 Task: Get the current traffic updates for Garden of the Gods in Colorado Springs.
Action: Key pressed <Key.caps_lock>G<Key.caps_lock>arden<Key.space>of<Key.space>the<Key.space><Key.caps_lock>G<Key.caps_lock>ods<Key.space>,<Key.caps_lock>C<Key.caps_lock>olorado<Key.space><Key.caps_lock>S<Key.caps_lock>prings
Screenshot: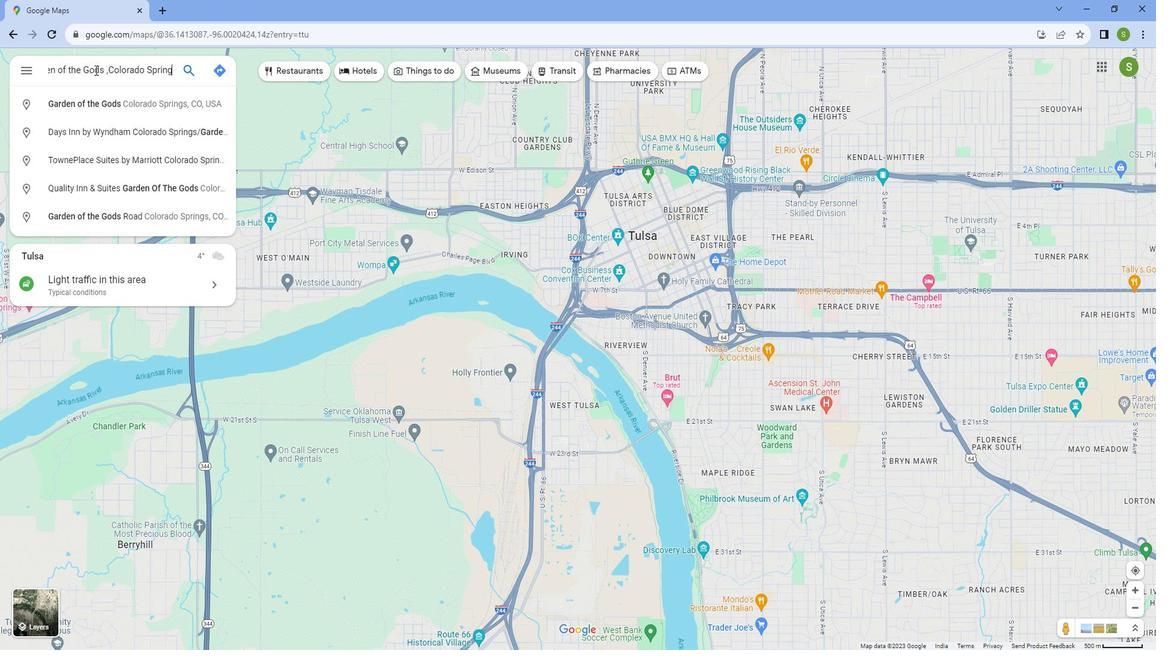 
Action: Mouse moved to (81, 116)
Screenshot: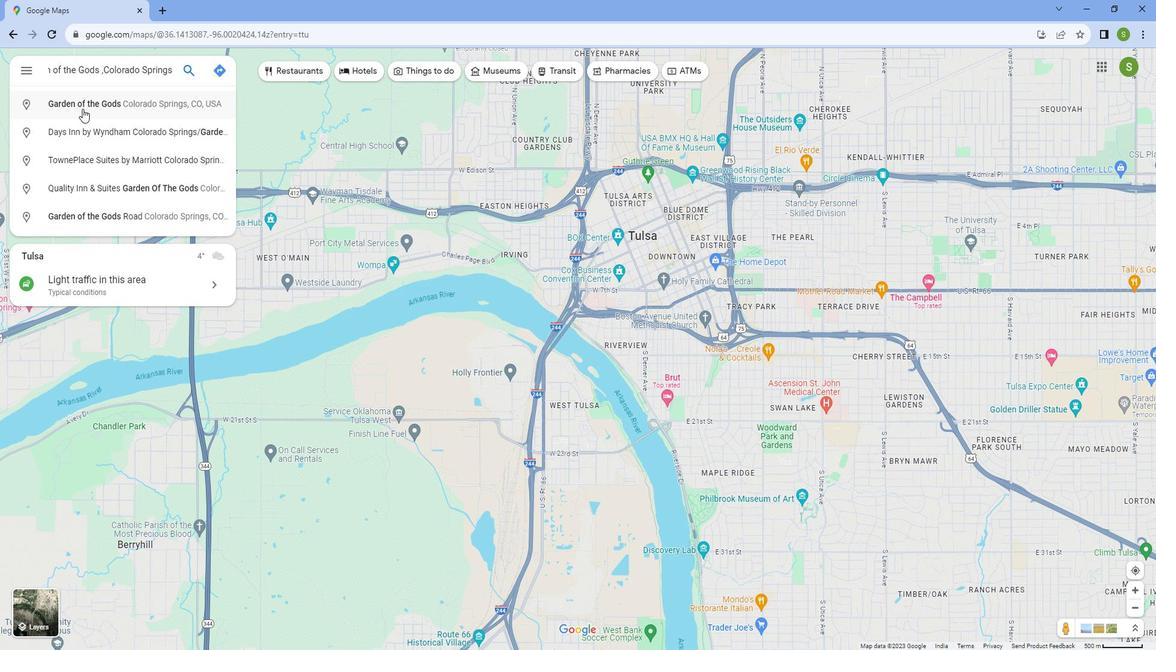 
Action: Mouse pressed left at (81, 116)
Screenshot: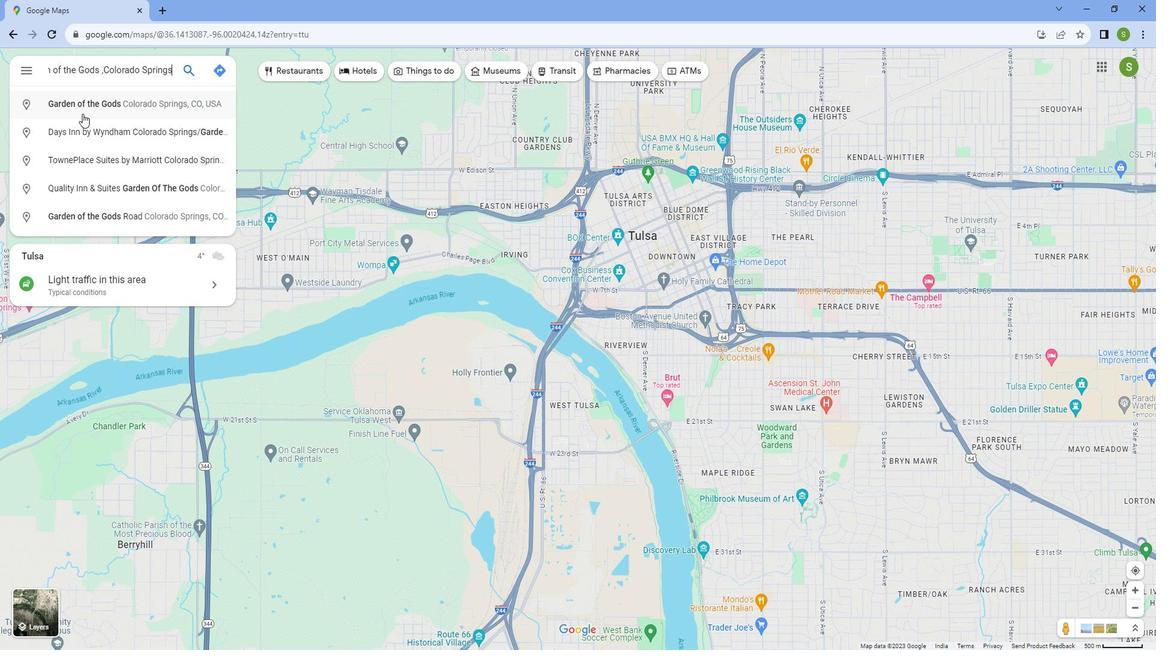 
Action: Mouse moved to (480, 338)
Screenshot: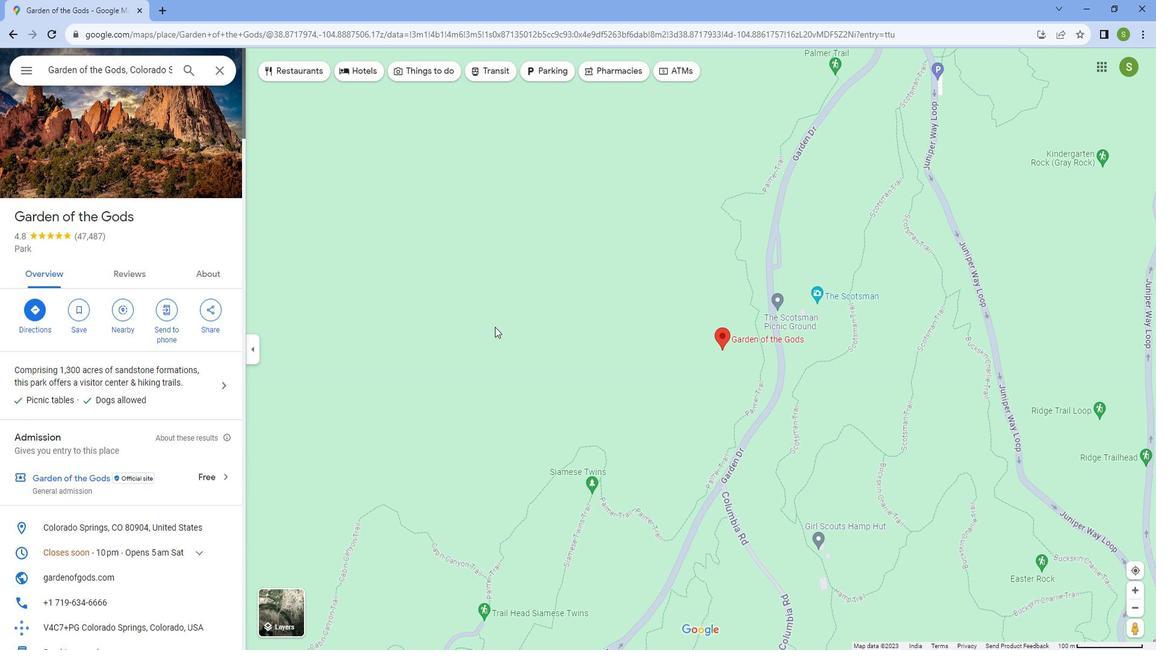 
Action: Mouse scrolled (480, 337) with delta (0, 0)
Screenshot: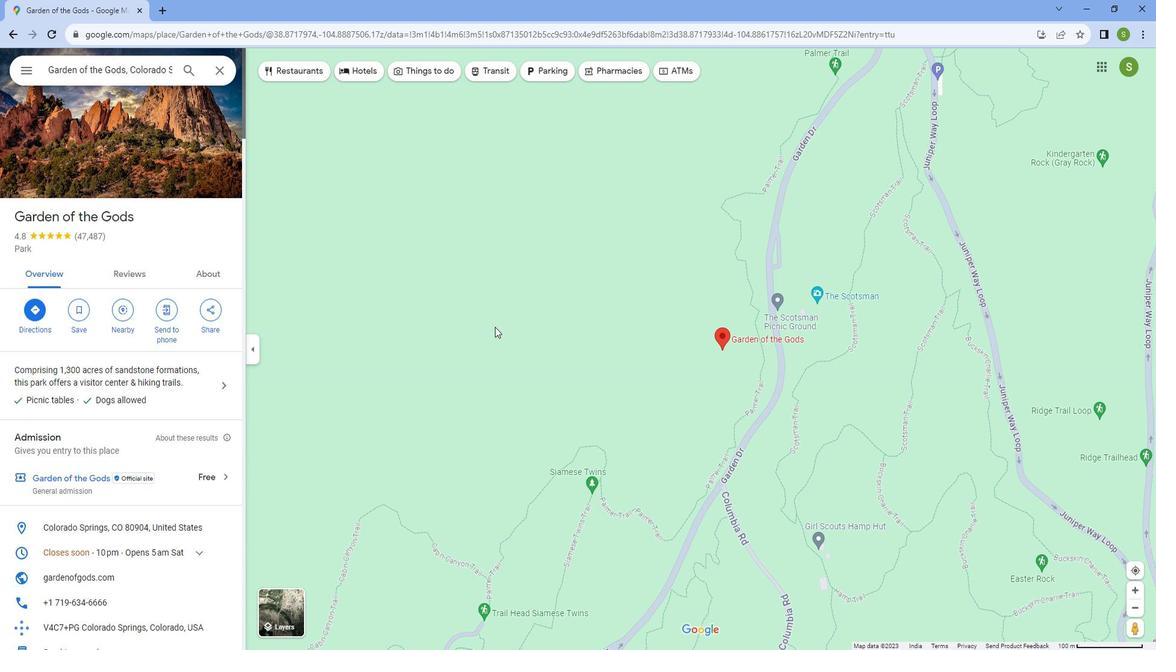 
Action: Mouse moved to (361, 620)
Screenshot: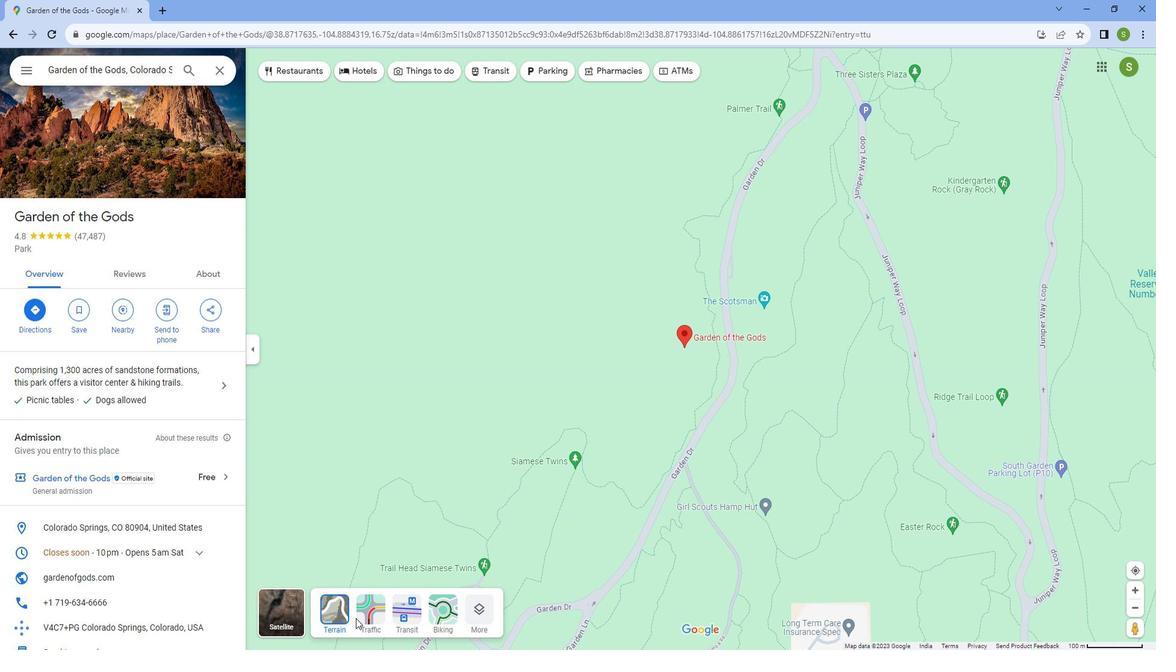
Action: Mouse pressed left at (361, 620)
Screenshot: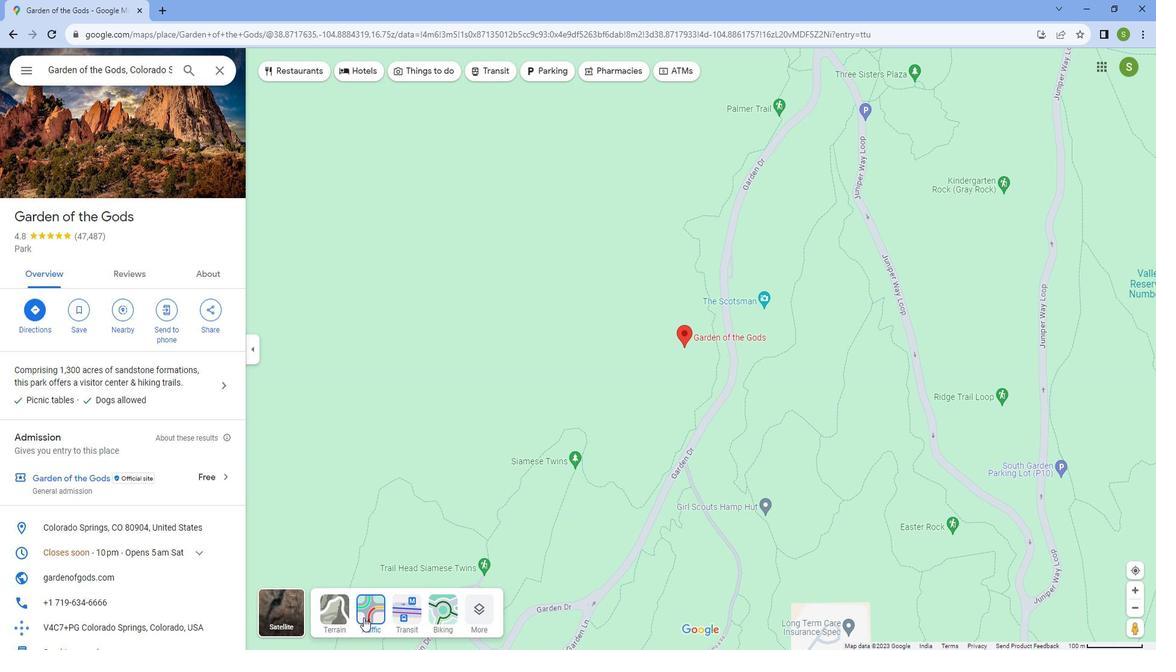 
Action: Mouse moved to (620, 517)
Screenshot: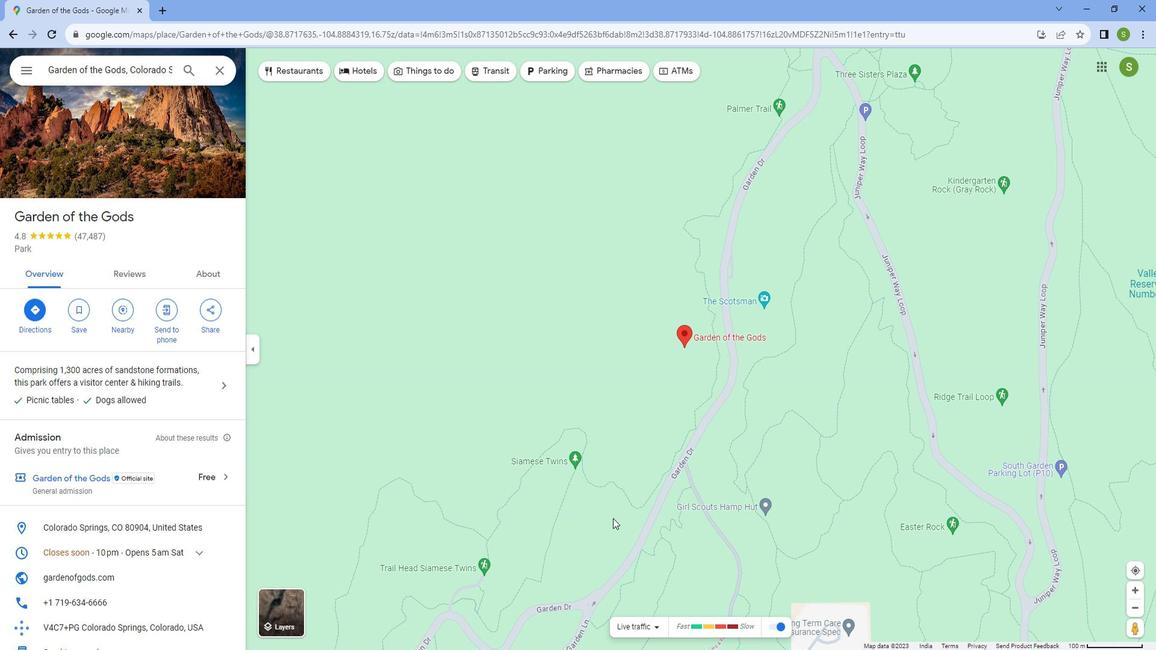 
Action: Mouse scrolled (620, 517) with delta (0, 0)
Screenshot: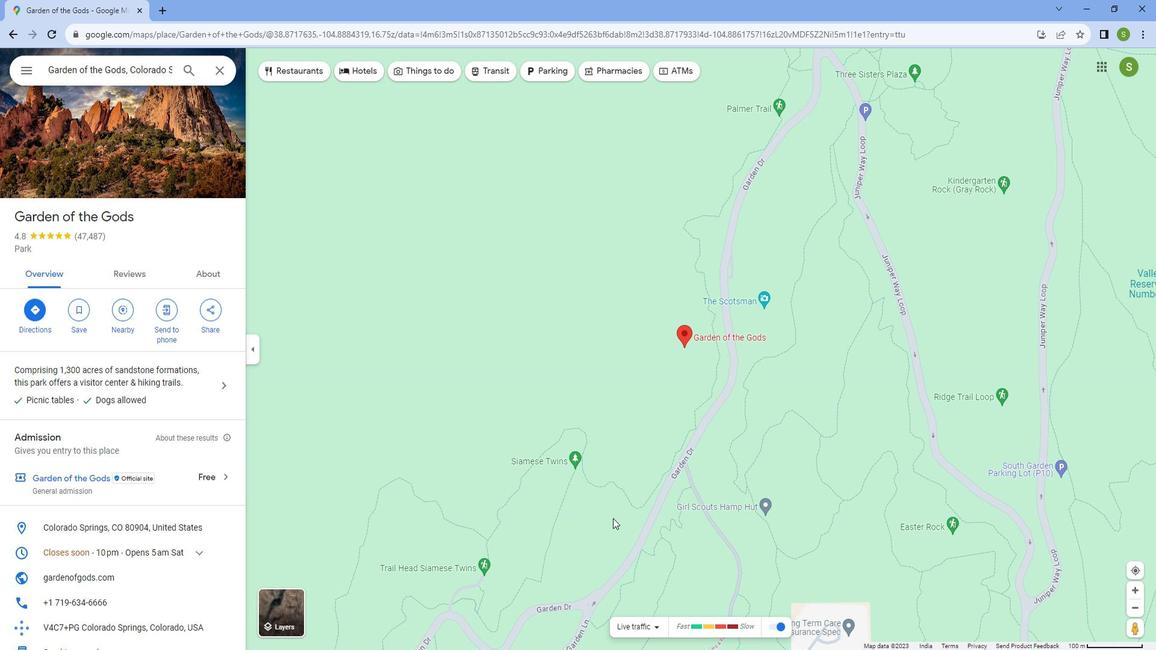 
Action: Mouse moved to (723, 489)
Screenshot: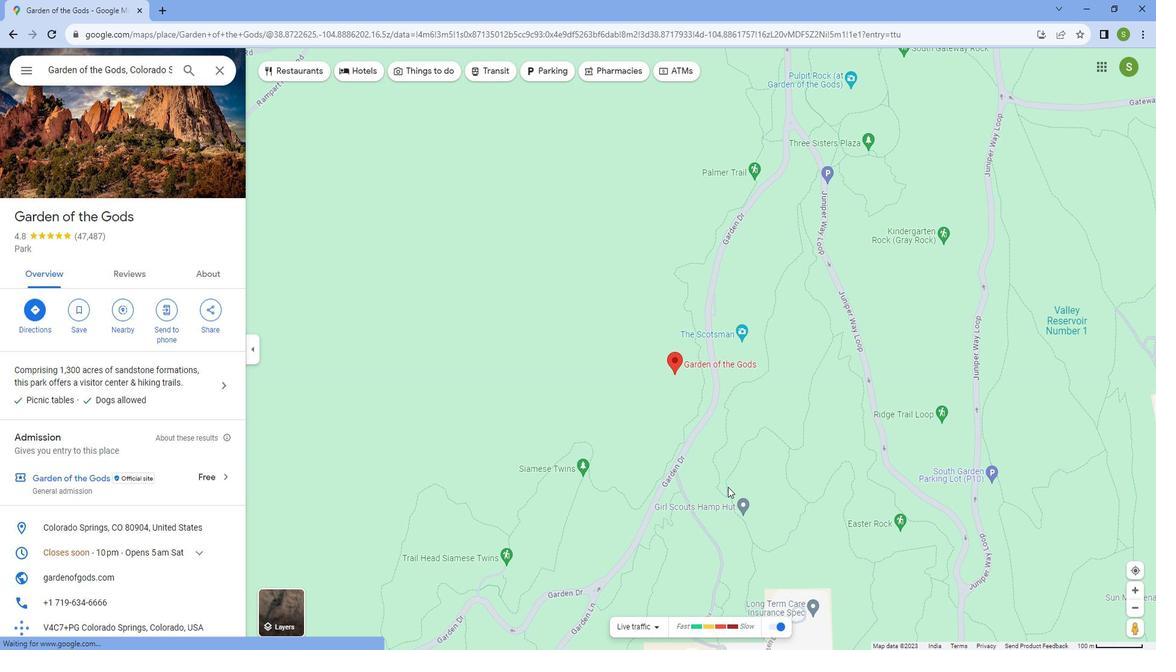 
Action: Mouse scrolled (723, 489) with delta (0, 0)
Screenshot: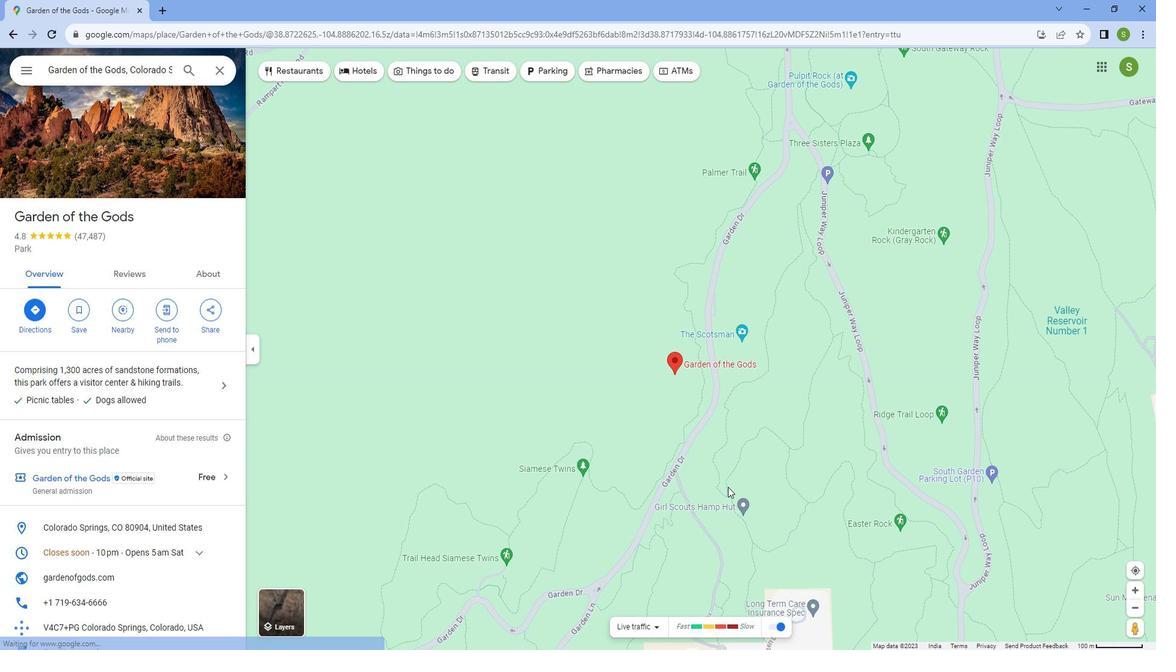 
Action: Mouse scrolled (723, 489) with delta (0, 0)
Screenshot: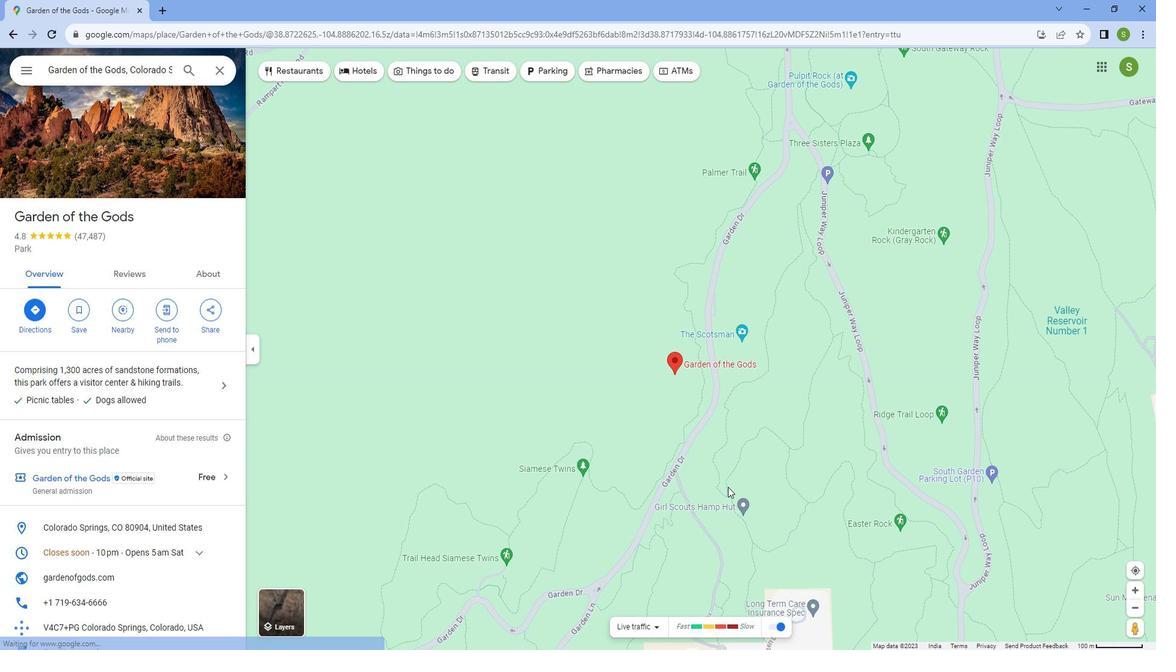 
Action: Mouse scrolled (723, 489) with delta (0, 0)
Screenshot: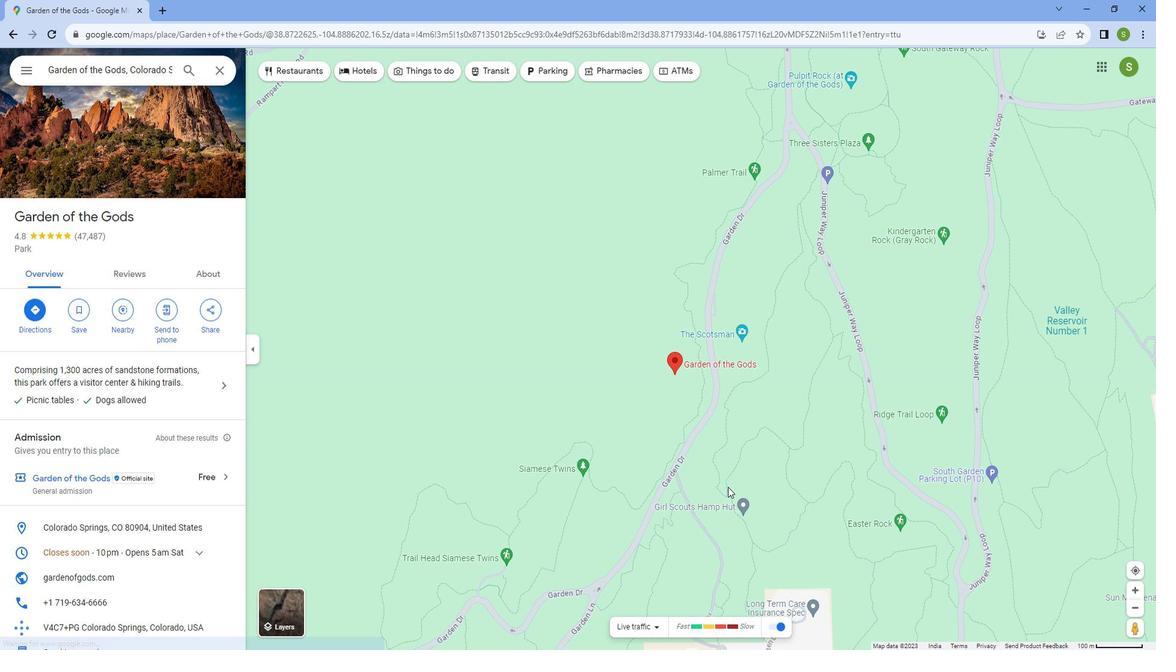 
Action: Mouse scrolled (723, 489) with delta (0, 0)
Screenshot: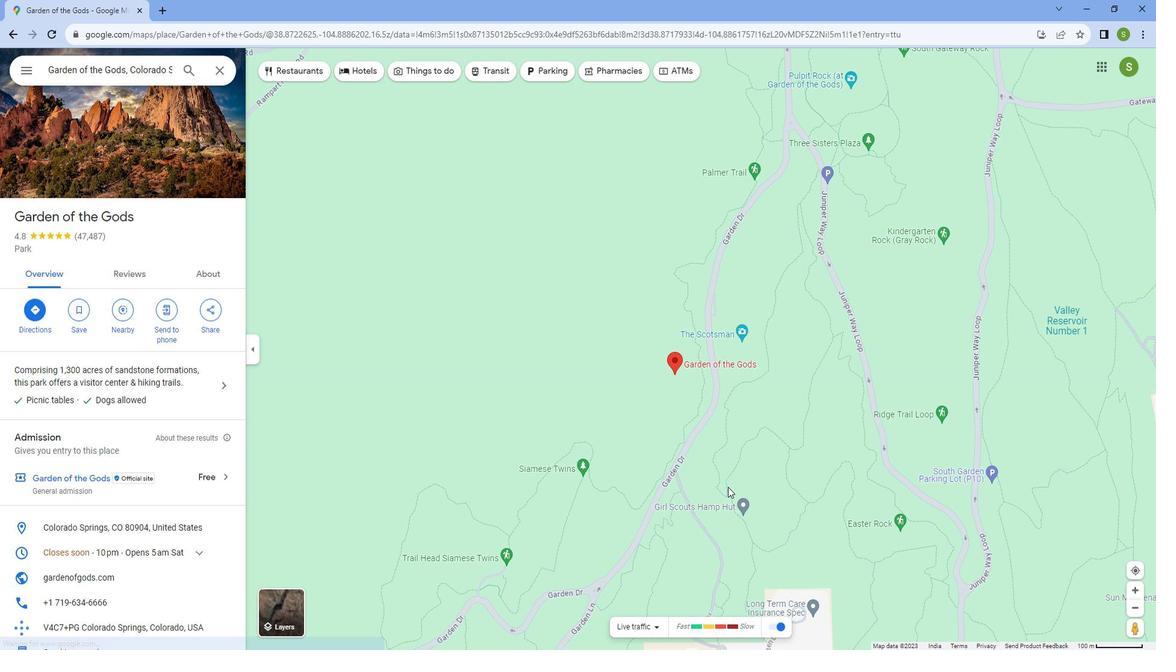 
Action: Mouse scrolled (723, 489) with delta (0, 0)
Screenshot: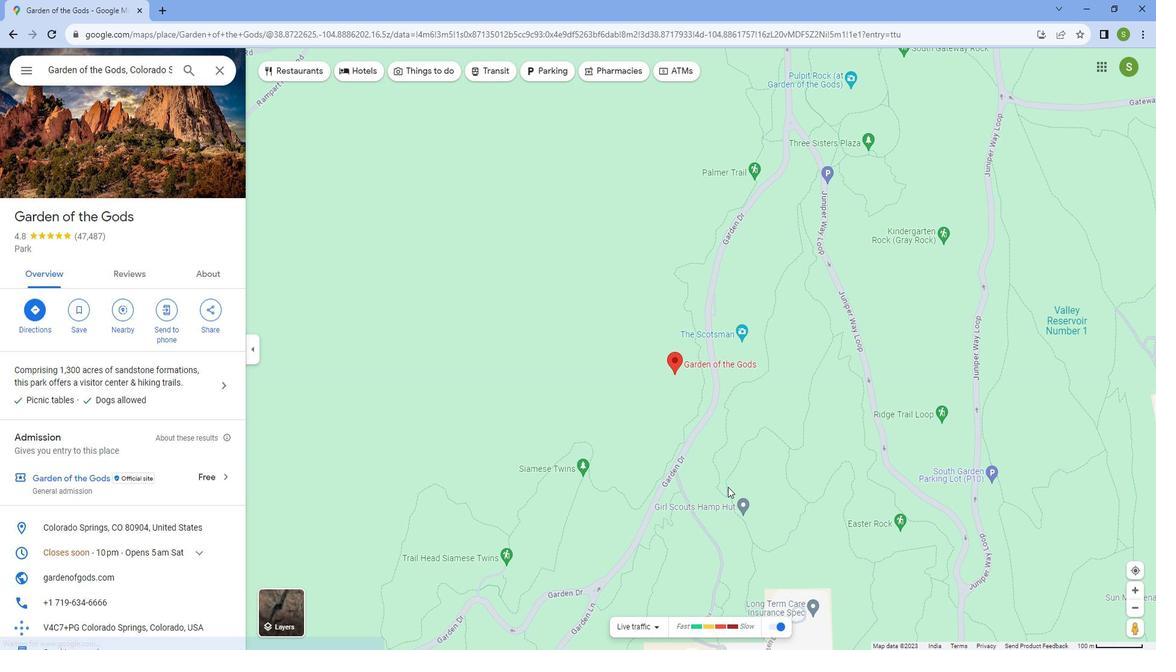 
Action: Mouse scrolled (723, 489) with delta (0, 0)
Screenshot: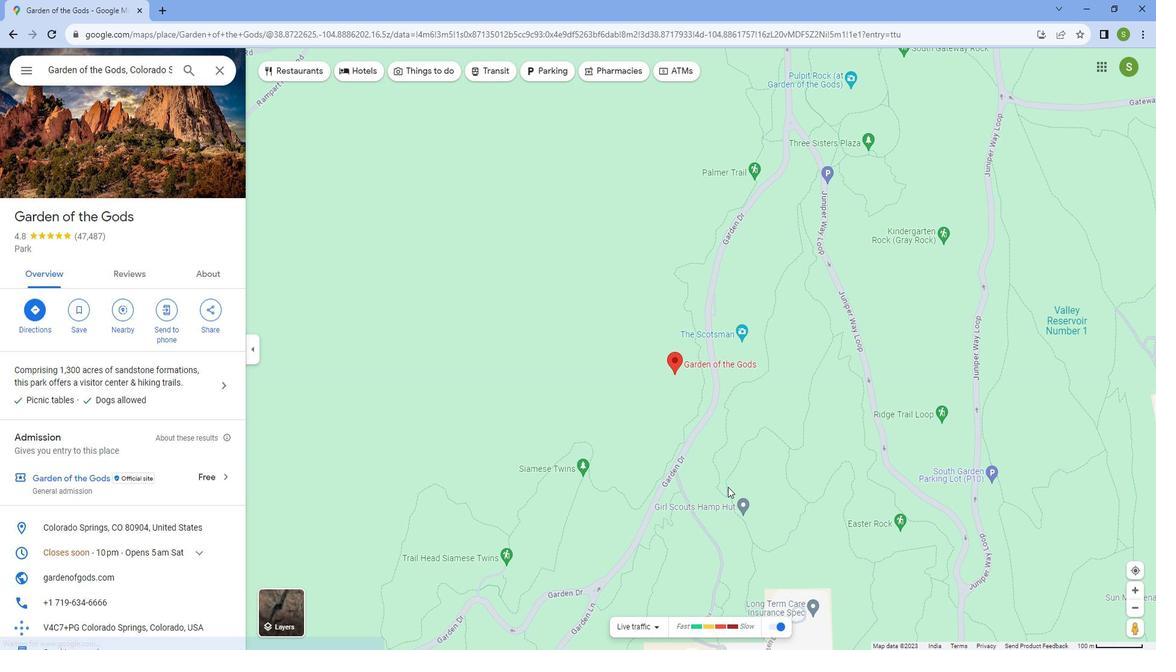 
Action: Mouse scrolled (723, 489) with delta (0, 0)
Screenshot: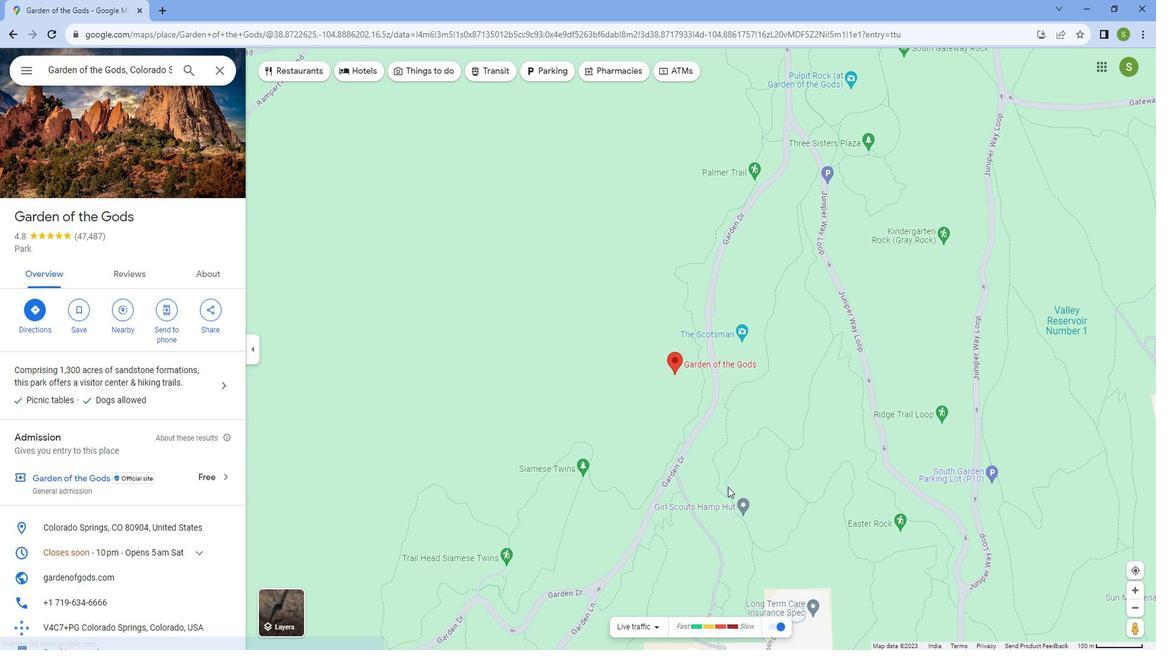 
Action: Mouse moved to (591, 422)
Screenshot: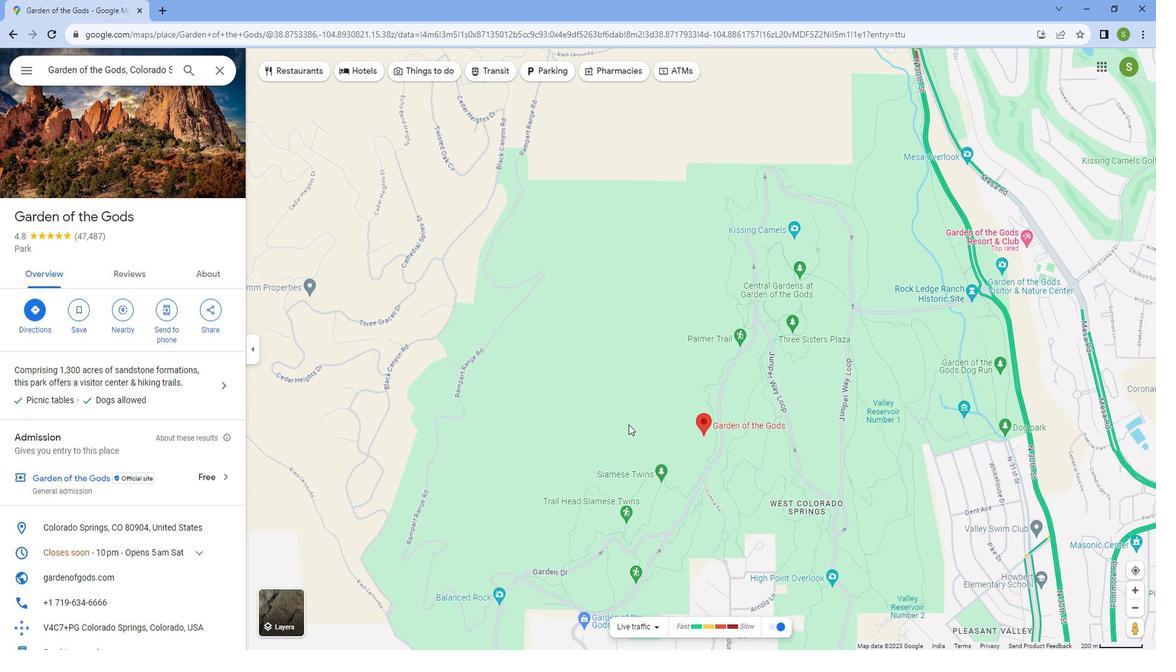 
Action: Mouse scrolled (591, 421) with delta (0, 0)
Screenshot: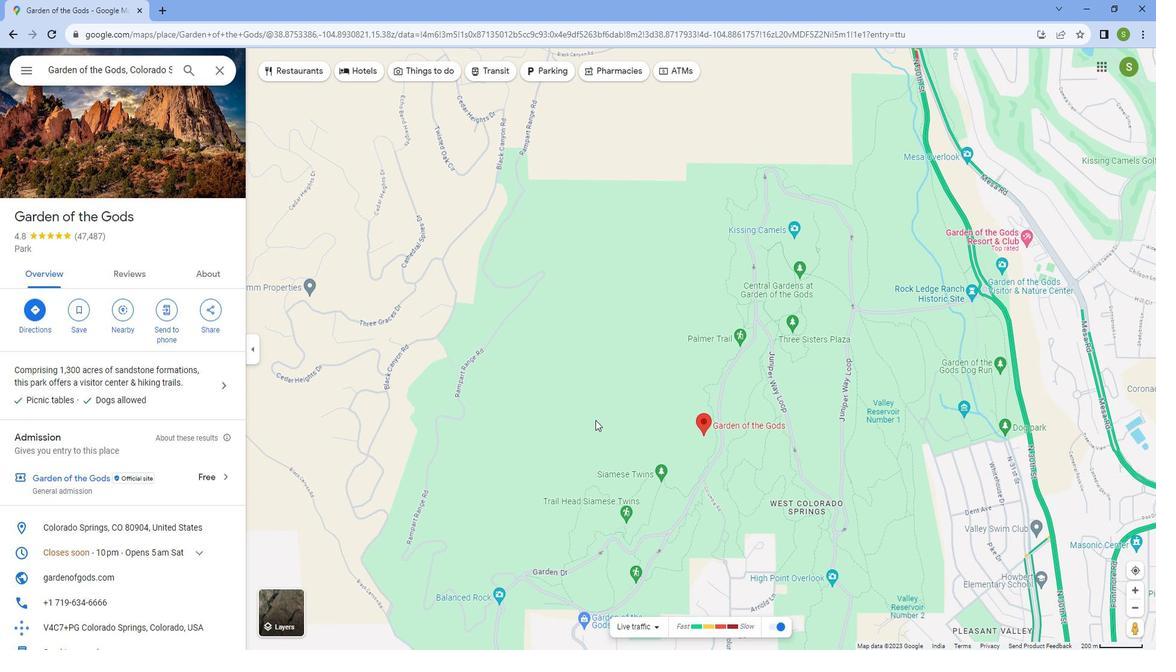 
Action: Mouse scrolled (591, 421) with delta (0, 0)
Screenshot: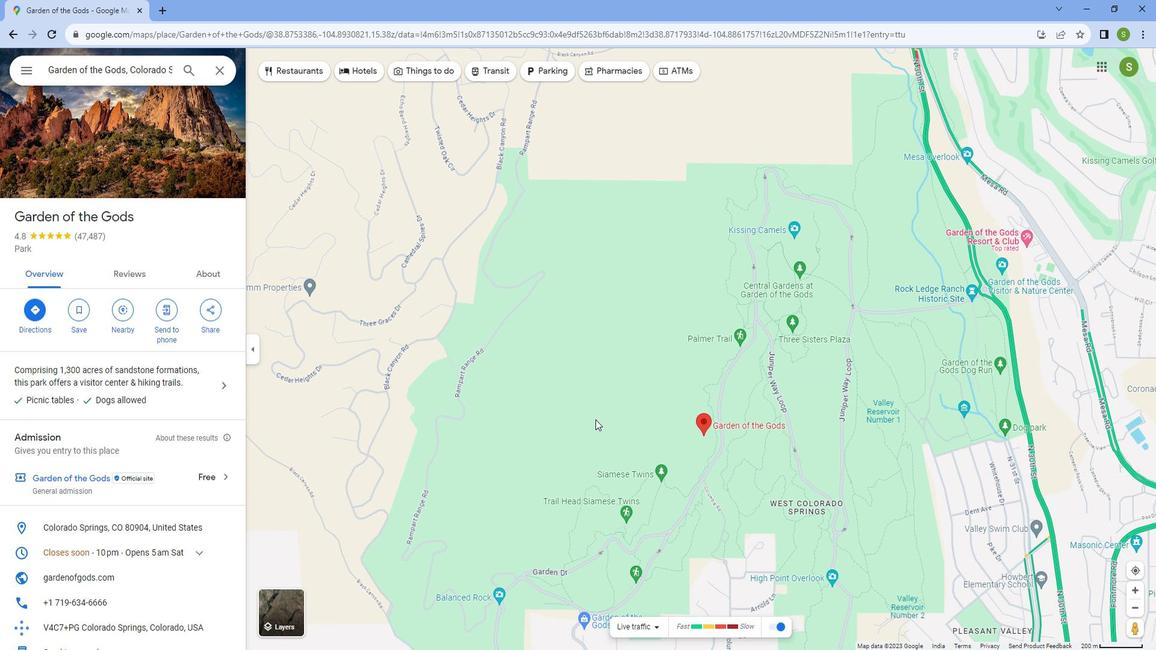
Action: Mouse scrolled (591, 421) with delta (0, 0)
Screenshot: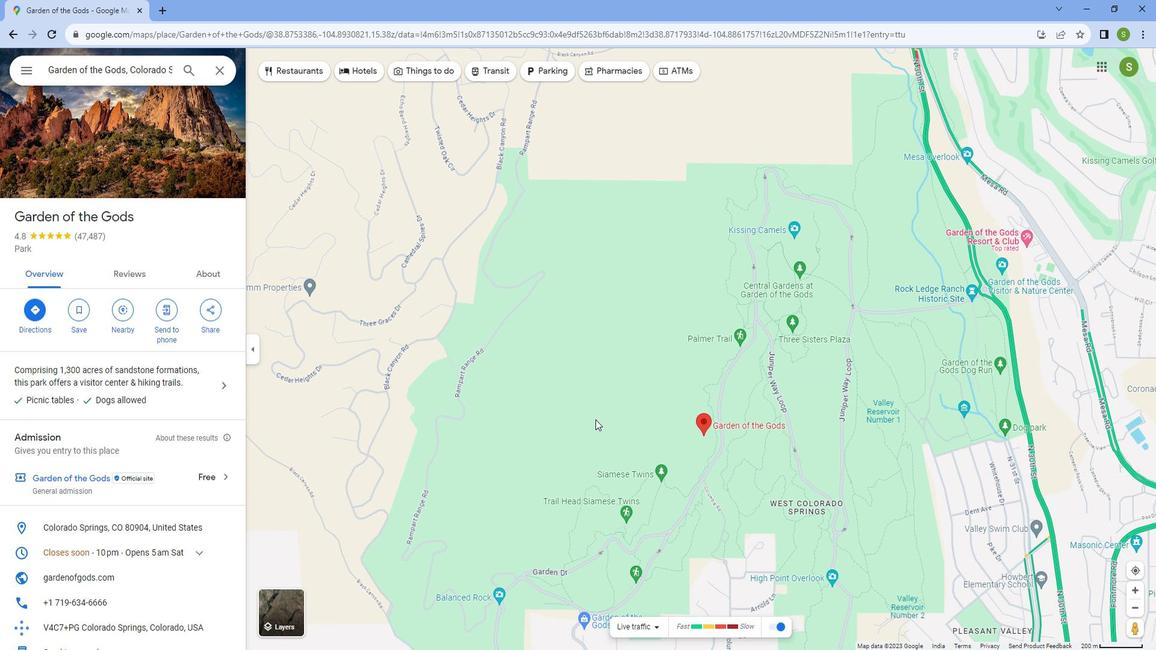 
Action: Mouse scrolled (591, 421) with delta (0, 0)
Screenshot: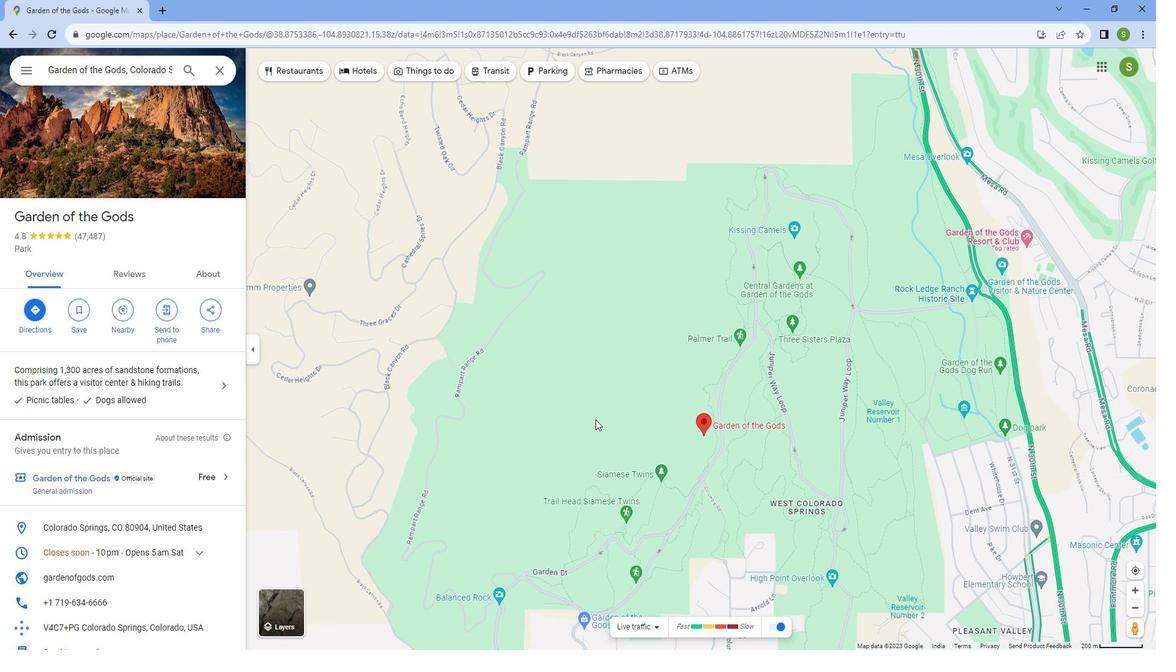 
Action: Mouse scrolled (591, 421) with delta (0, 0)
Screenshot: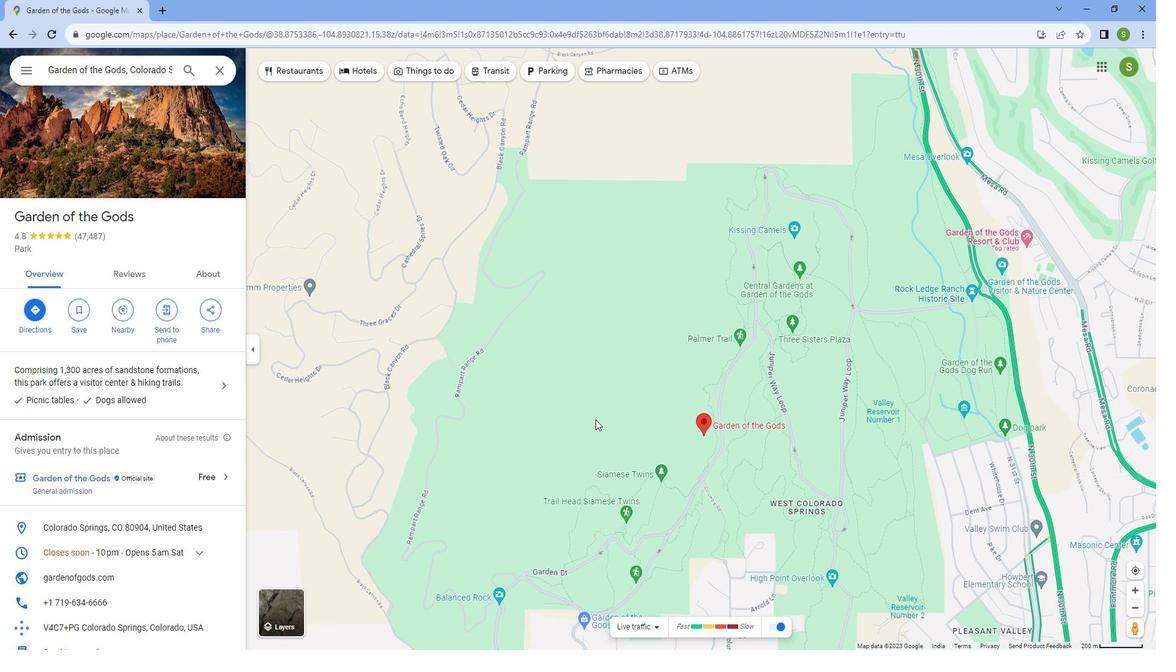
Action: Mouse scrolled (591, 421) with delta (0, 0)
Screenshot: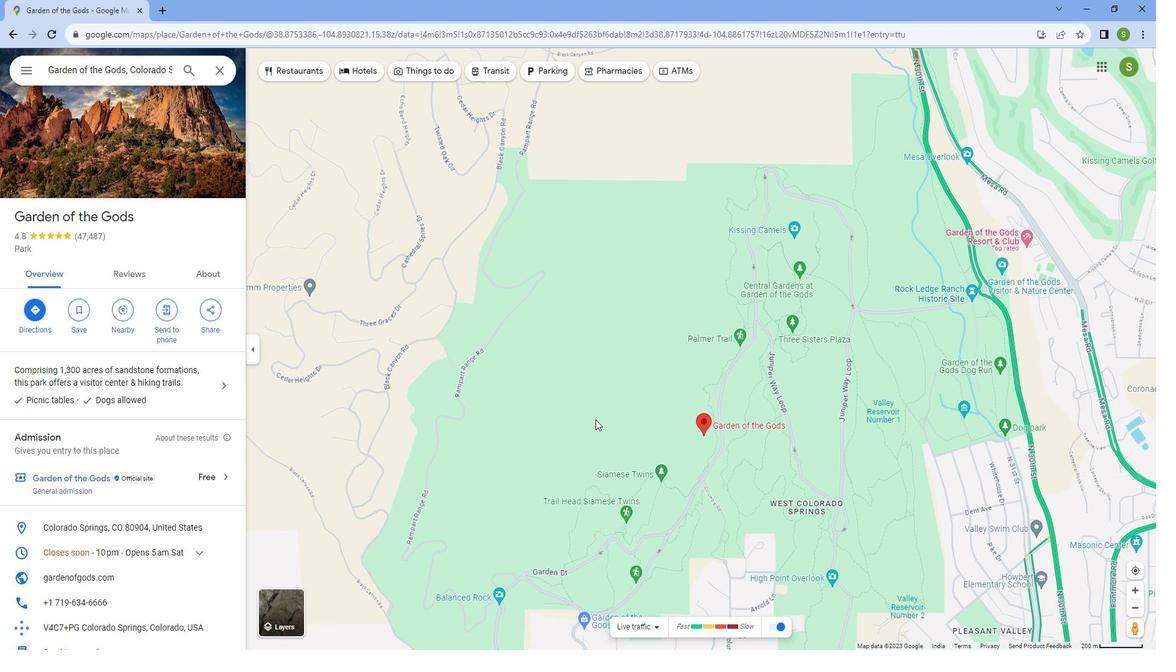
Action: Mouse moved to (545, 363)
Screenshot: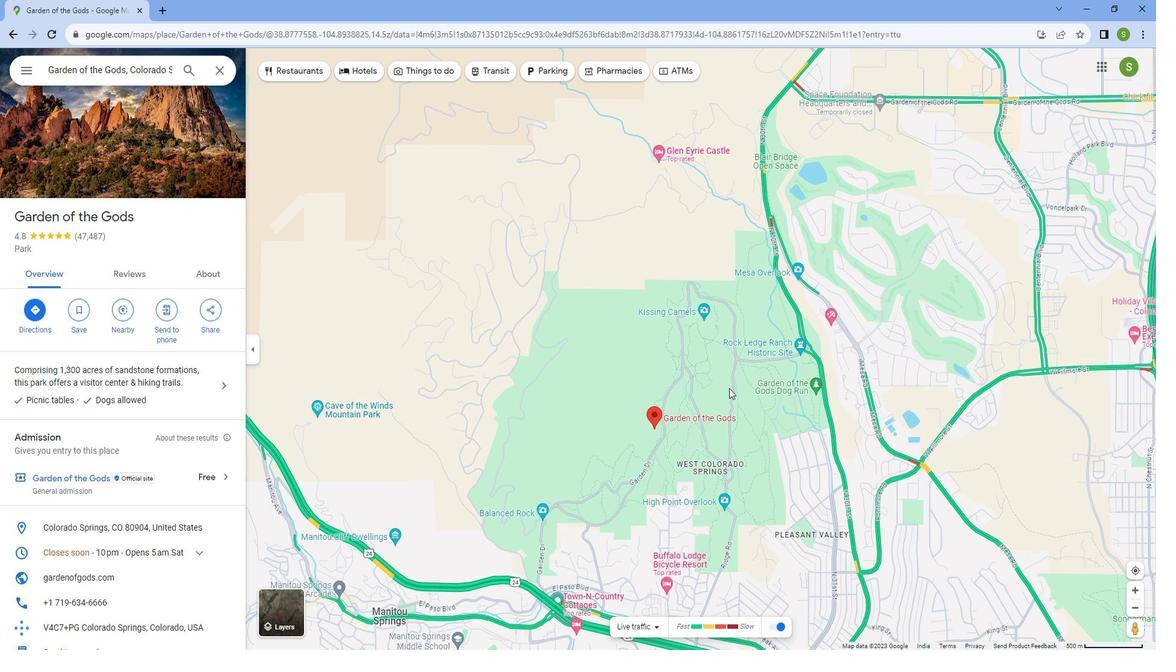 
Action: Mouse scrolled (545, 363) with delta (0, 0)
Screenshot: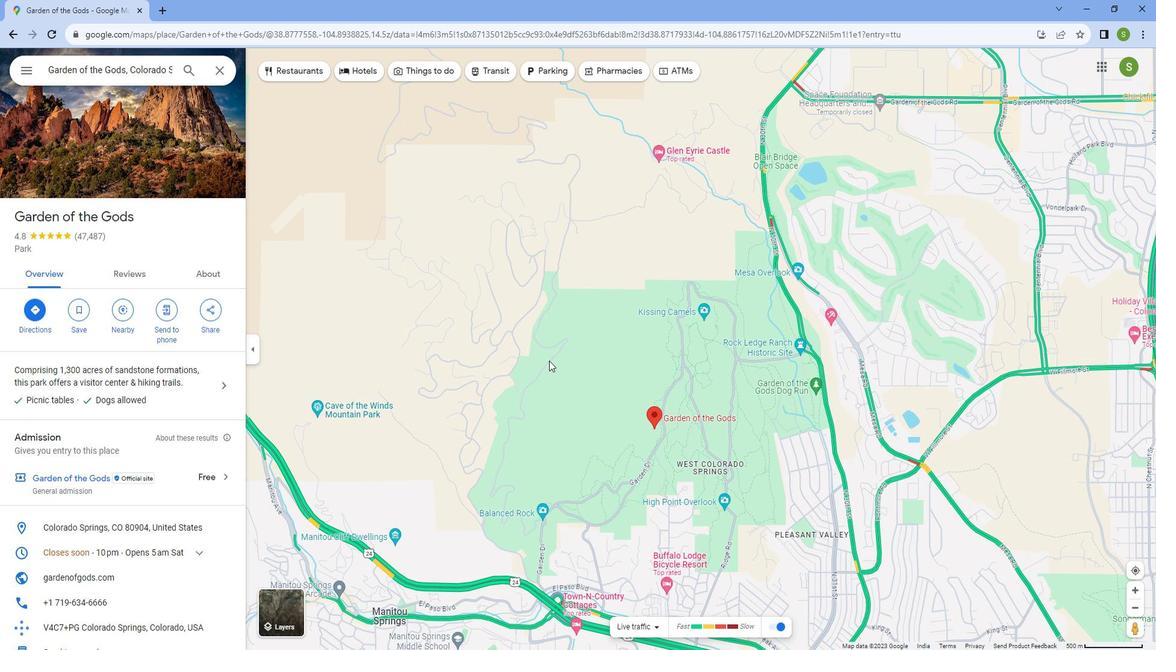 
Action: Mouse scrolled (545, 363) with delta (0, 0)
Screenshot: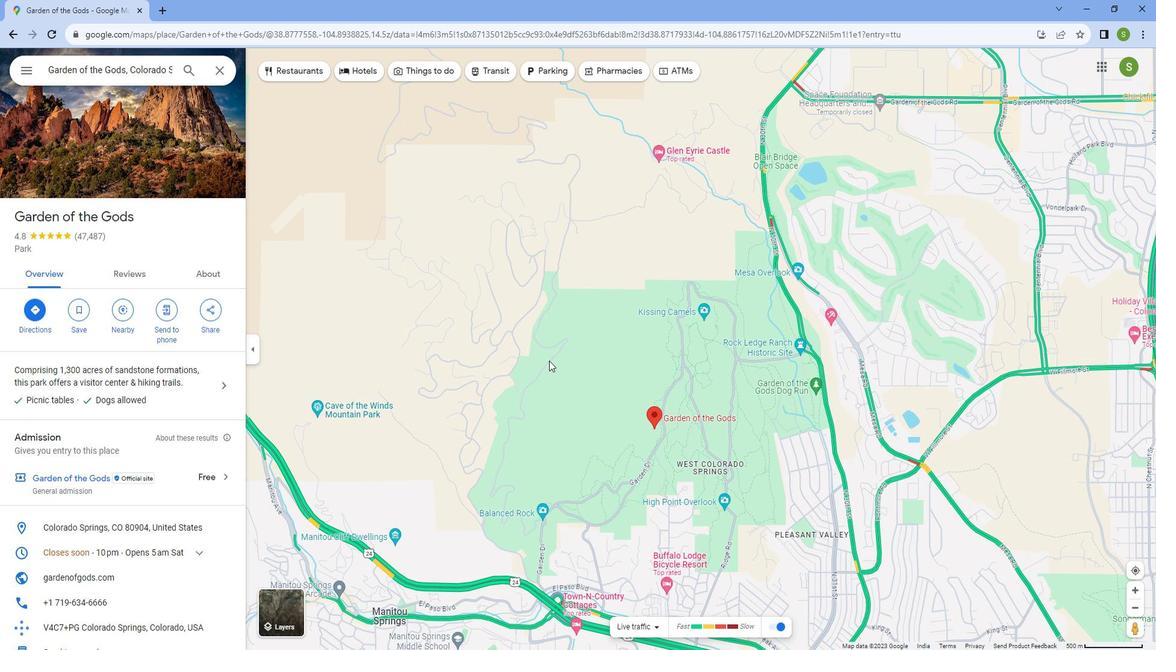 
Action: Mouse scrolled (545, 363) with delta (0, 0)
Screenshot: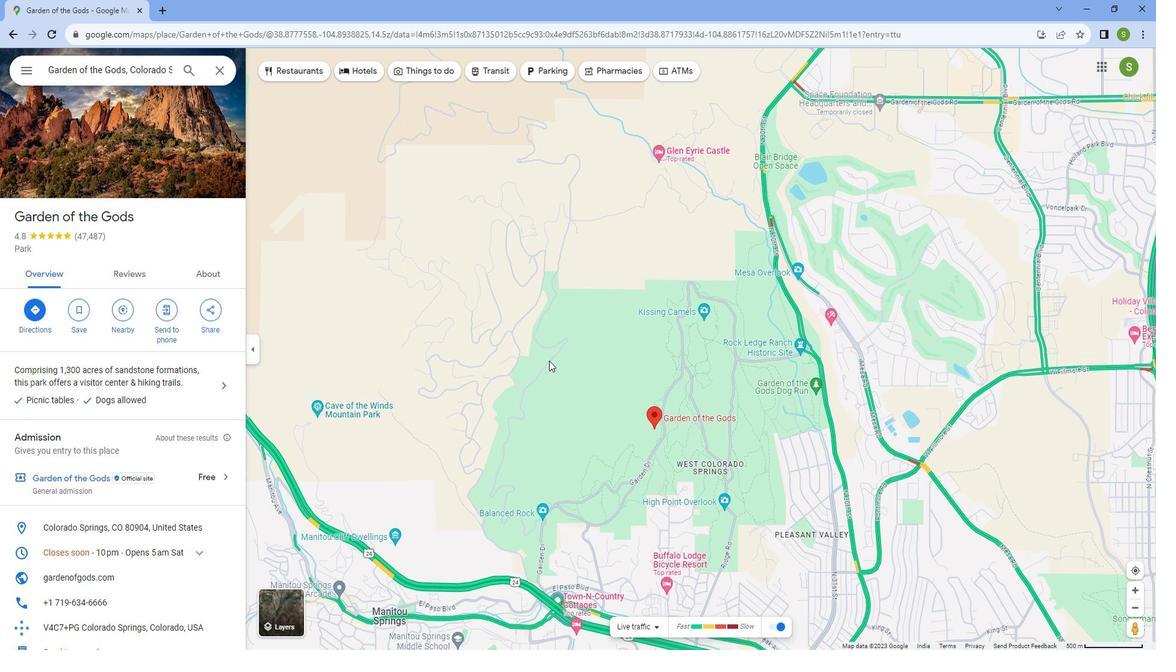 
Action: Mouse scrolled (545, 363) with delta (0, 0)
Screenshot: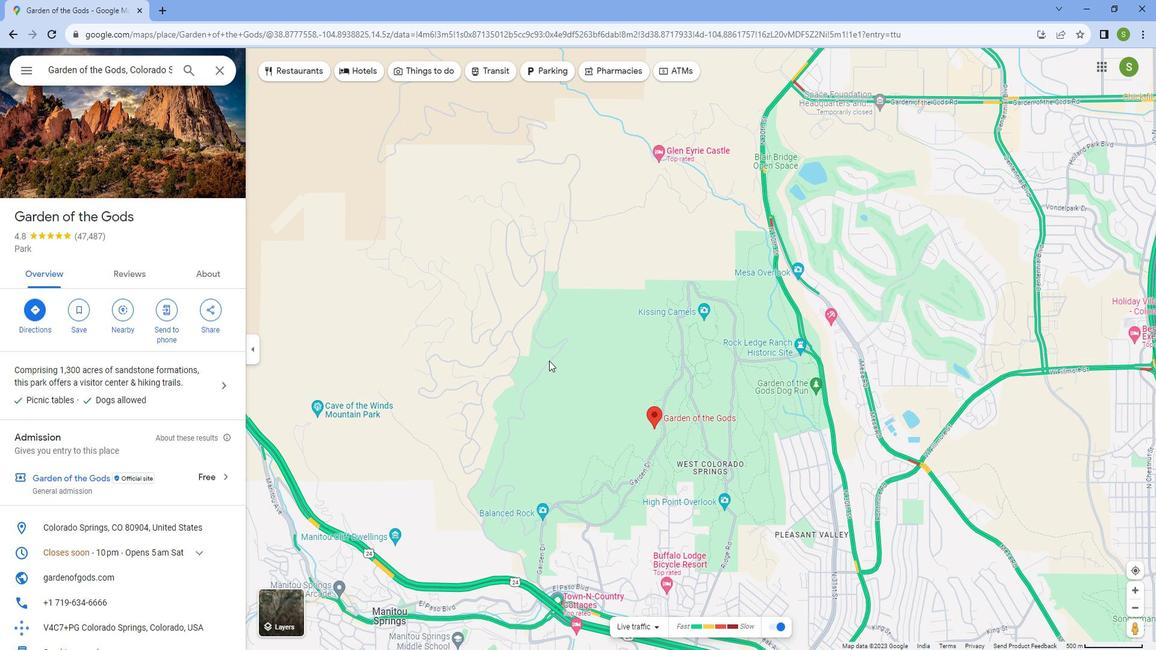 
Action: Mouse scrolled (545, 363) with delta (0, 0)
Screenshot: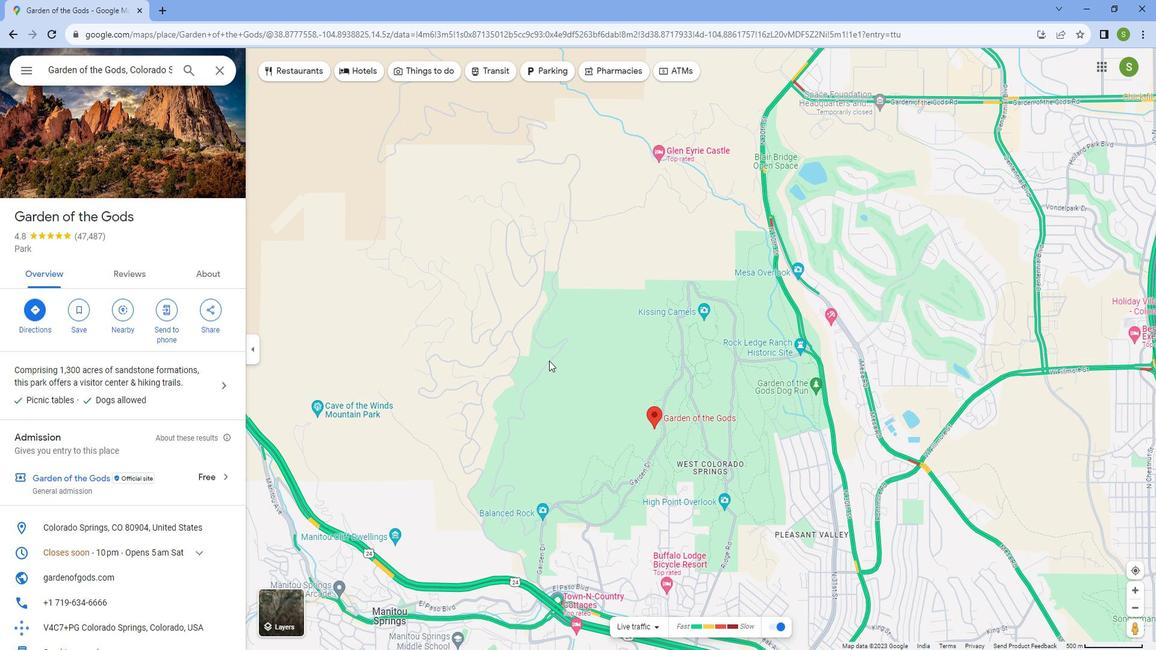
Action: Mouse scrolled (545, 363) with delta (0, 0)
Screenshot: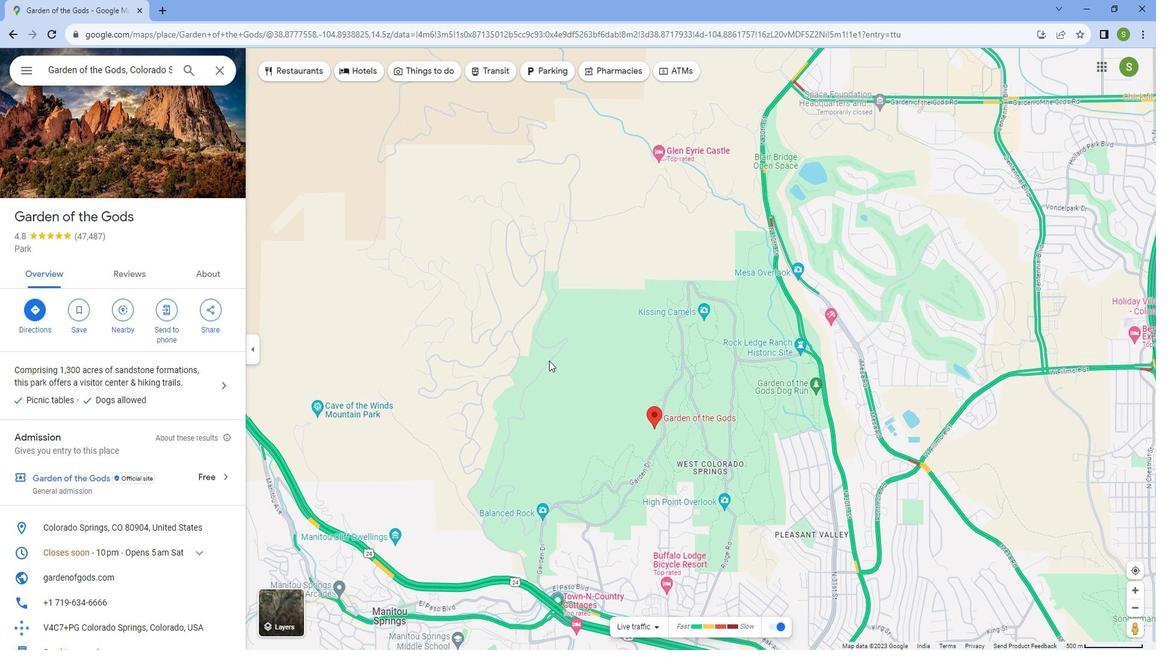 
Action: Mouse moved to (531, 490)
Screenshot: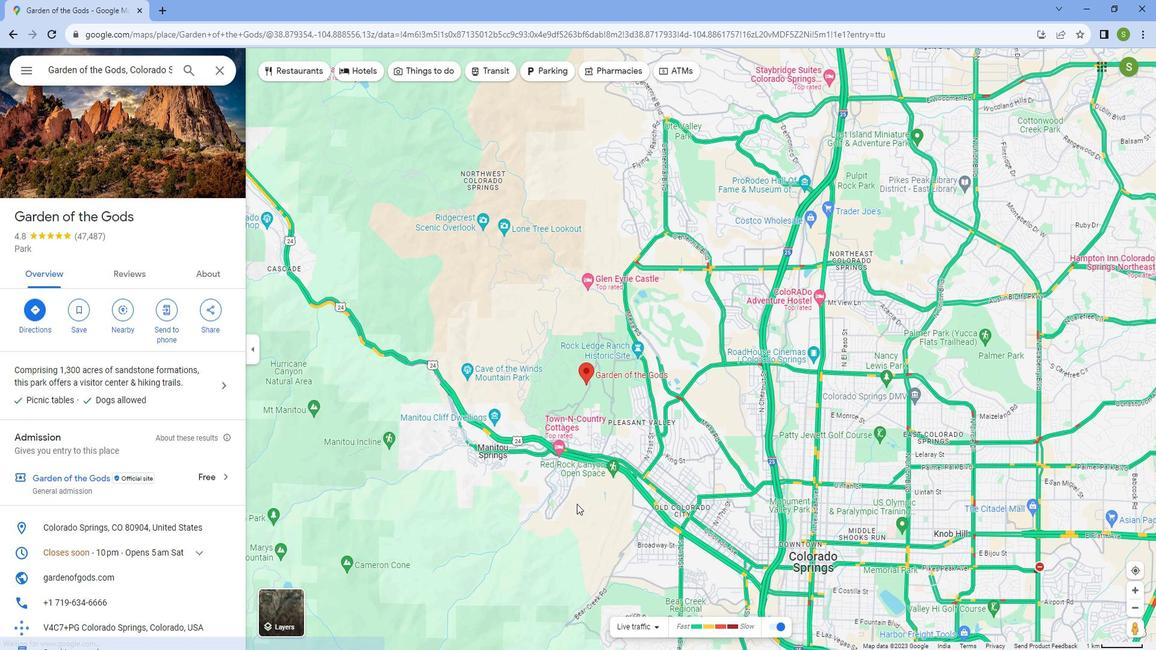 
Action: Mouse scrolled (531, 489) with delta (0, 0)
Screenshot: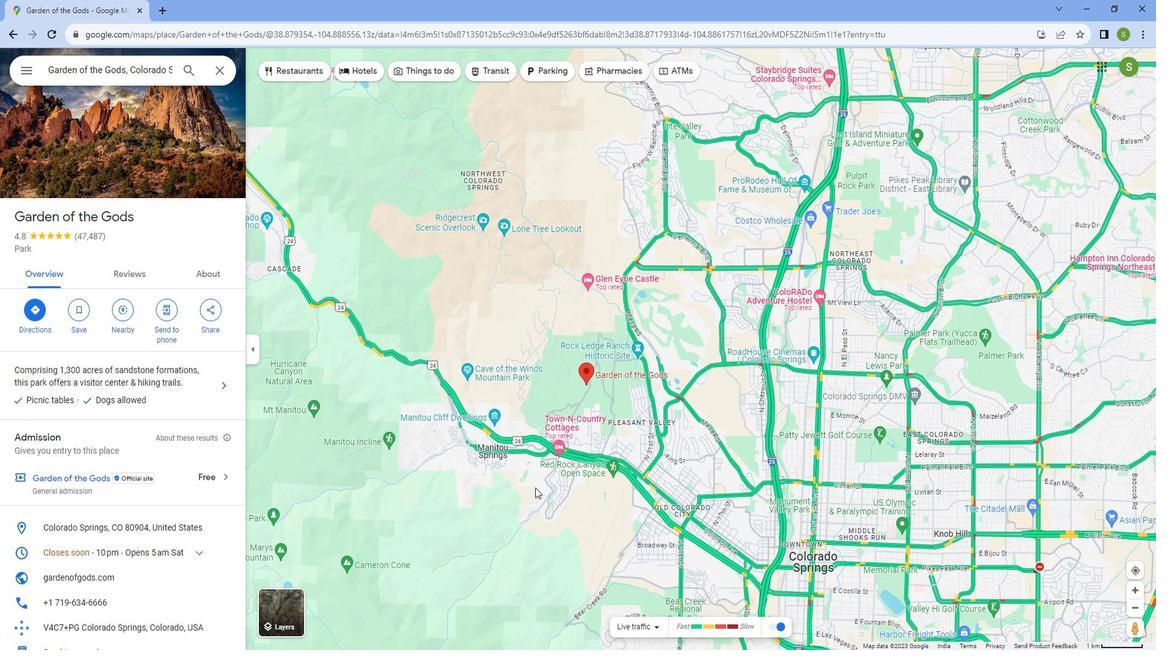 
Action: Mouse scrolled (531, 490) with delta (0, 0)
Screenshot: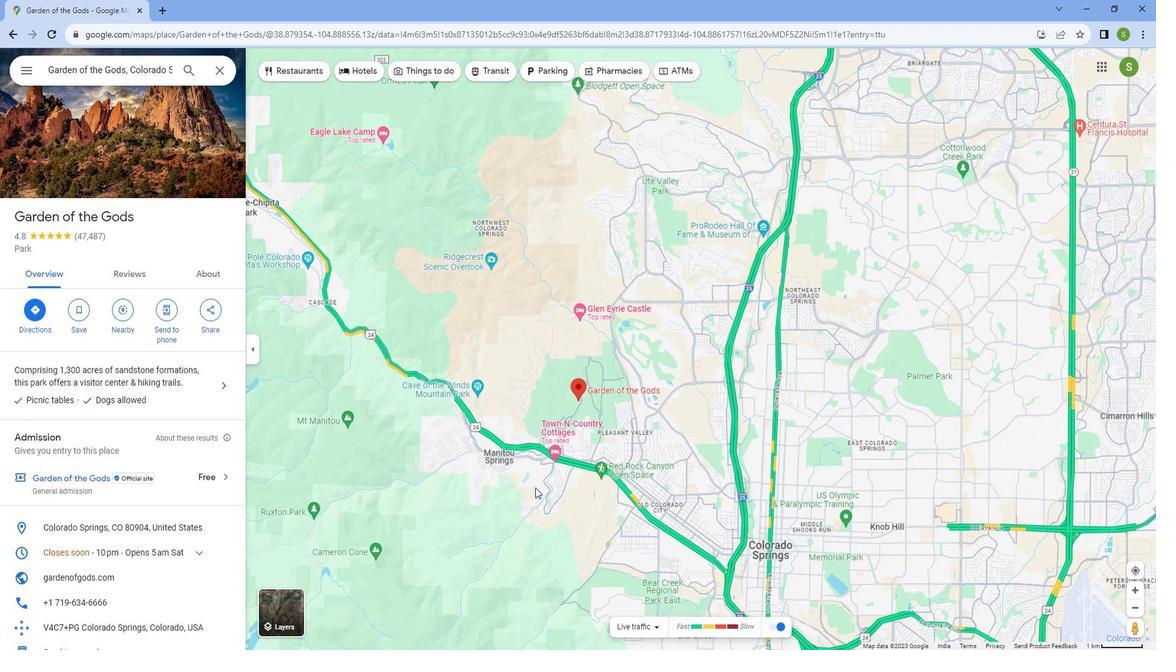 
Action: Mouse scrolled (531, 490) with delta (0, 0)
Screenshot: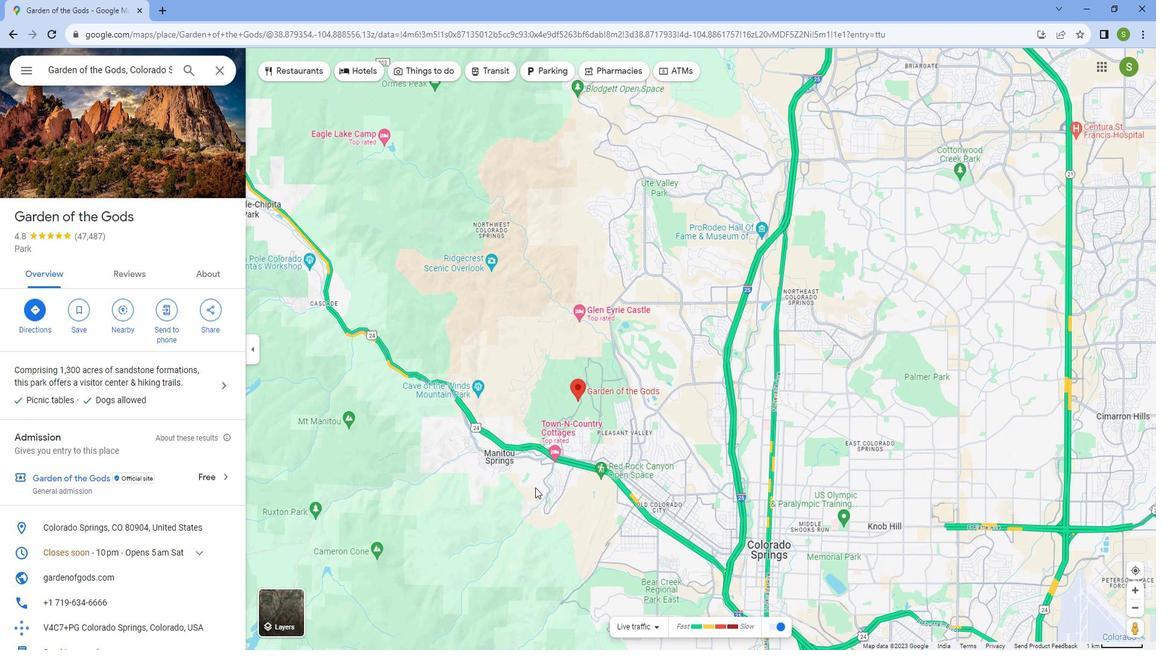 
Action: Mouse scrolled (531, 490) with delta (0, 0)
Screenshot: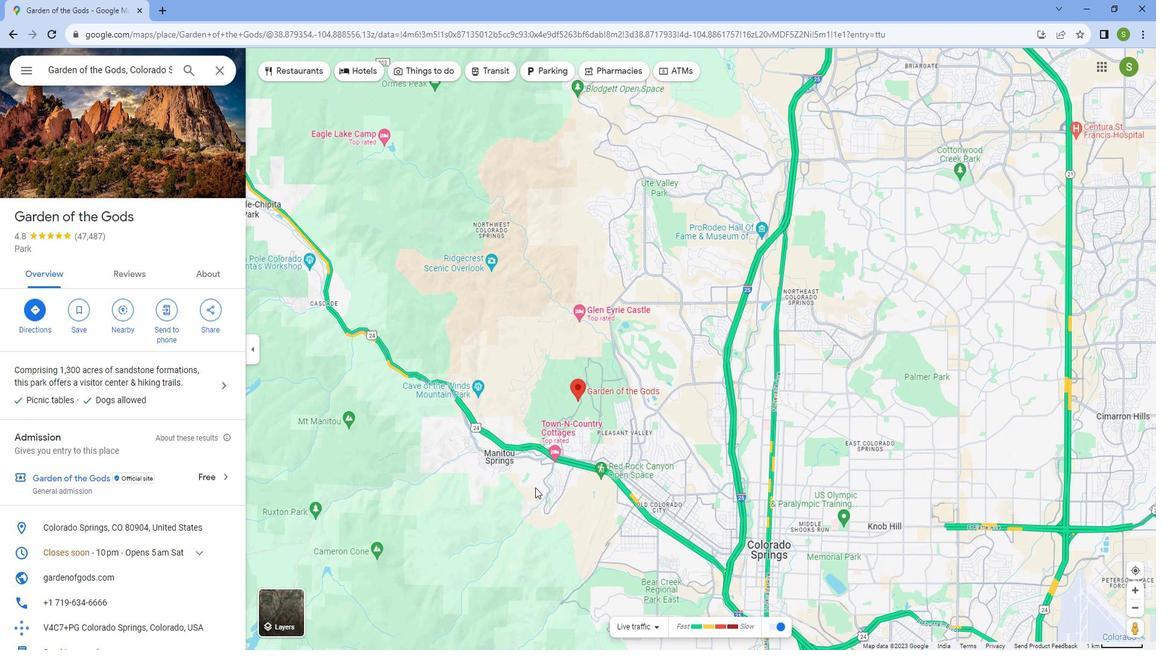 
Action: Mouse scrolled (531, 490) with delta (0, 0)
Screenshot: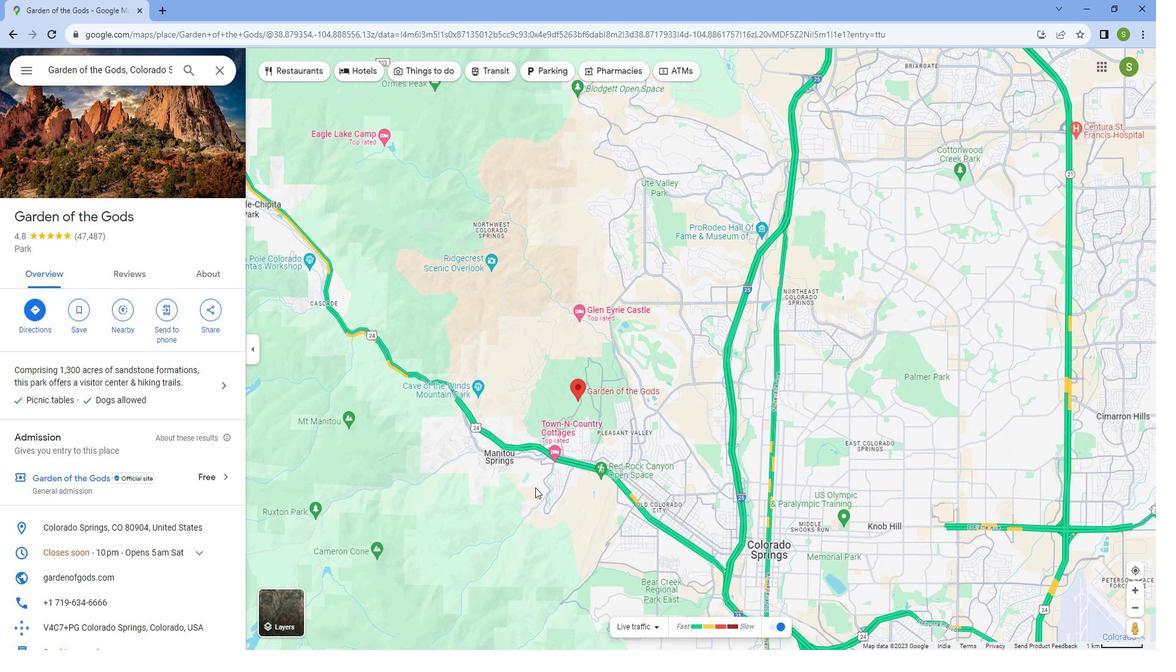 
Action: Mouse scrolled (531, 490) with delta (0, 0)
Screenshot: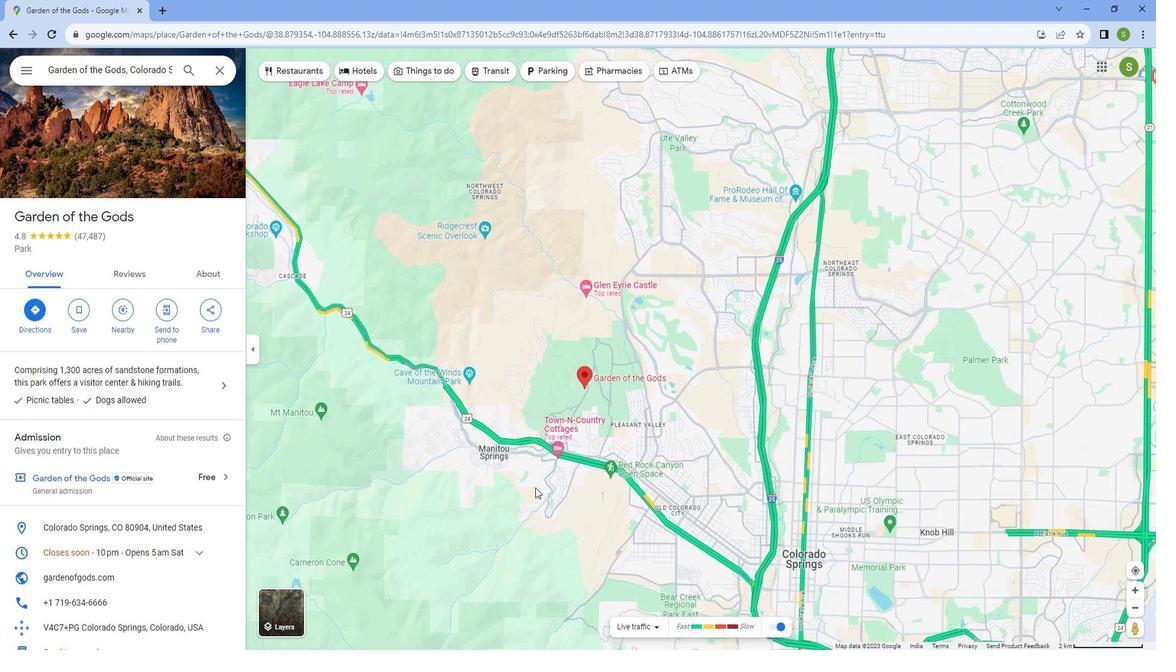 
Action: Mouse scrolled (531, 490) with delta (0, 0)
Screenshot: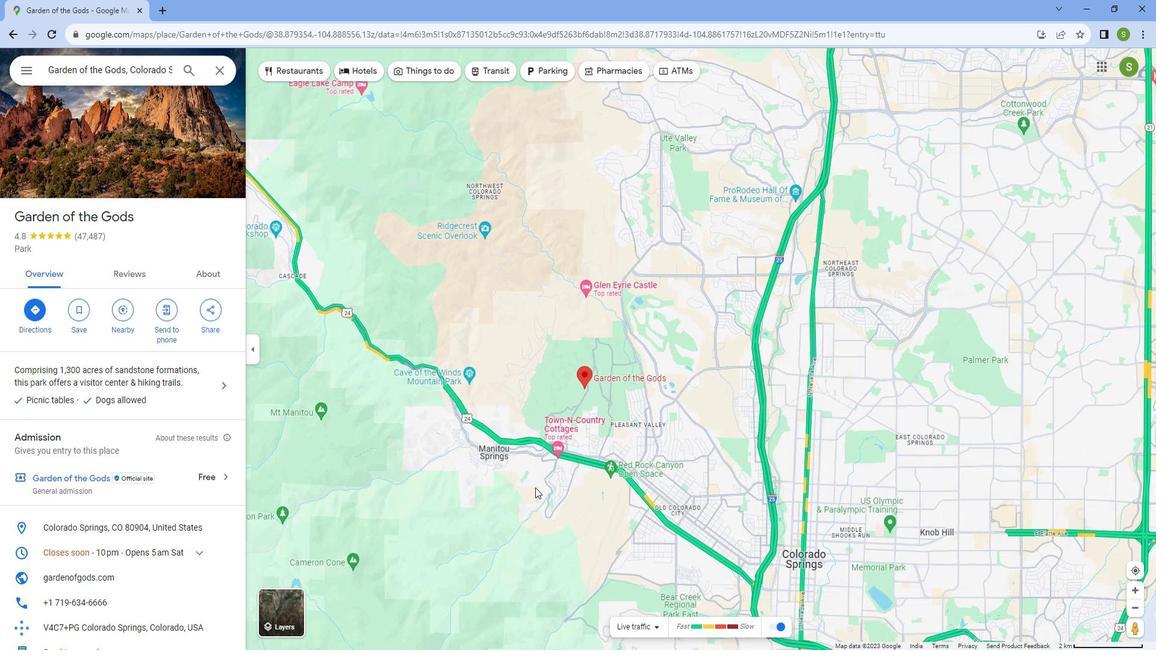 
Action: Mouse scrolled (531, 490) with delta (0, 0)
Screenshot: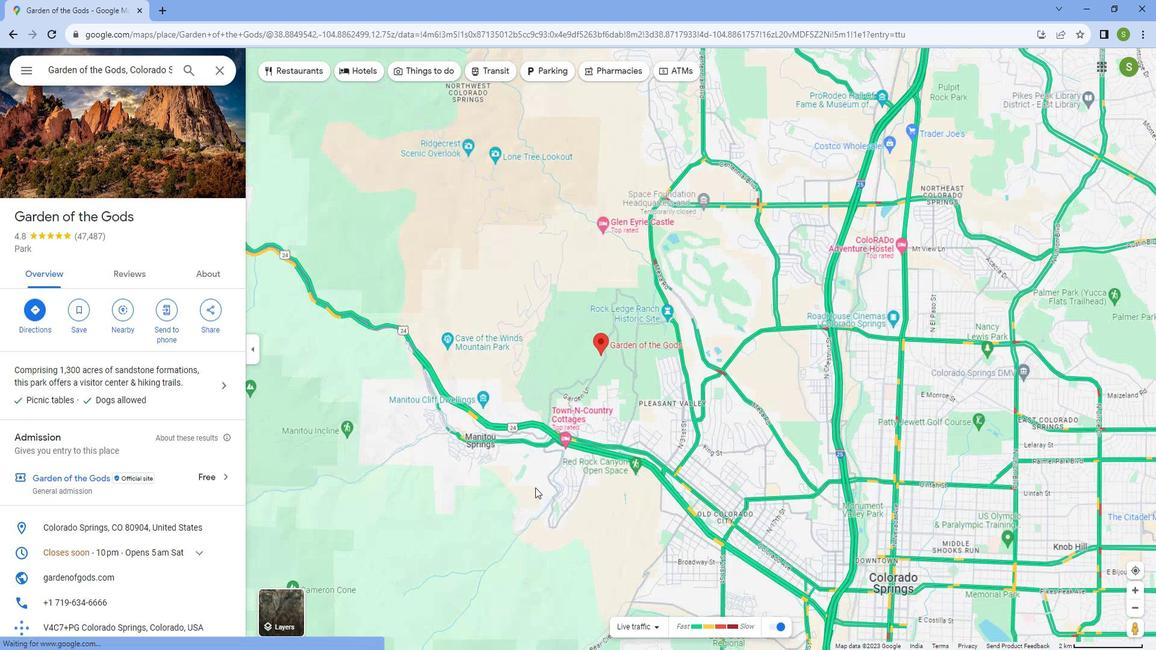 
Action: Mouse scrolled (531, 490) with delta (0, 0)
Screenshot: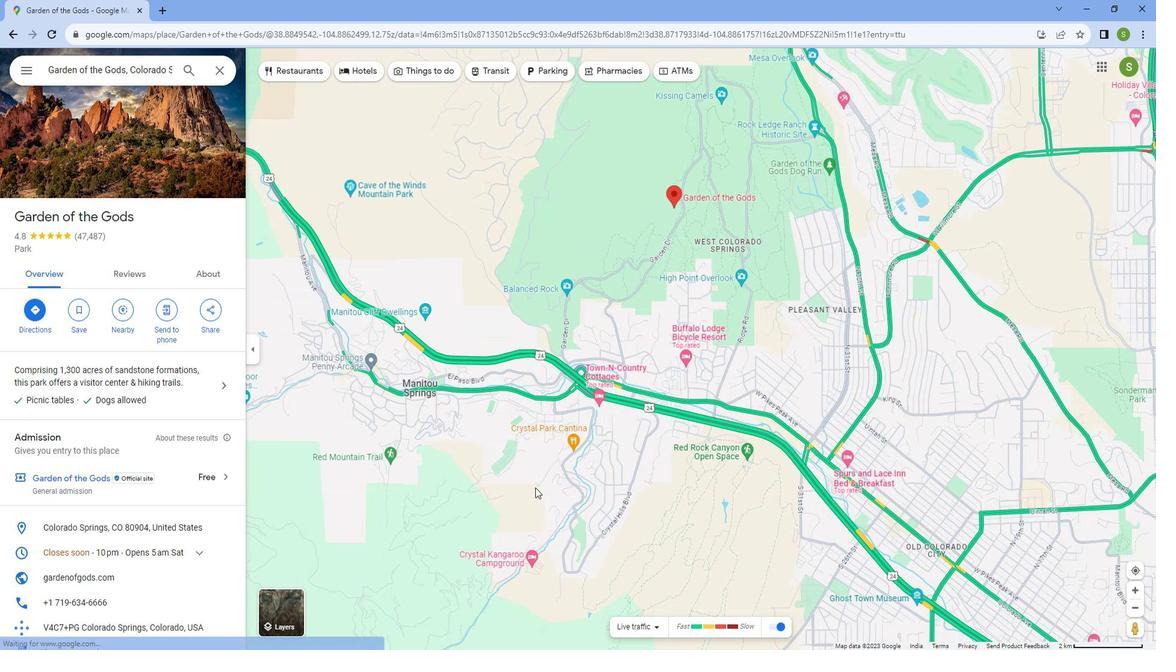 
Action: Mouse scrolled (531, 490) with delta (0, 0)
Screenshot: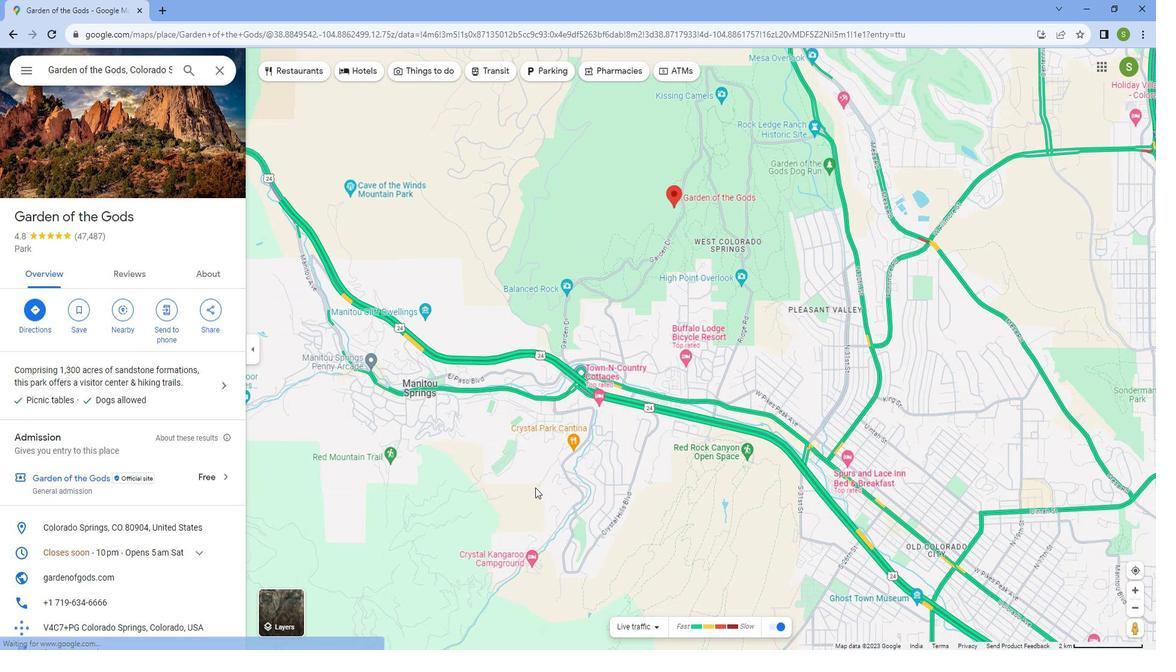 
Action: Mouse scrolled (531, 490) with delta (0, 0)
Screenshot: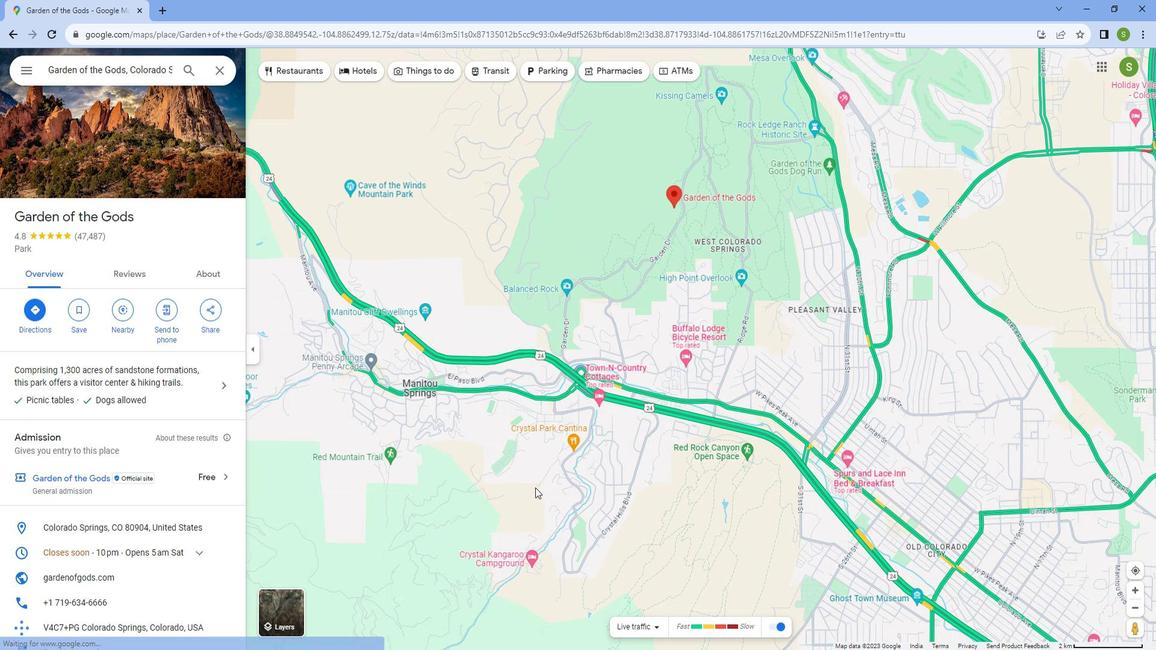 
Action: Mouse scrolled (531, 490) with delta (0, 0)
Screenshot: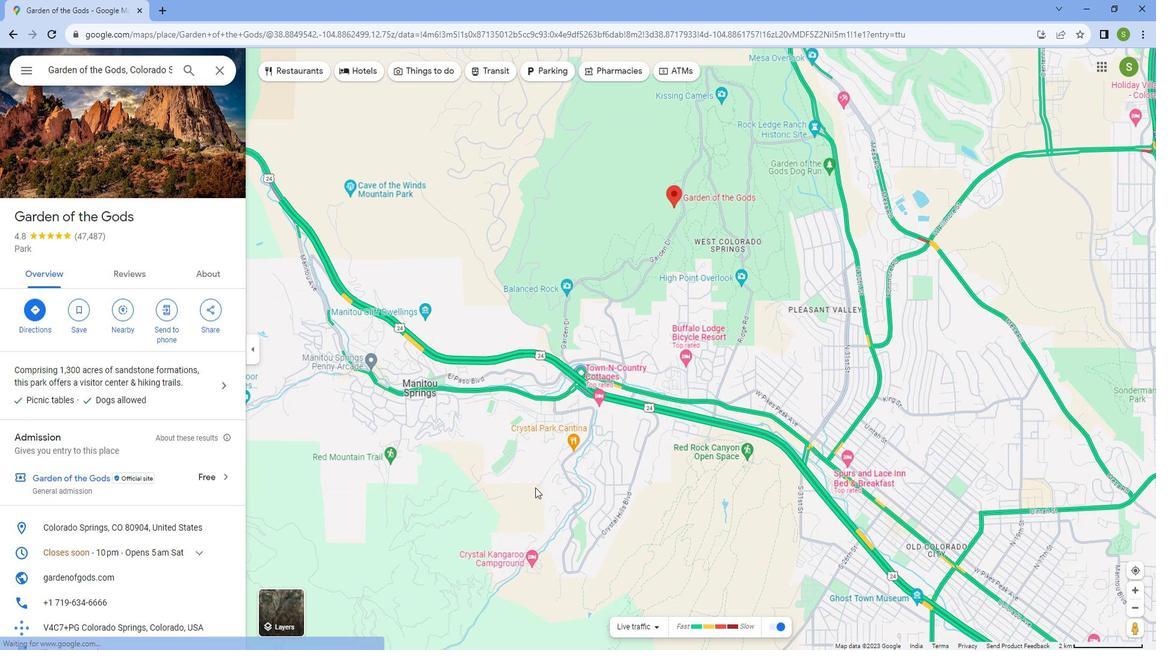 
Action: Mouse scrolled (531, 489) with delta (0, 0)
Screenshot: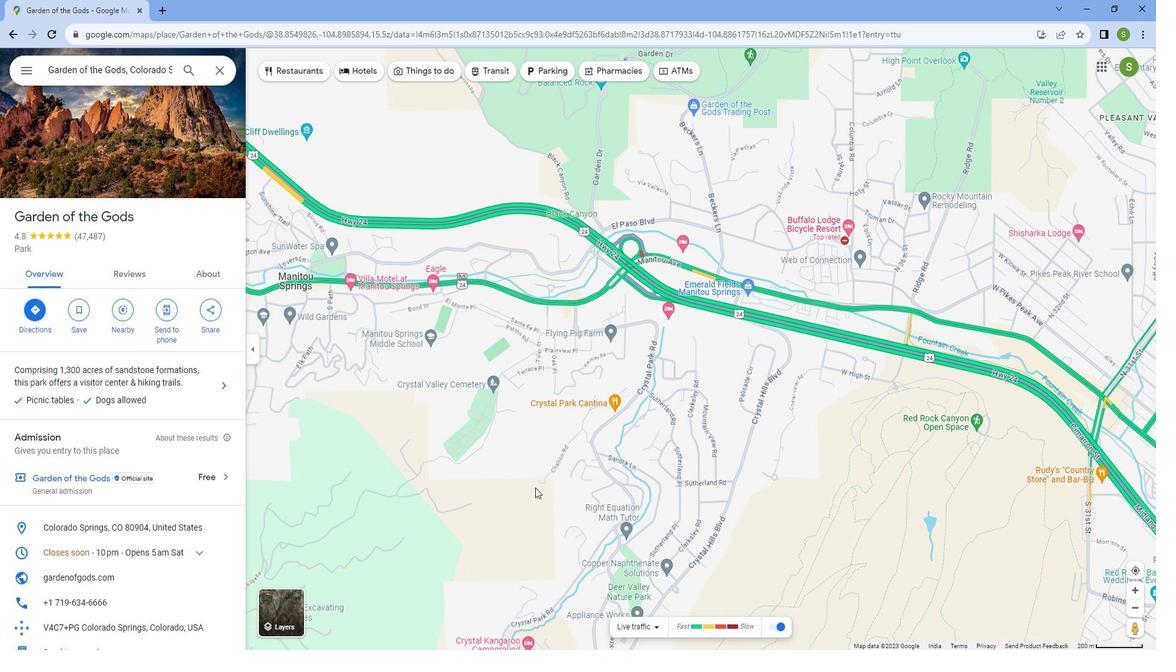 
Action: Mouse scrolled (531, 489) with delta (0, 0)
Screenshot: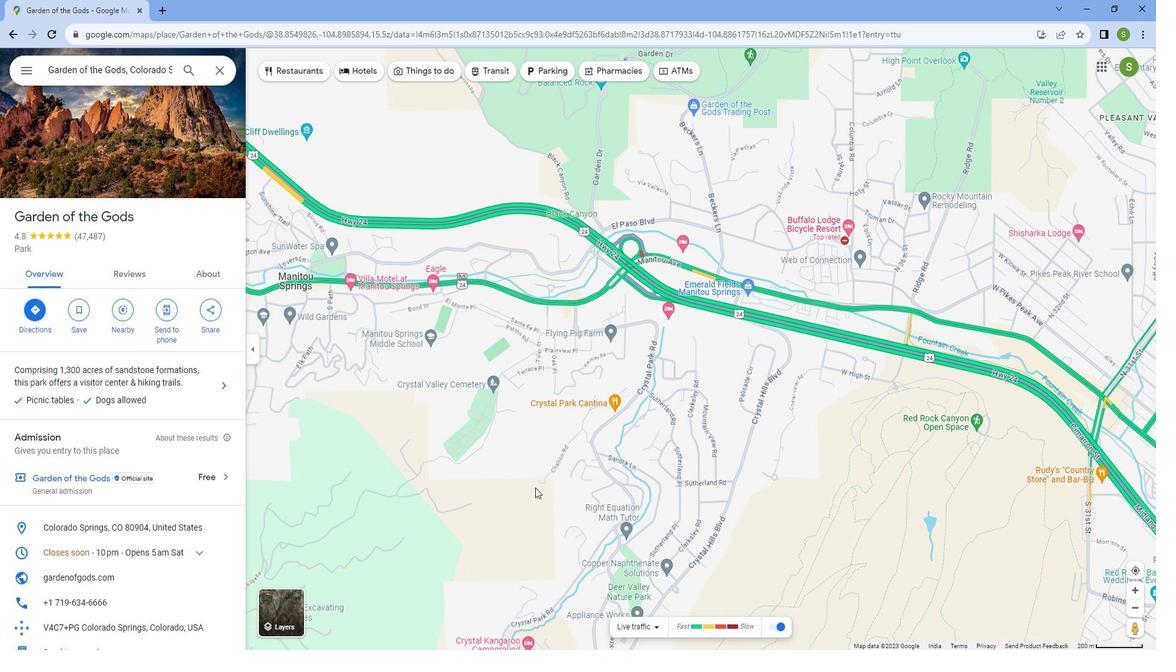 
Action: Mouse scrolled (531, 489) with delta (0, 0)
Screenshot: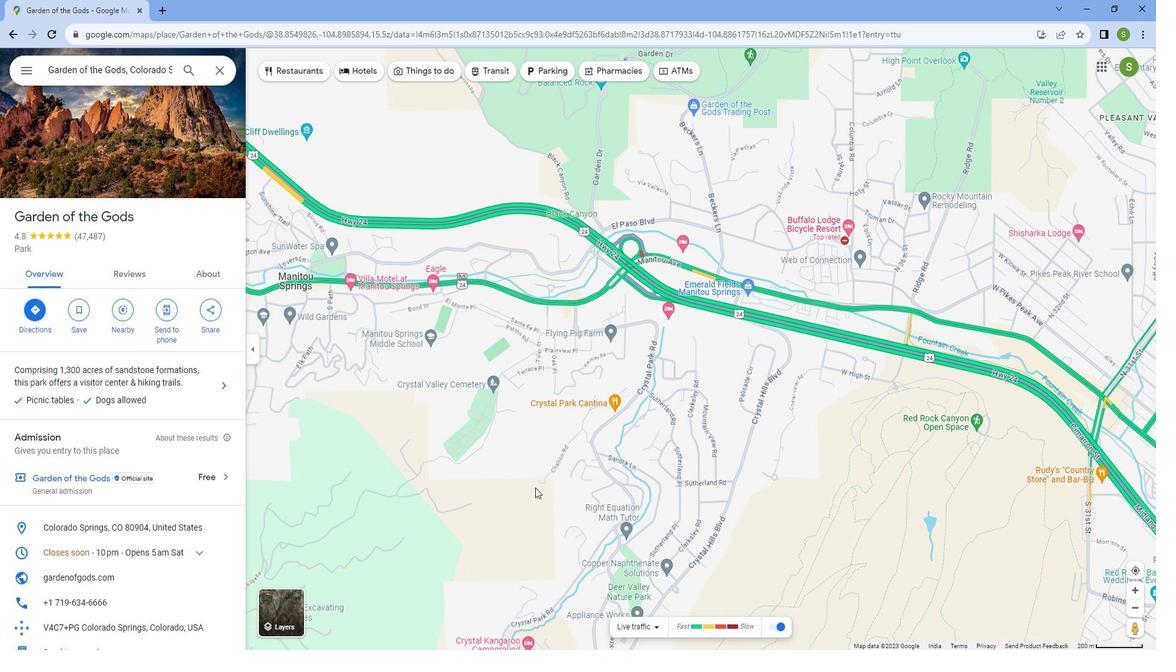 
Action: Mouse scrolled (531, 489) with delta (0, 0)
Screenshot: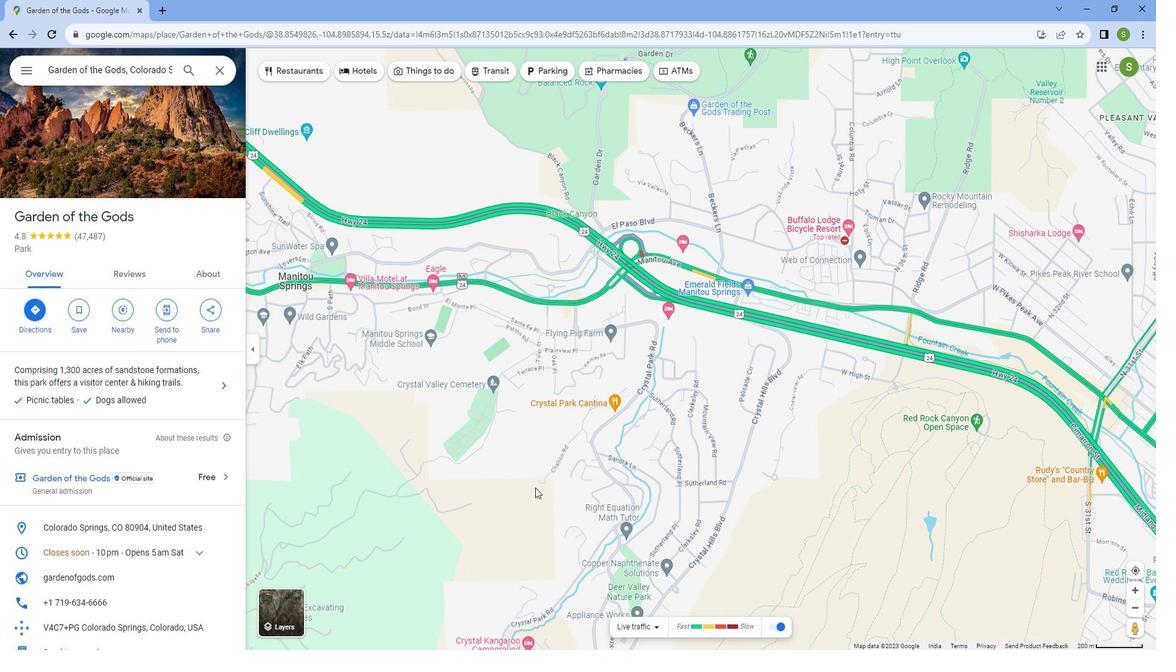 
Action: Mouse scrolled (531, 489) with delta (0, 0)
Screenshot: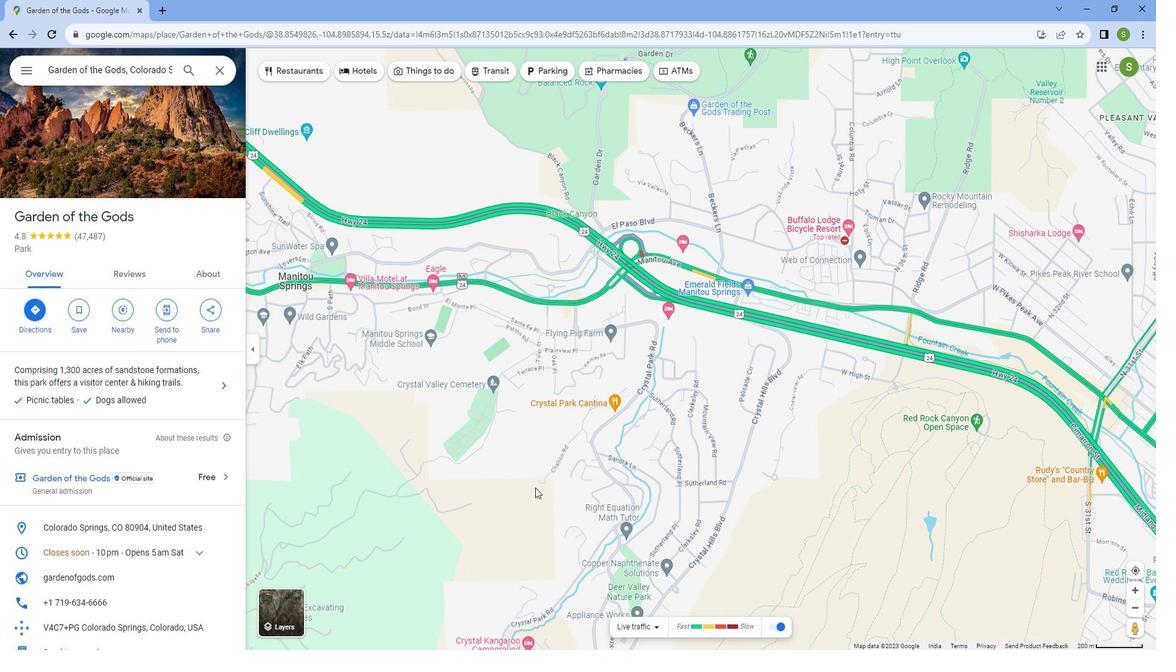 
Action: Mouse scrolled (531, 489) with delta (0, 0)
Screenshot: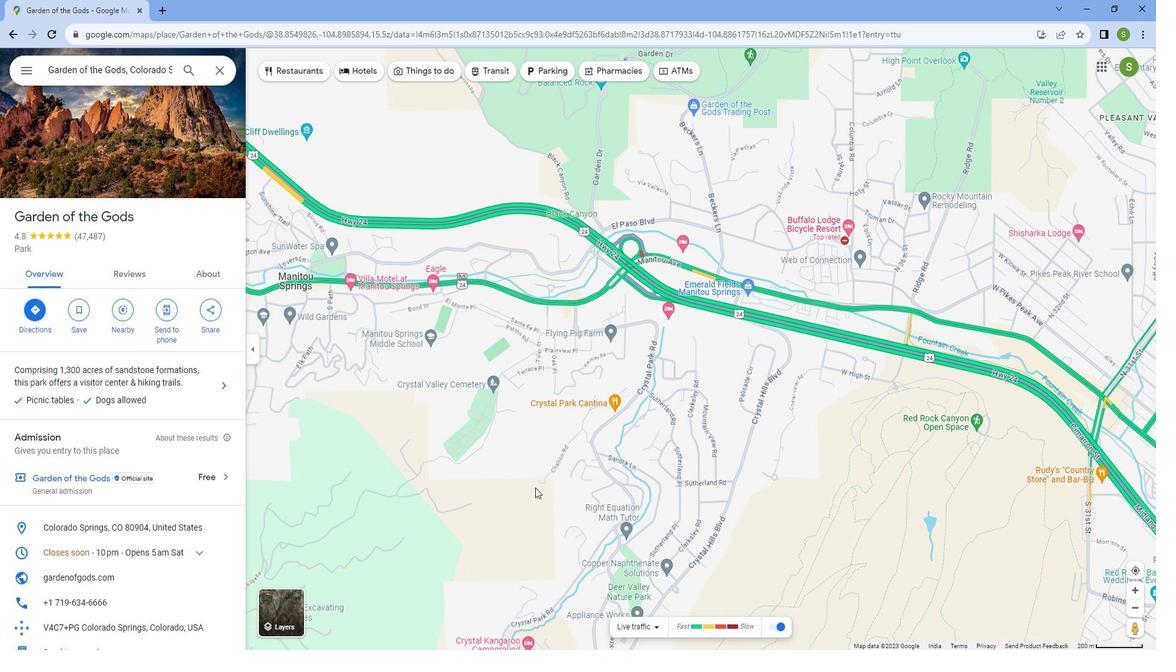 
Action: Mouse scrolled (531, 489) with delta (0, 0)
Screenshot: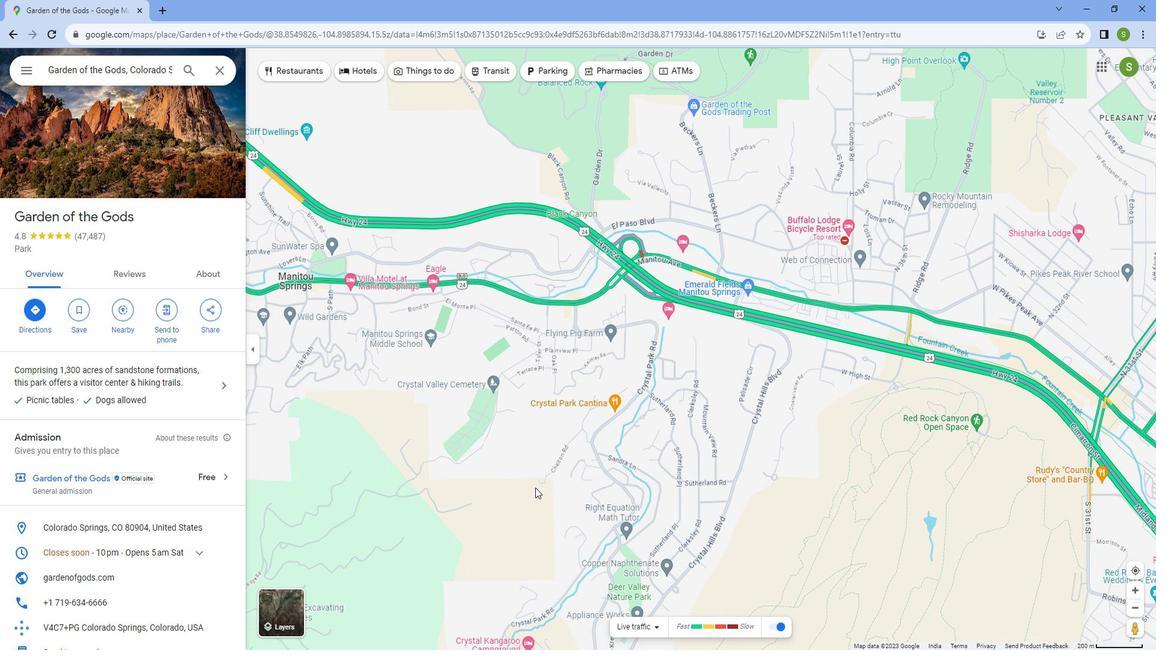 
Action: Mouse scrolled (531, 489) with delta (0, 0)
Screenshot: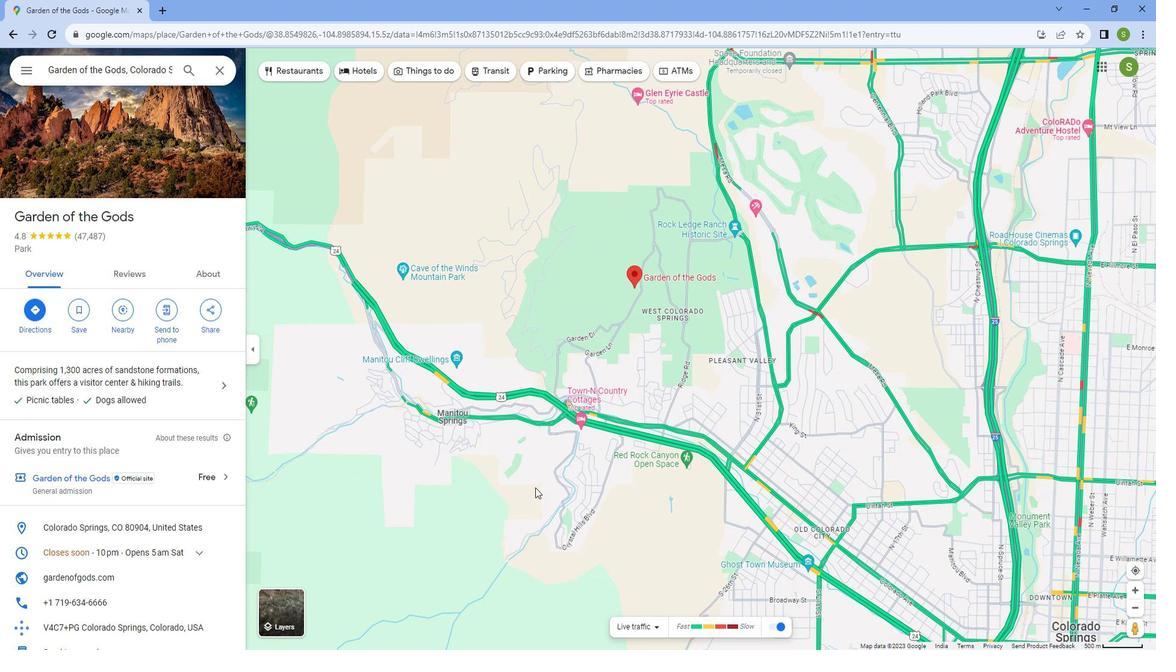 
Action: Mouse scrolled (531, 489) with delta (0, 0)
Screenshot: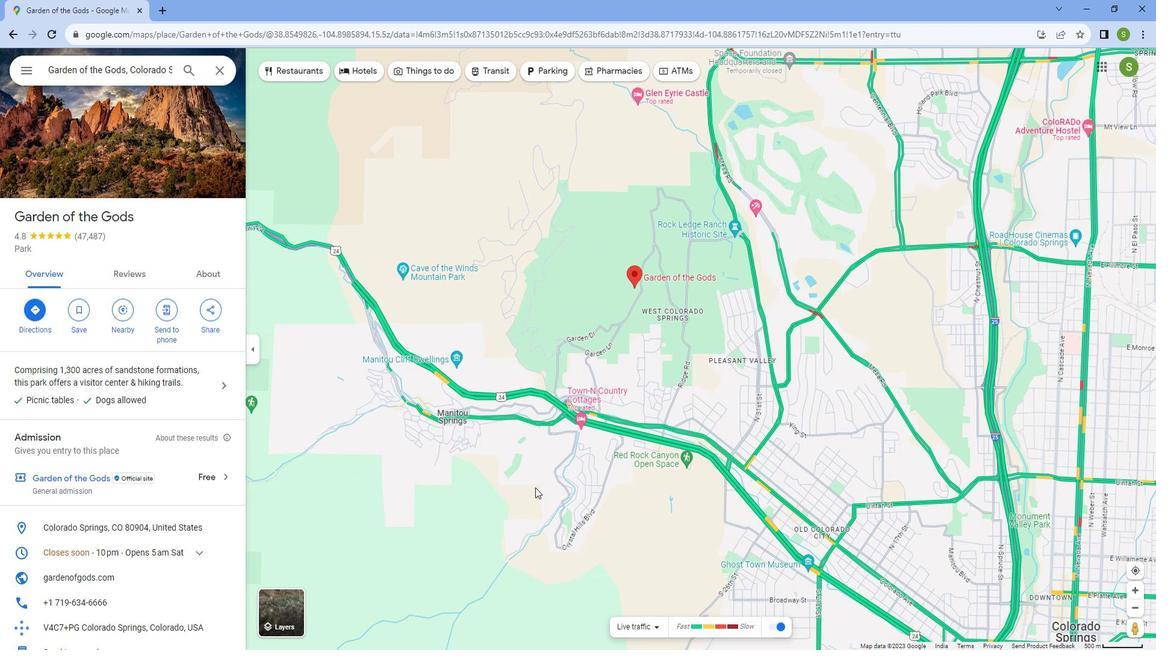 
Action: Mouse scrolled (531, 489) with delta (0, 0)
Screenshot: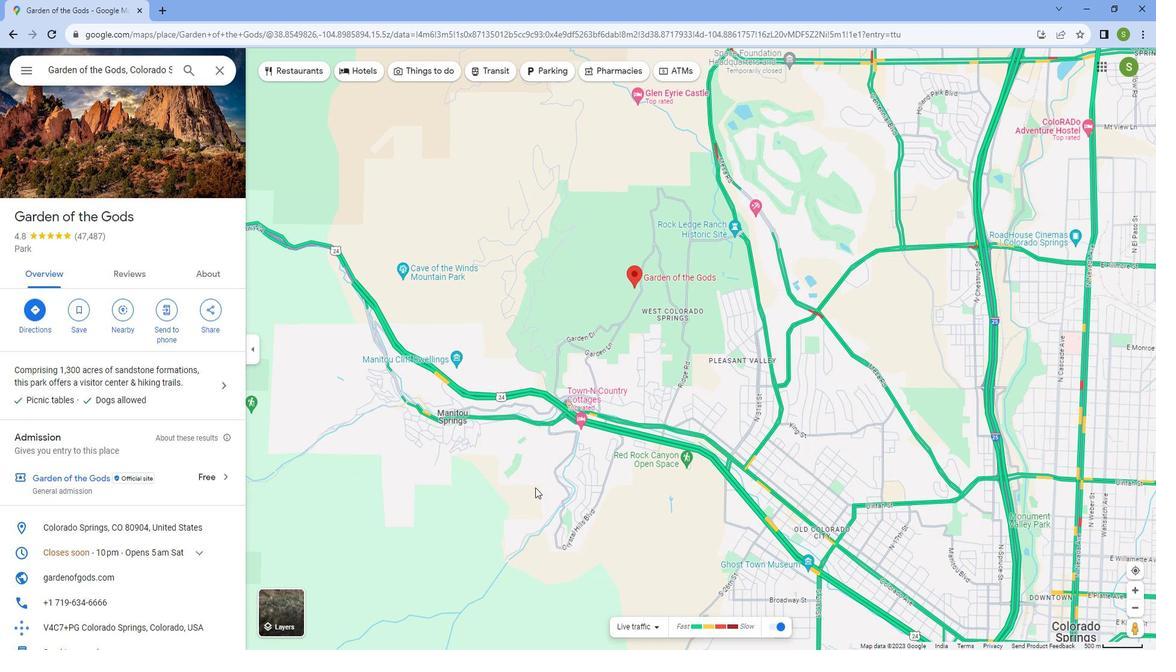 
Action: Mouse scrolled (531, 489) with delta (0, 0)
Screenshot: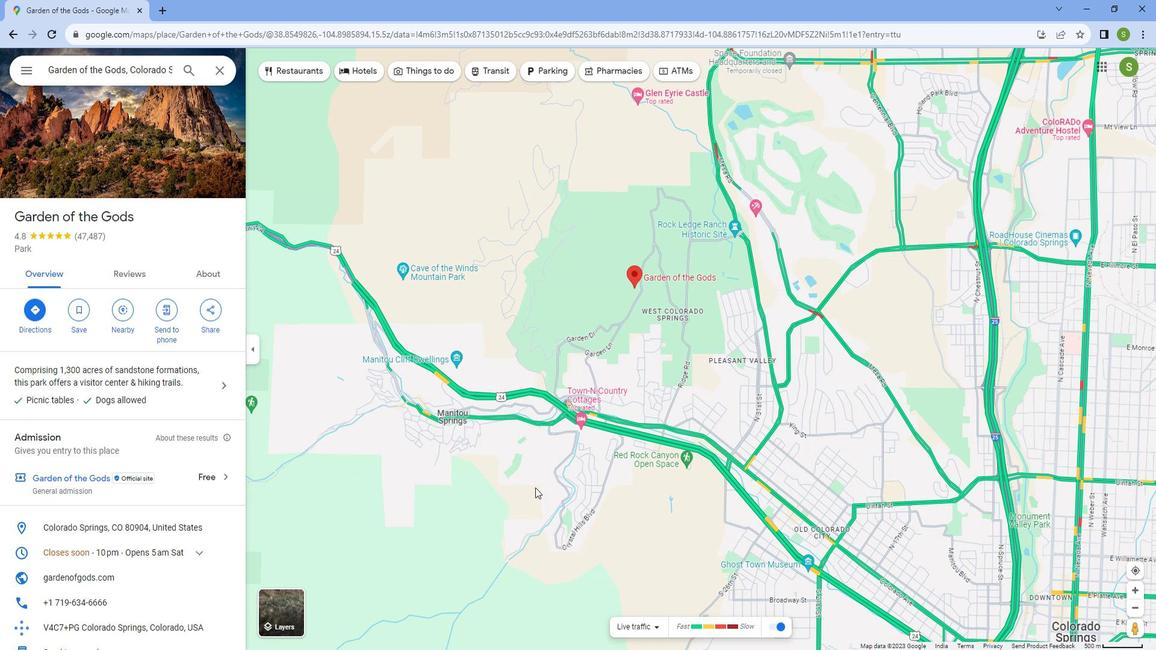 
Action: Mouse scrolled (531, 489) with delta (0, 0)
Screenshot: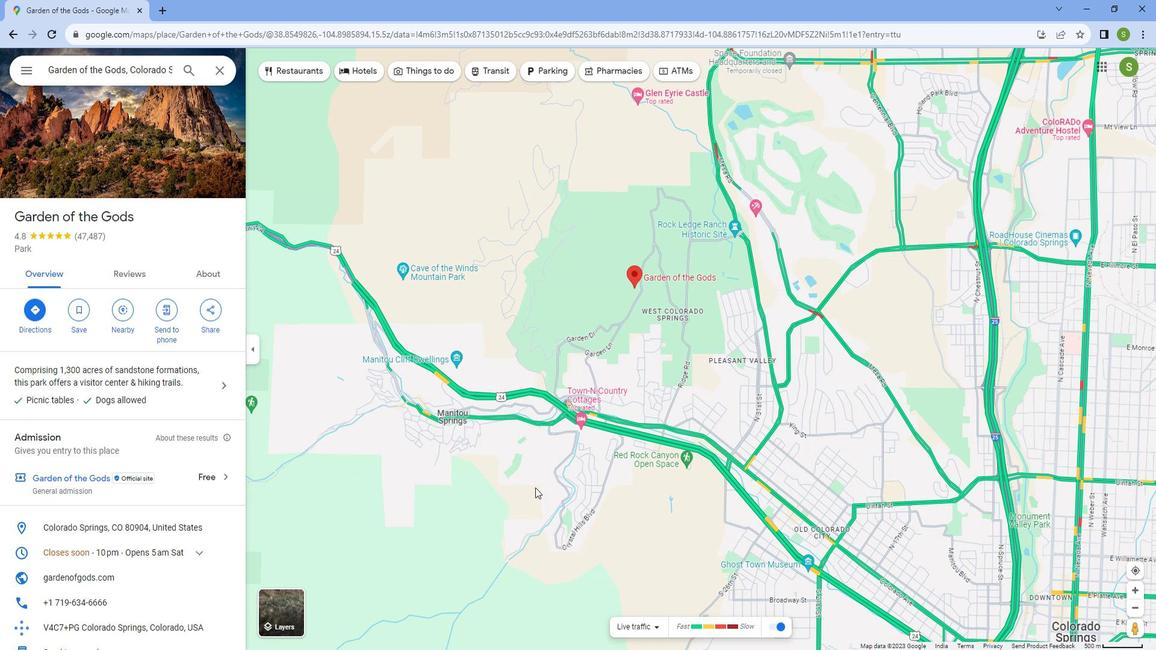 
Action: Mouse moved to (660, 375)
Screenshot: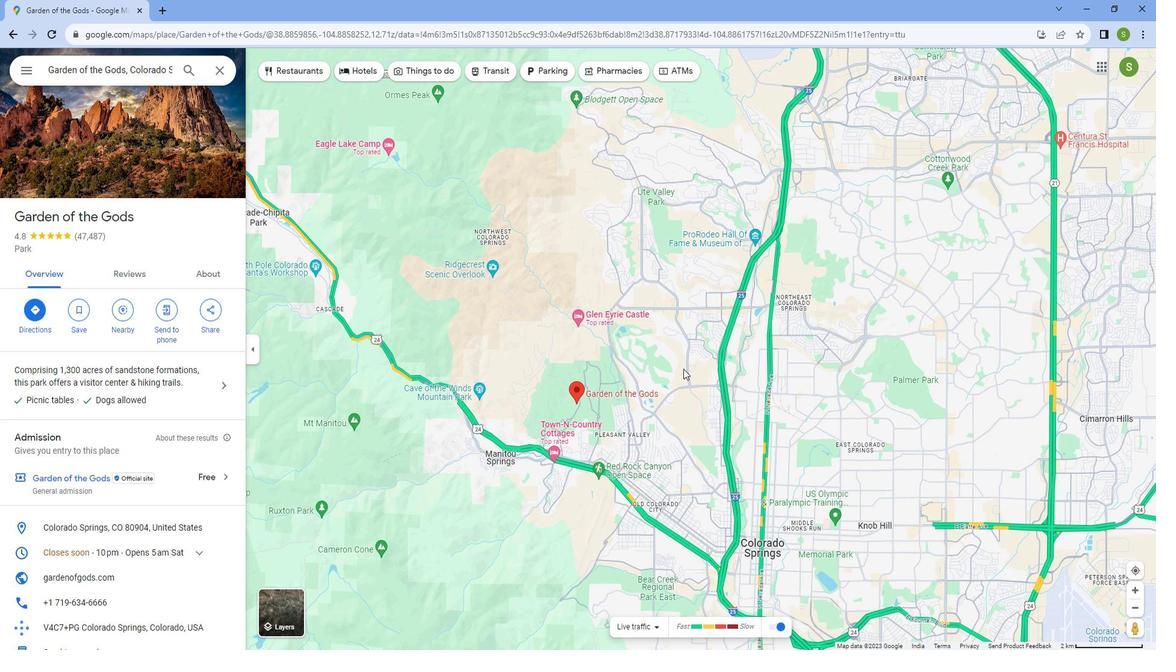 
Action: Mouse scrolled (660, 375) with delta (0, 0)
Screenshot: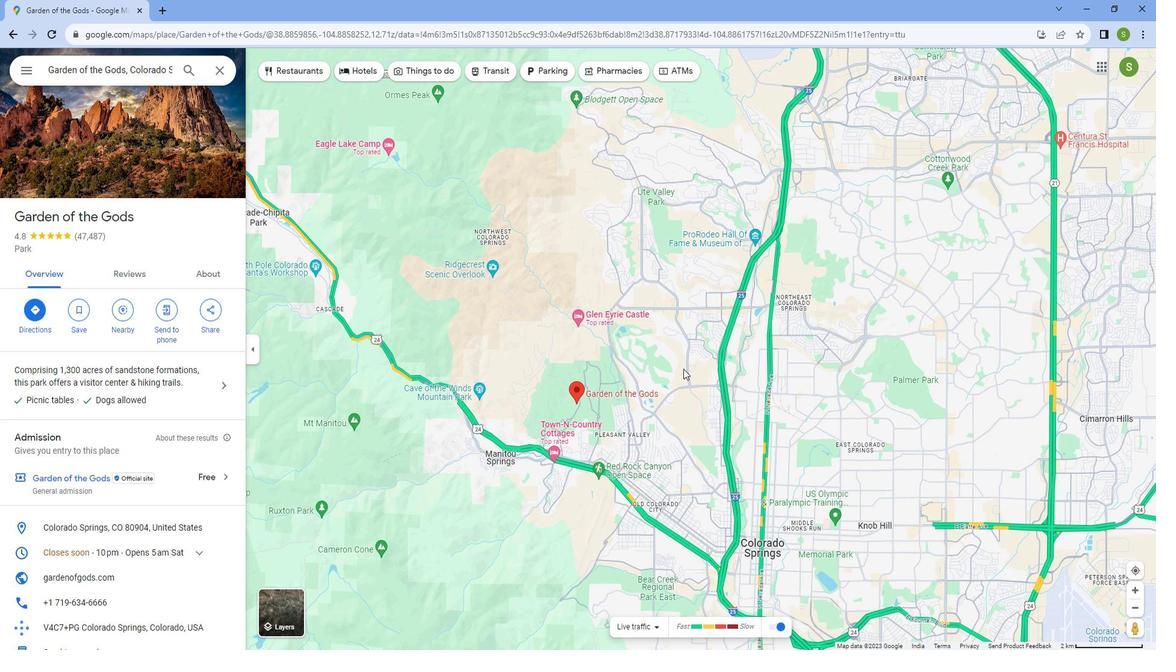 
Action: Mouse moved to (650, 377)
Screenshot: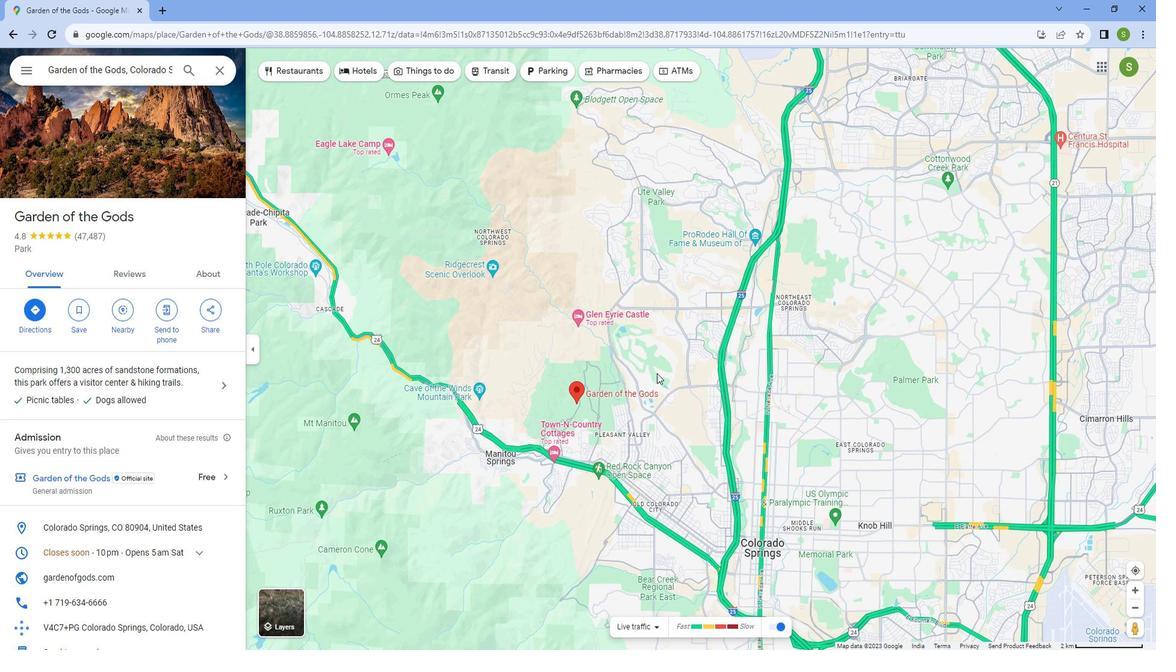 
Action: Mouse scrolled (650, 377) with delta (0, 0)
Screenshot: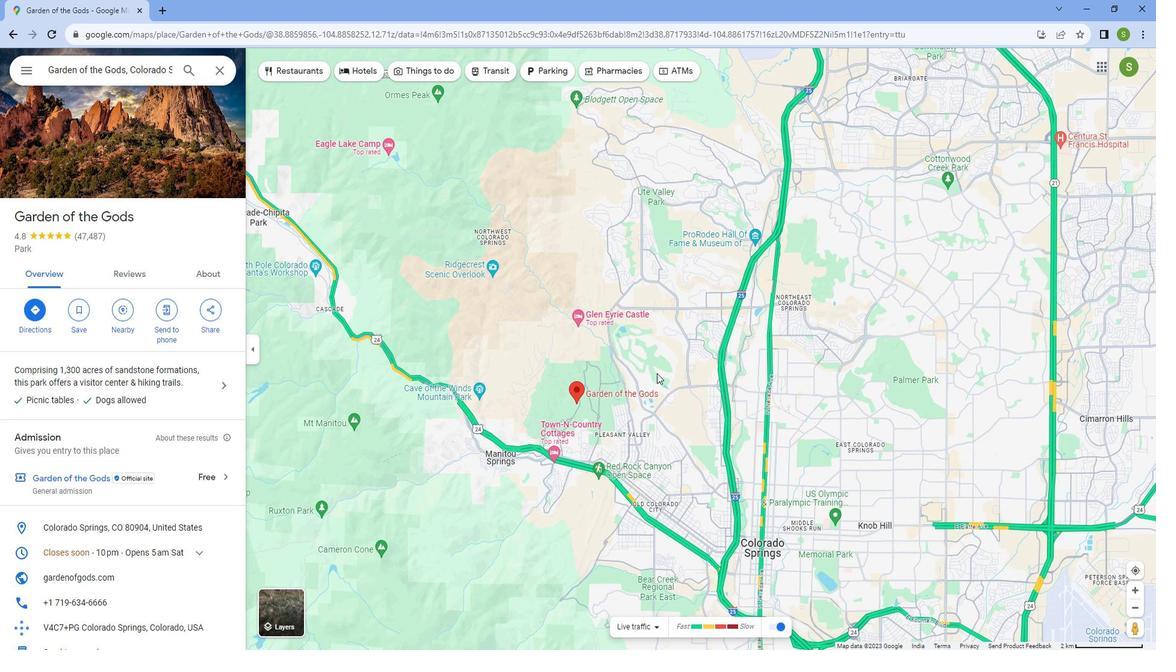 
Action: Mouse moved to (647, 379)
Screenshot: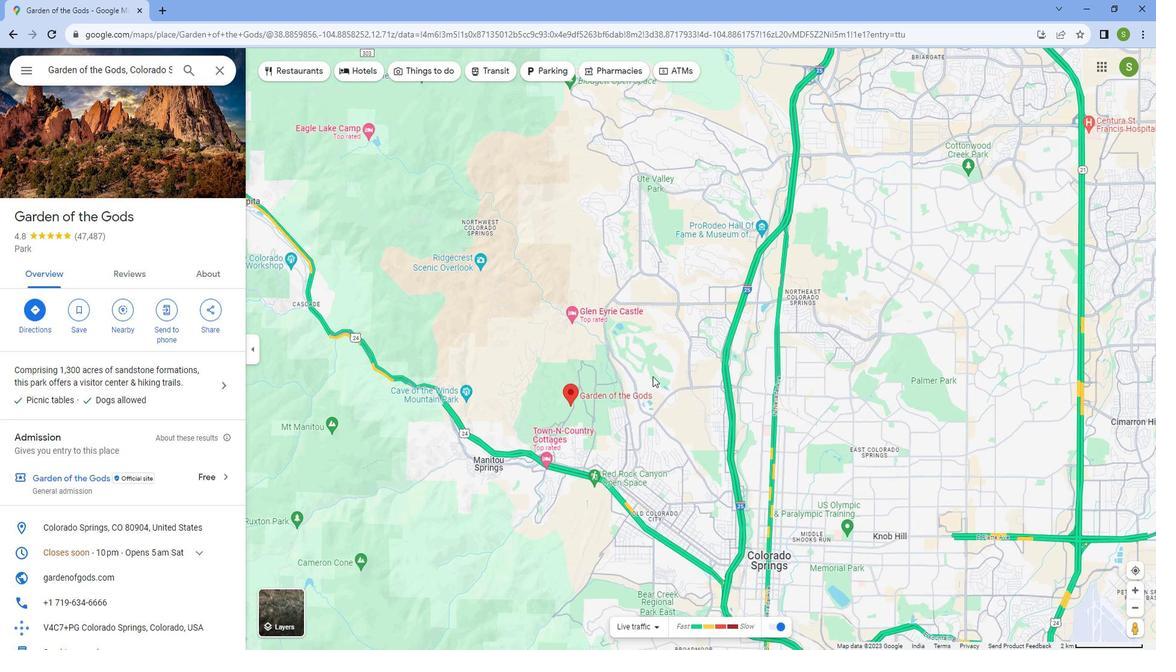 
Action: Mouse scrolled (647, 380) with delta (0, 0)
Screenshot: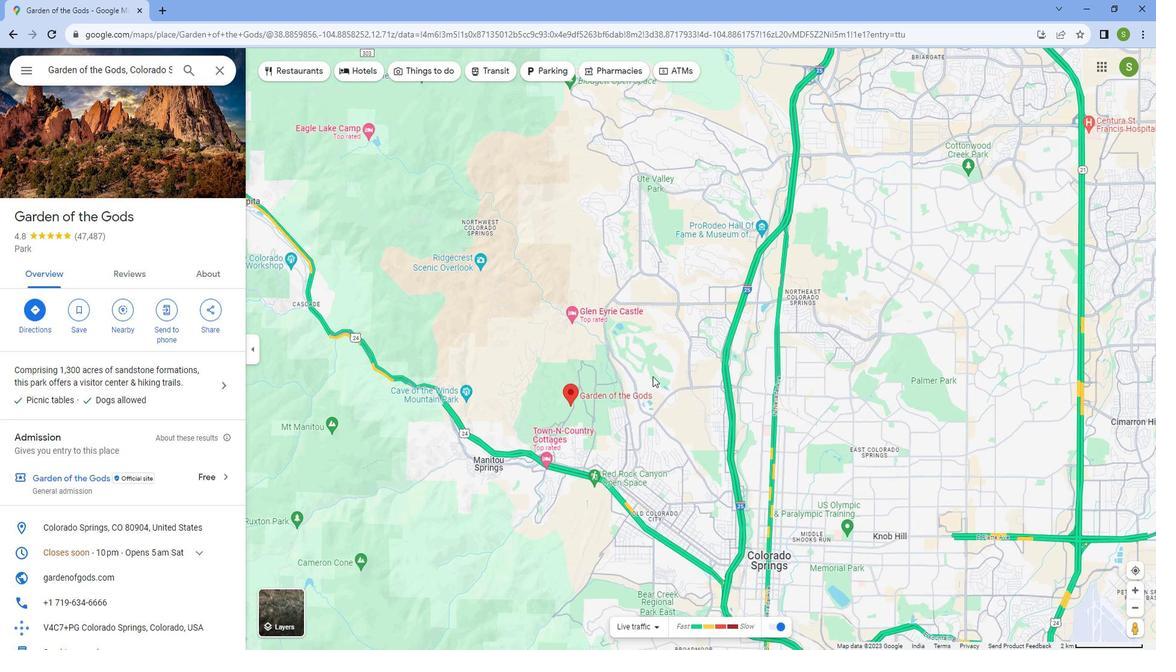 
Action: Mouse moved to (569, 401)
Screenshot: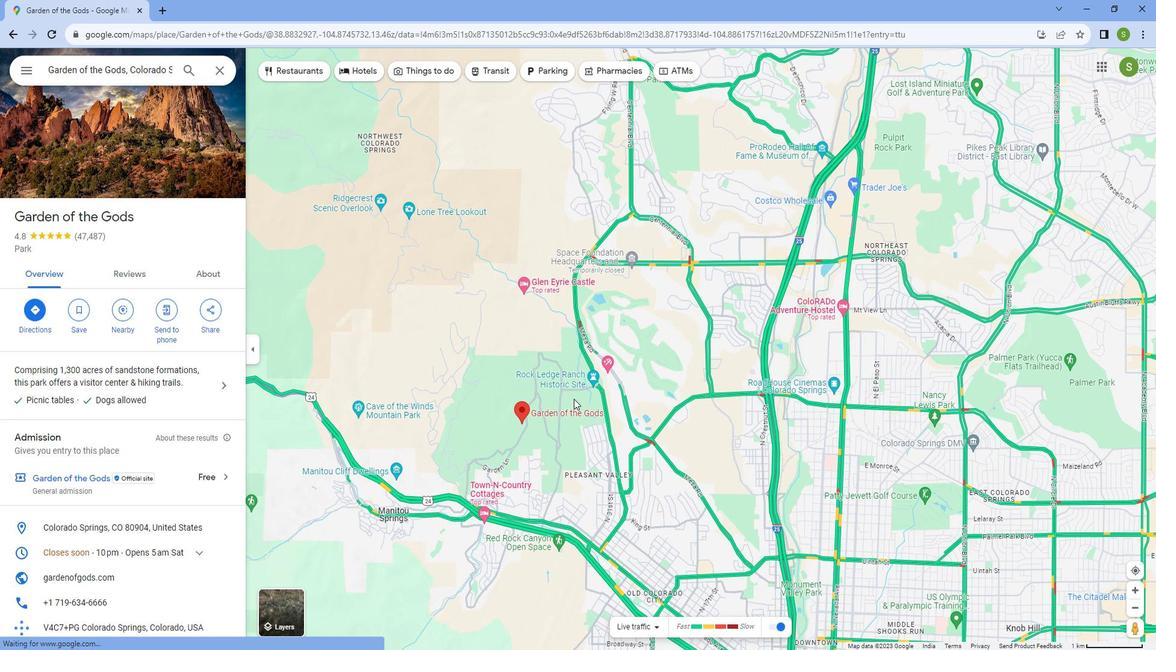 
Action: Mouse scrolled (569, 402) with delta (0, 0)
Screenshot: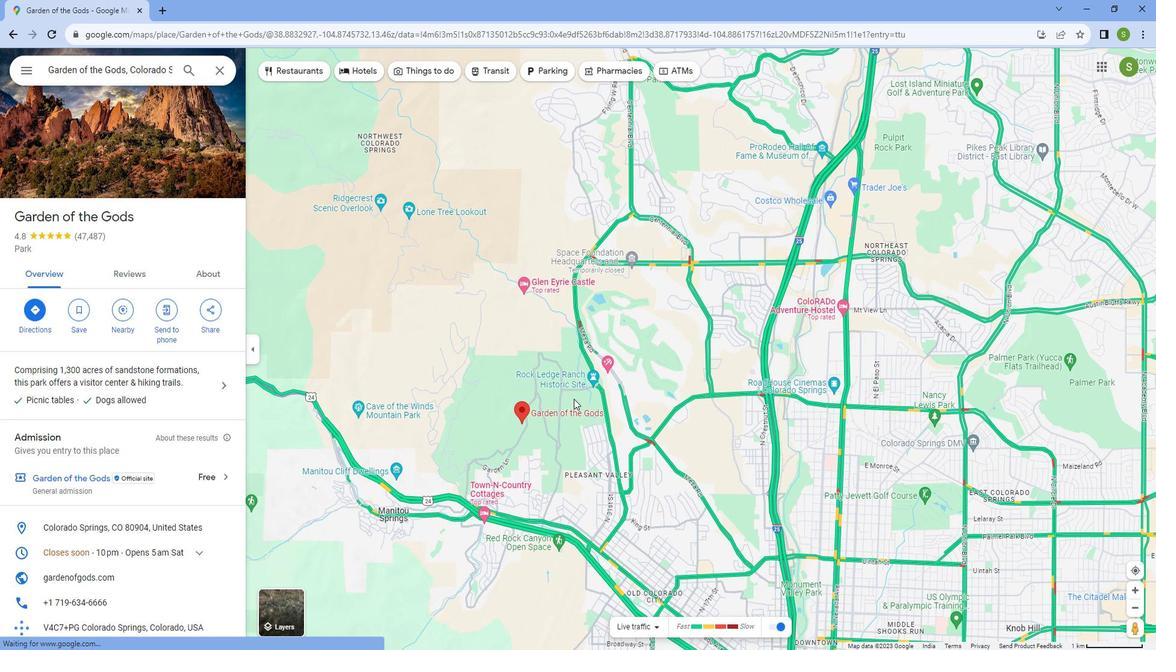 
Action: Mouse scrolled (569, 402) with delta (0, 0)
Screenshot: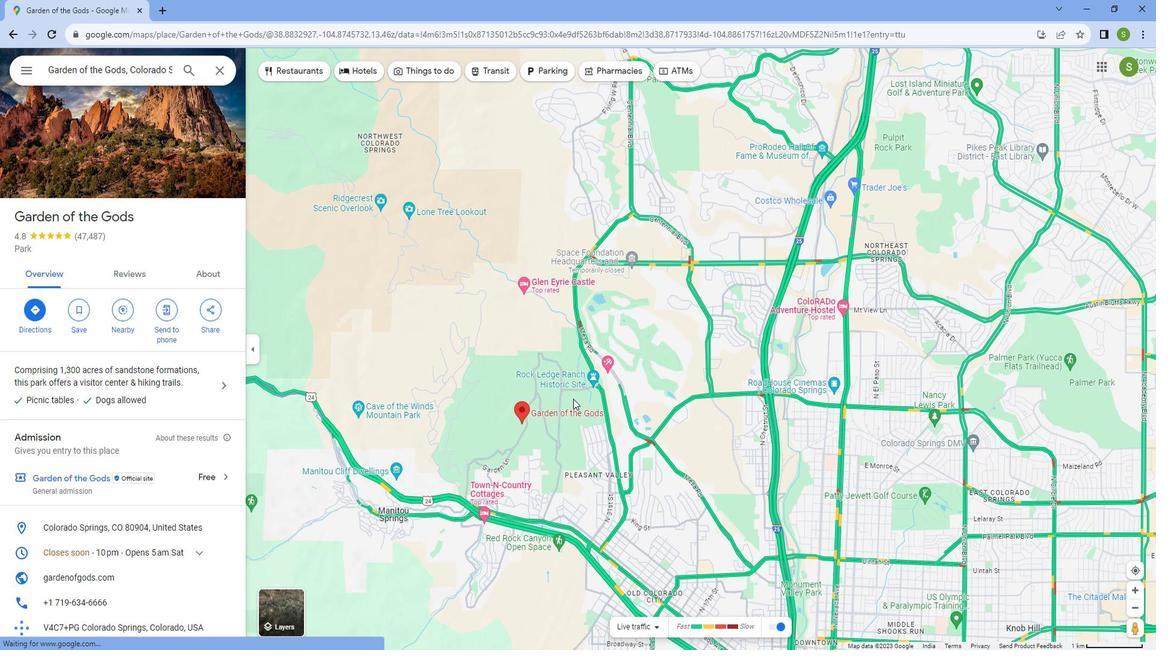 
Action: Mouse scrolled (569, 402) with delta (0, 0)
Screenshot: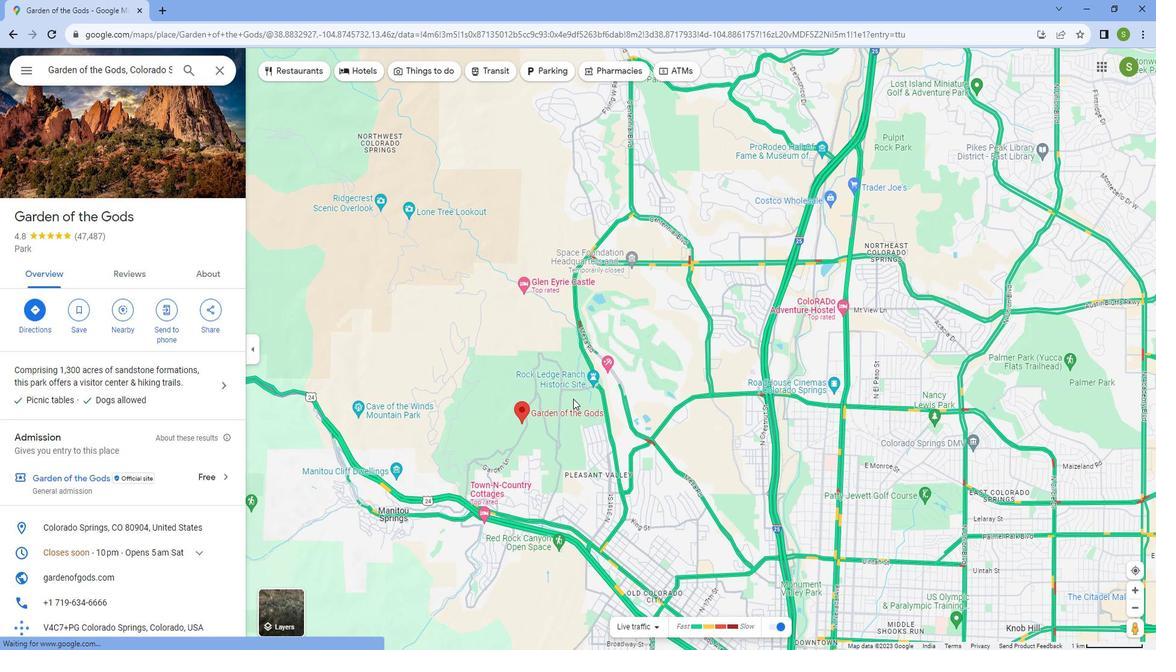 
Action: Mouse scrolled (569, 402) with delta (0, 0)
Screenshot: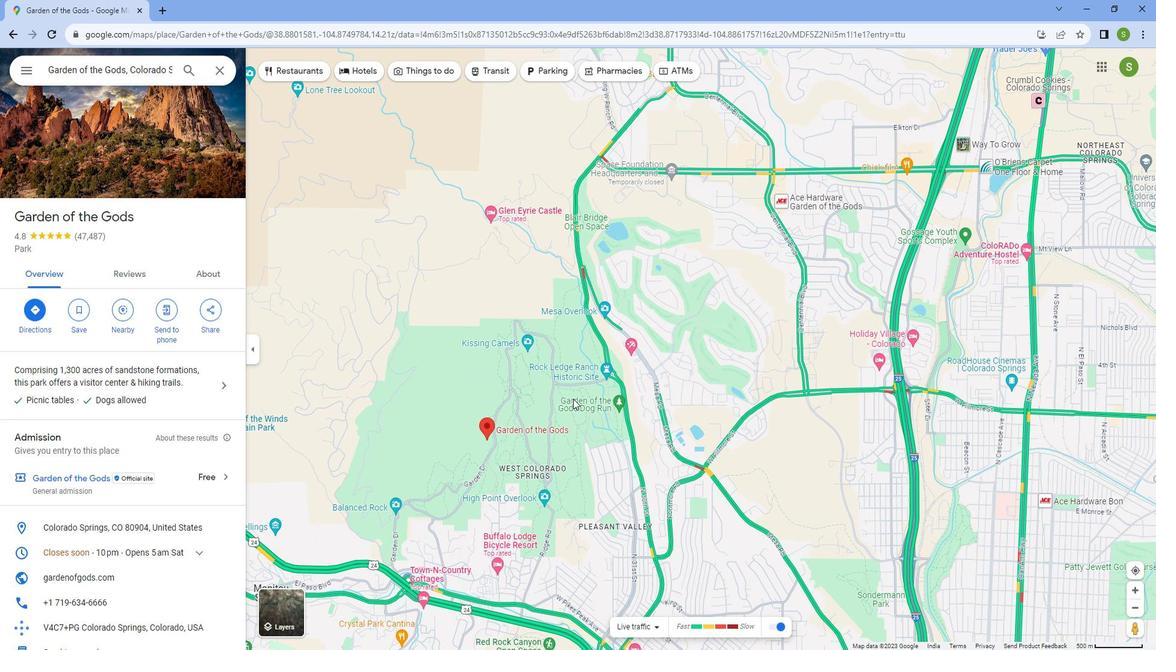 
Action: Mouse scrolled (569, 402) with delta (0, 0)
Screenshot: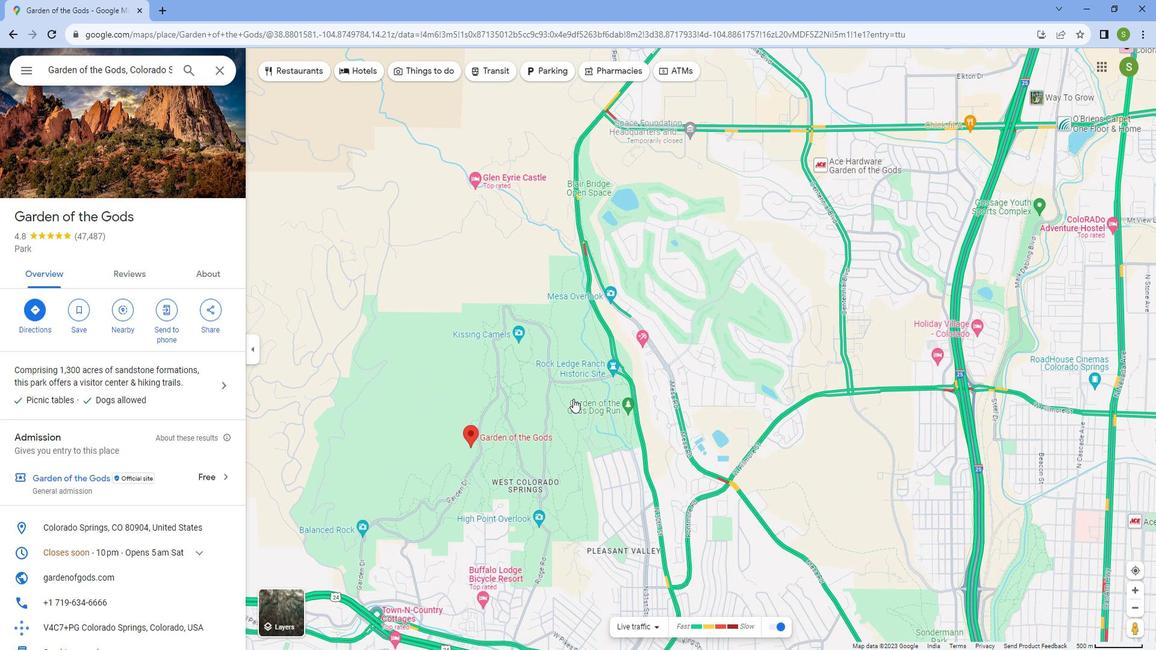 
Action: Mouse scrolled (569, 402) with delta (0, 0)
Screenshot: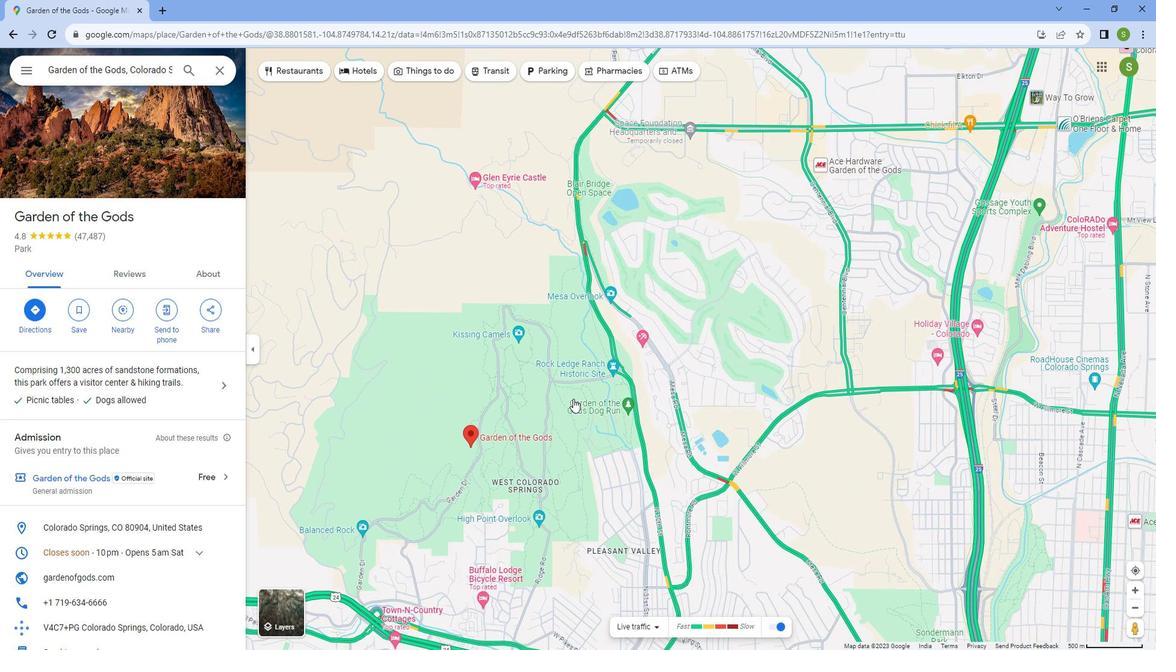 
Action: Mouse scrolled (569, 402) with delta (0, 0)
Screenshot: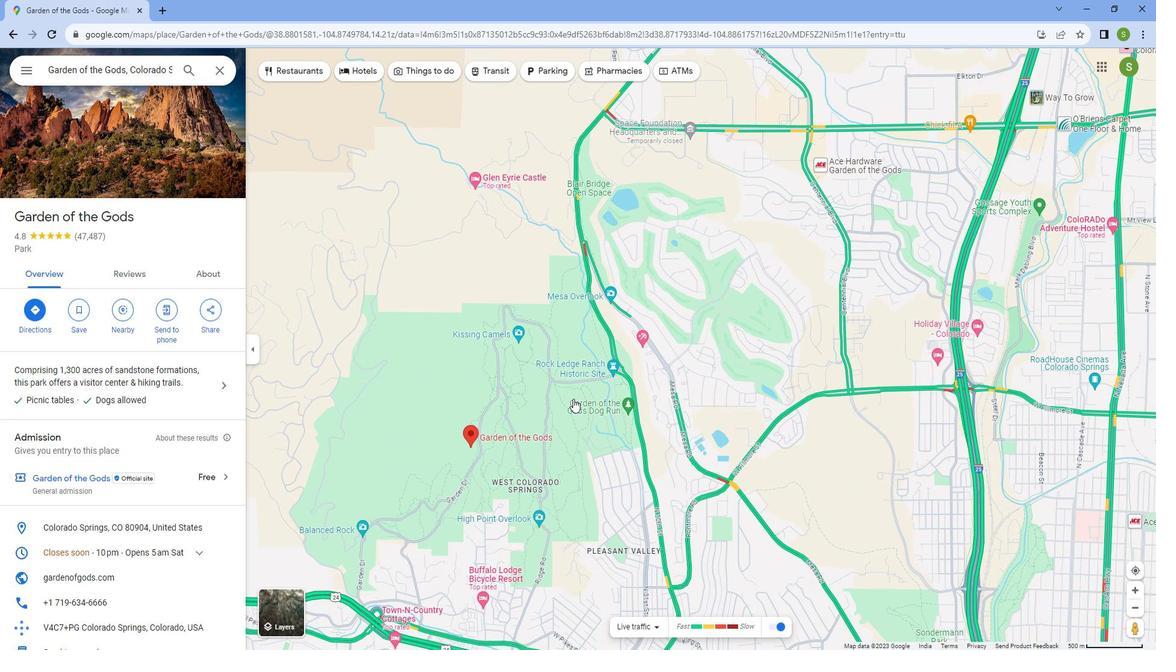 
Action: Mouse scrolled (569, 402) with delta (0, 0)
Screenshot: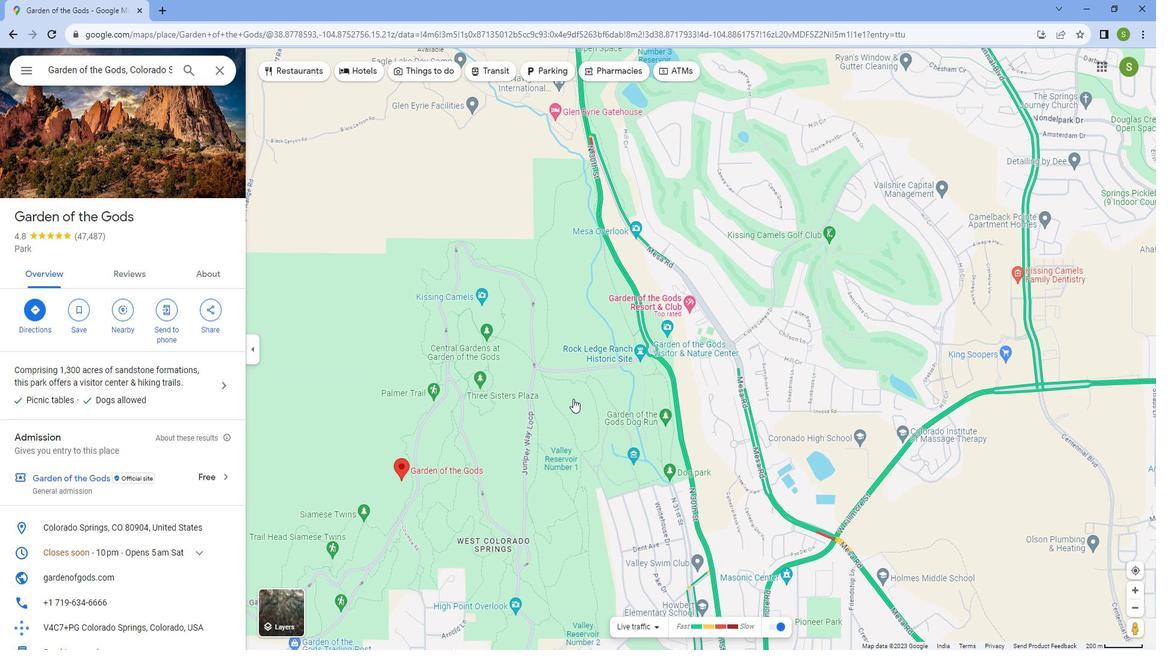 
Action: Mouse scrolled (569, 402) with delta (0, 0)
Screenshot: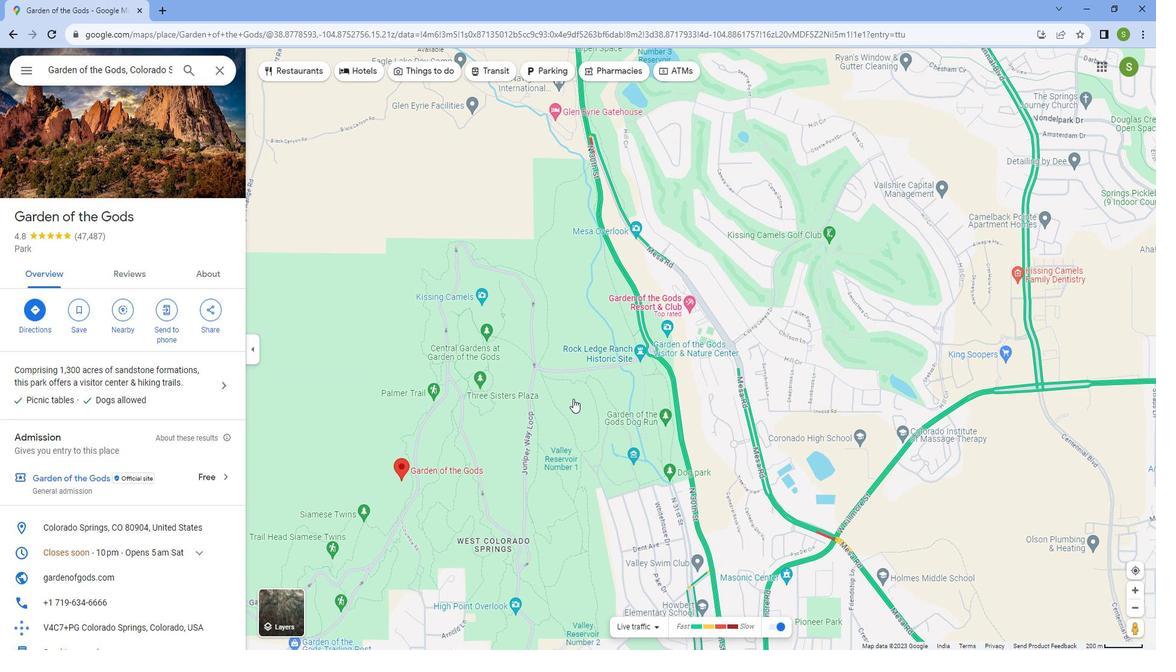 
Action: Mouse scrolled (569, 401) with delta (0, 0)
Screenshot: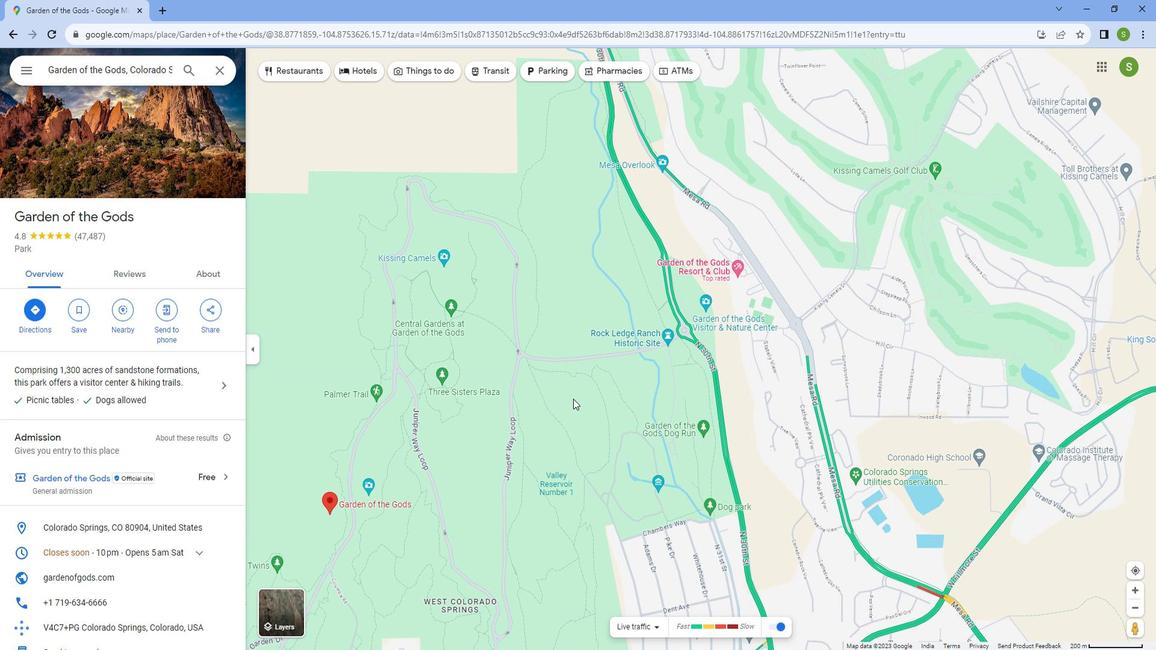 
Action: Mouse scrolled (569, 401) with delta (0, 0)
Screenshot: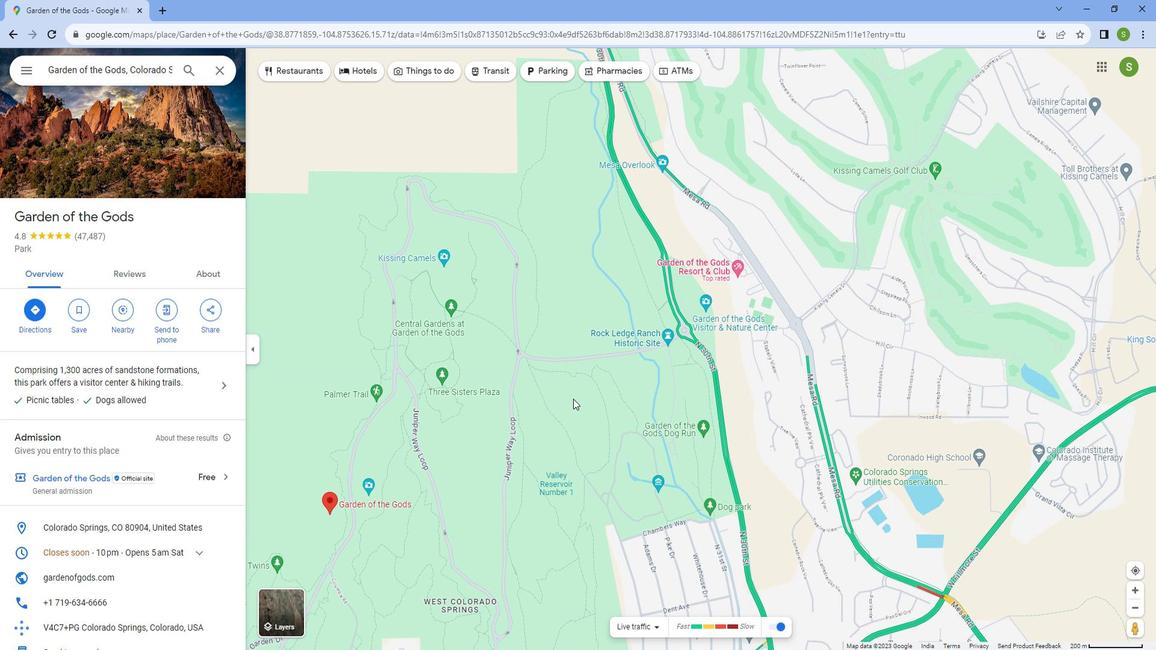 
Action: Mouse scrolled (569, 401) with delta (0, 0)
Screenshot: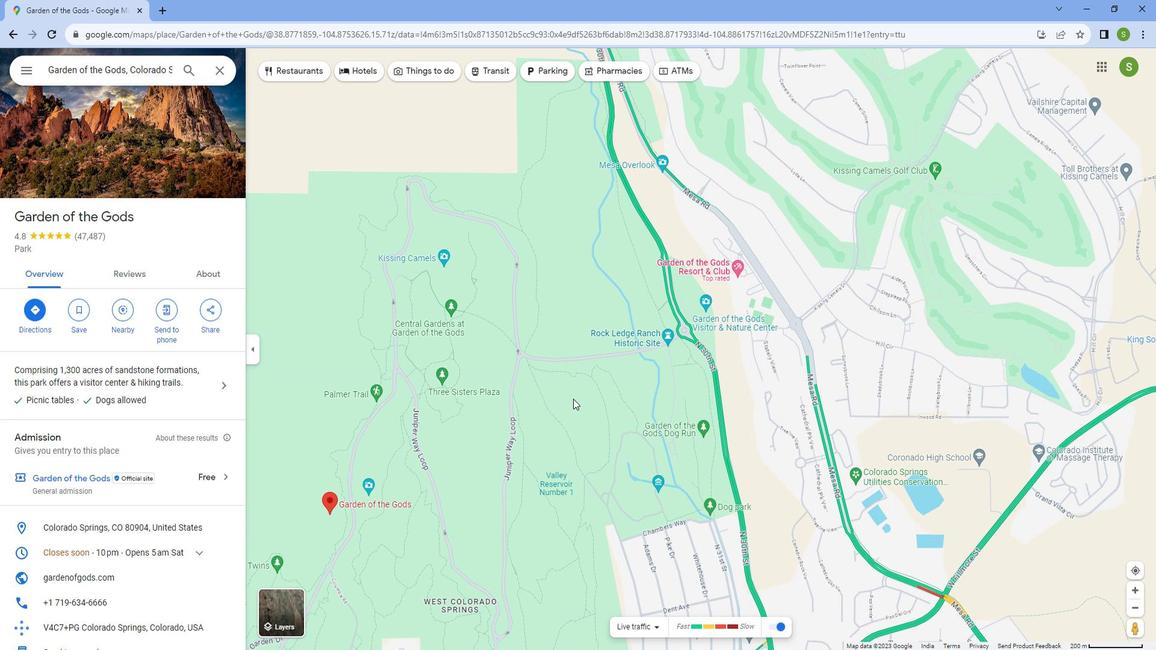 
Action: Mouse scrolled (569, 401) with delta (0, 0)
Screenshot: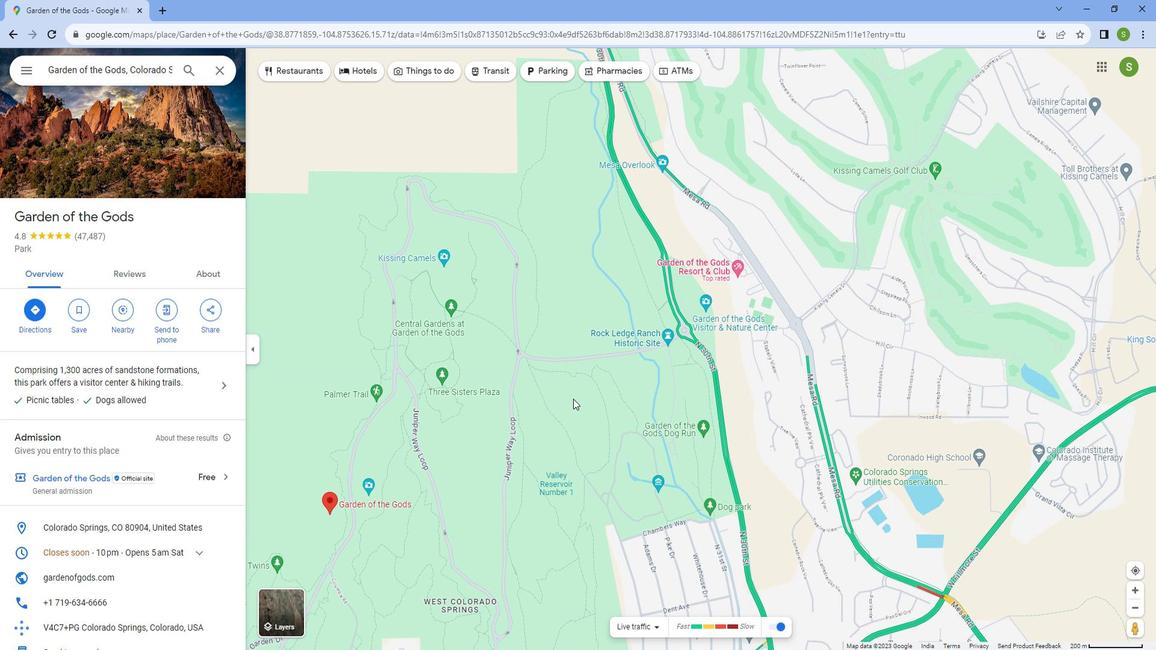 
Action: Mouse scrolled (569, 401) with delta (0, 0)
Screenshot: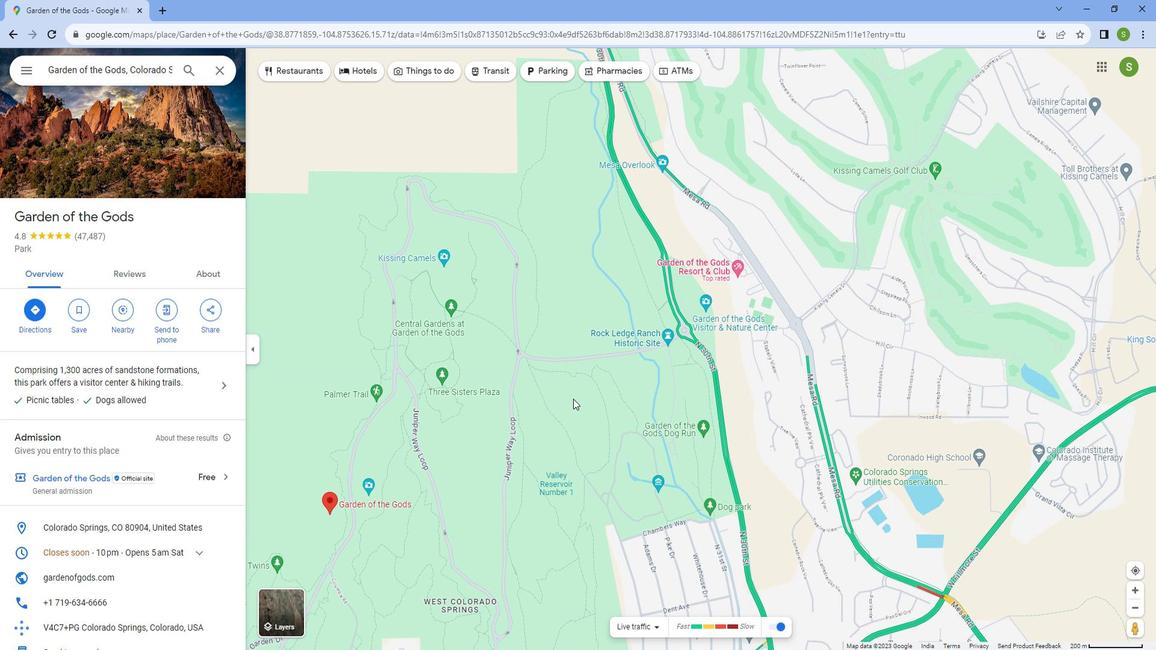 
Action: Mouse scrolled (569, 401) with delta (0, 0)
Screenshot: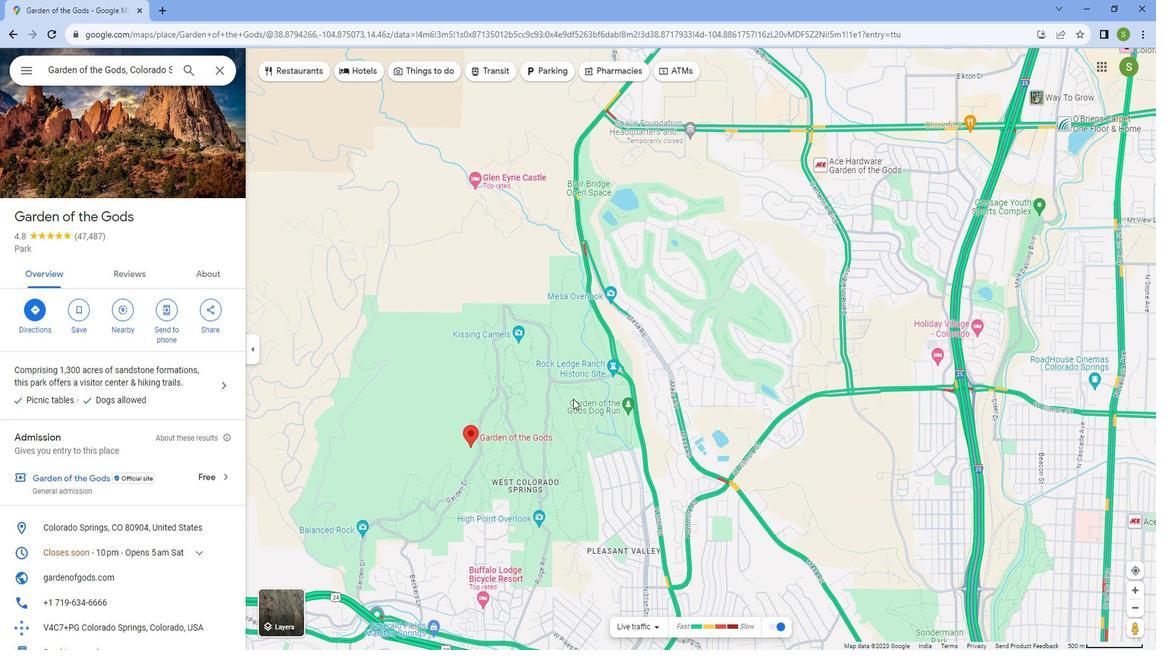 
Action: Mouse scrolled (569, 401) with delta (0, 0)
Screenshot: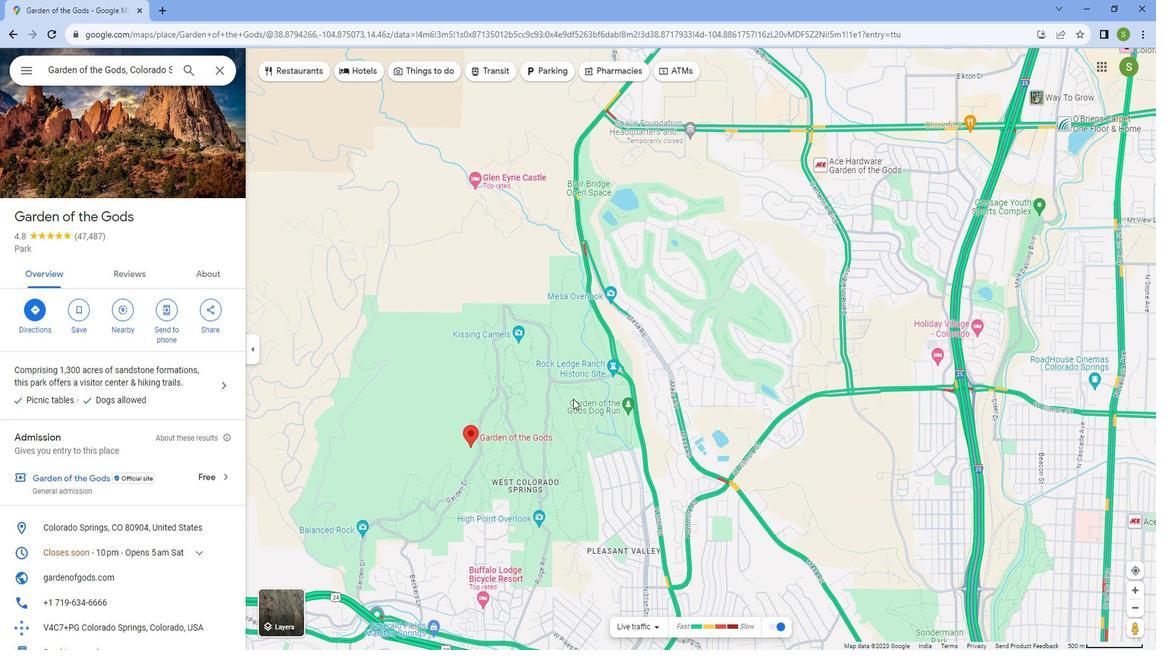 
Action: Mouse scrolled (569, 401) with delta (0, 0)
Screenshot: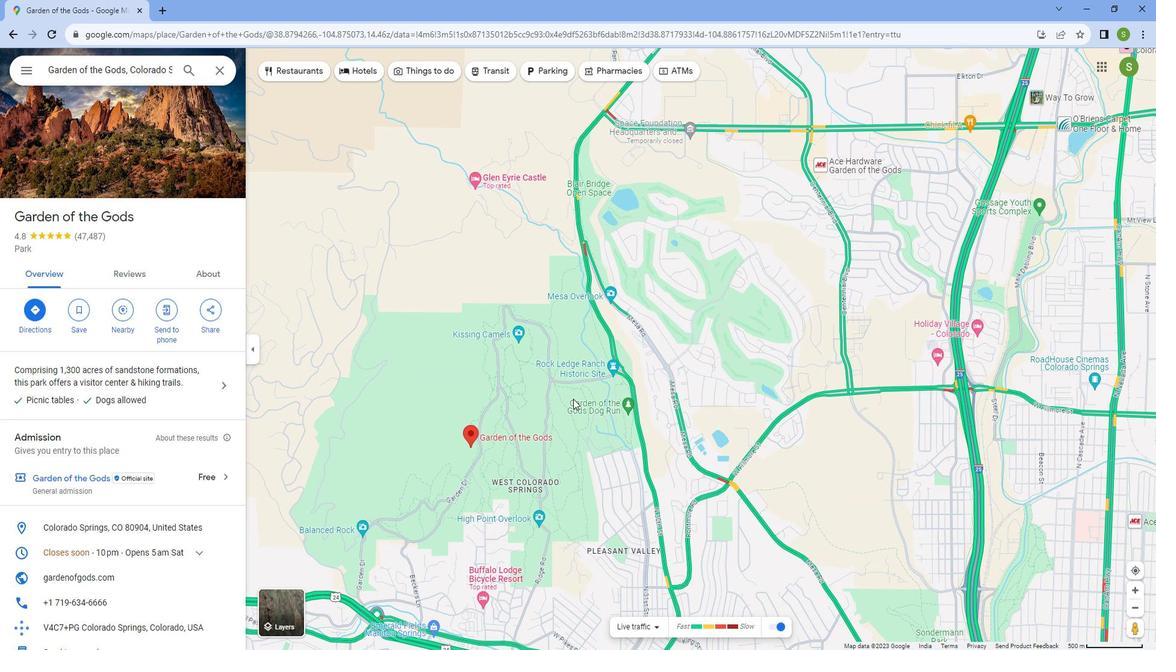 
Action: Mouse scrolled (569, 401) with delta (0, 0)
Screenshot: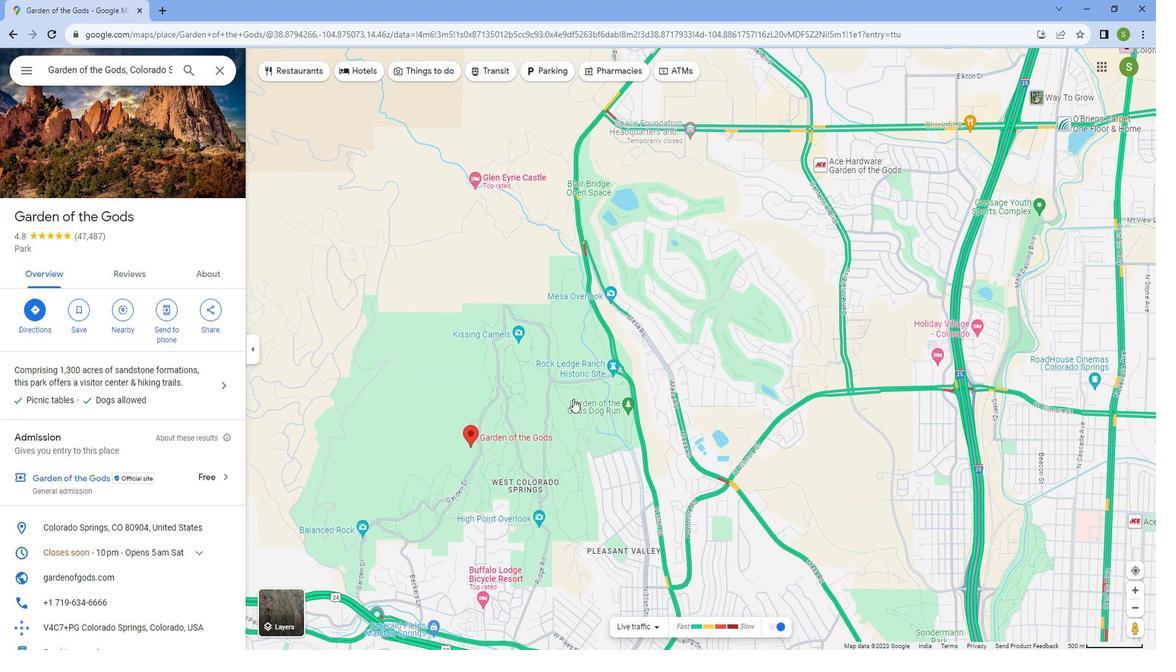 
Action: Mouse scrolled (569, 401) with delta (0, 0)
Screenshot: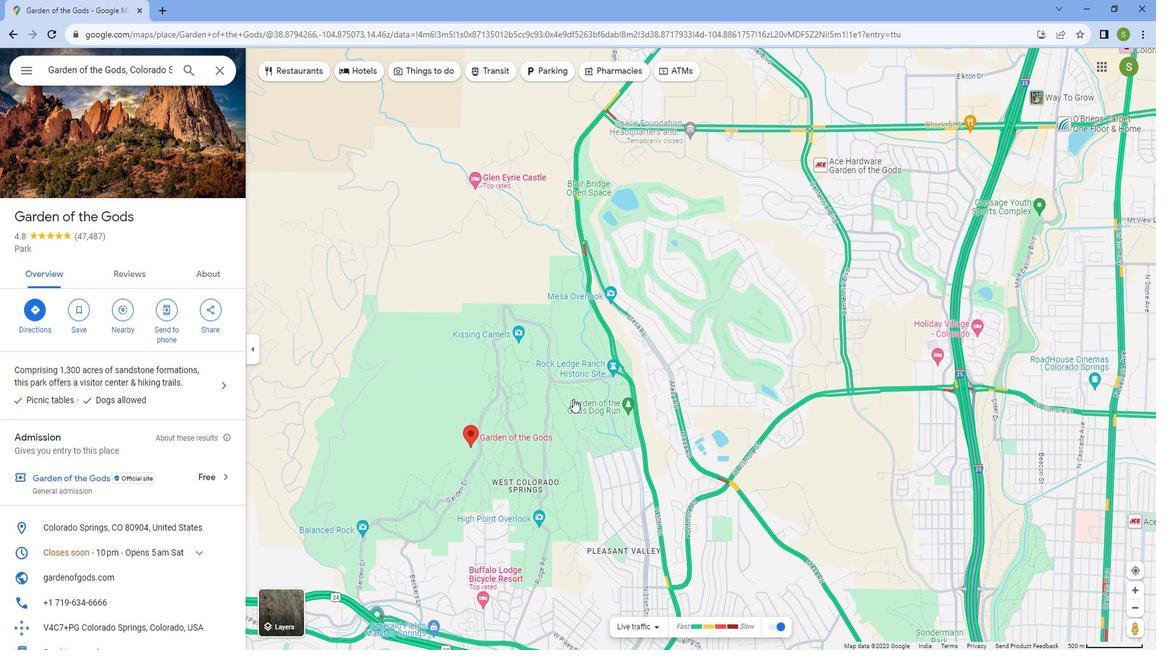 
Action: Mouse scrolled (569, 401) with delta (0, 0)
Screenshot: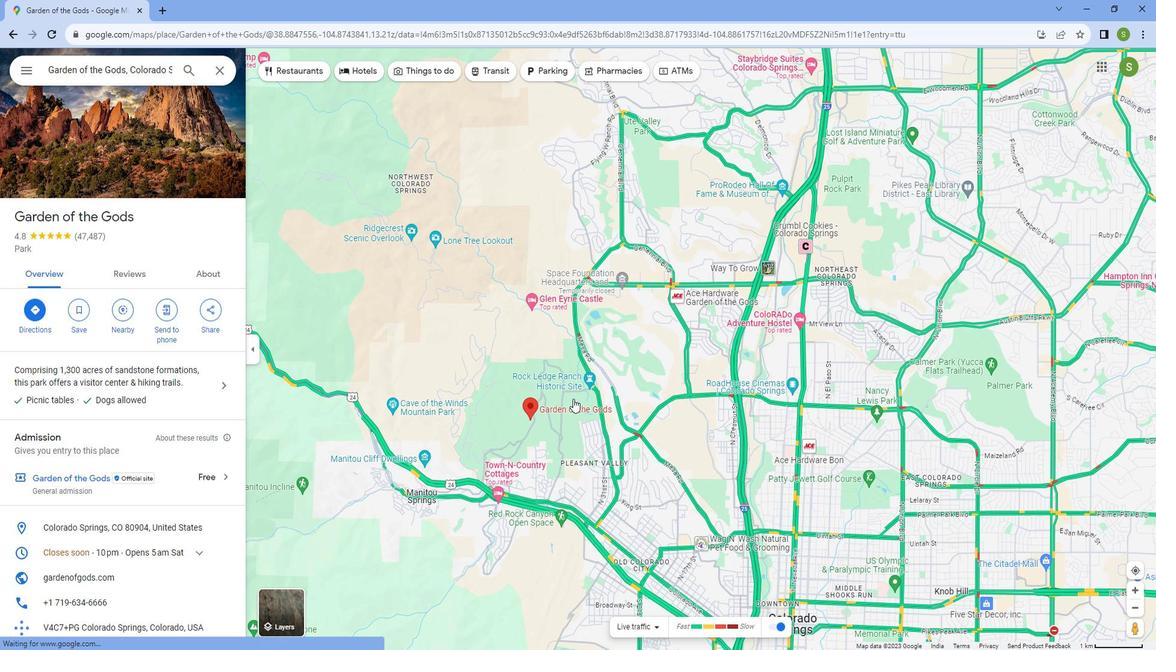 
Action: Mouse scrolled (569, 401) with delta (0, 0)
Screenshot: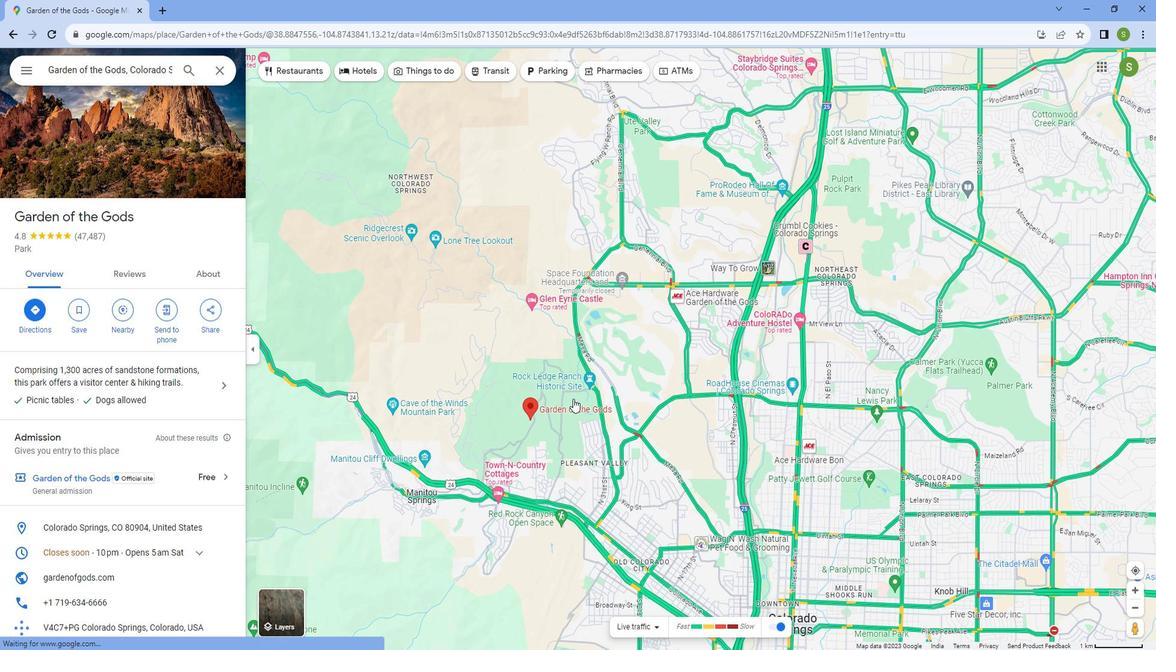 
Action: Mouse scrolled (569, 401) with delta (0, 0)
Screenshot: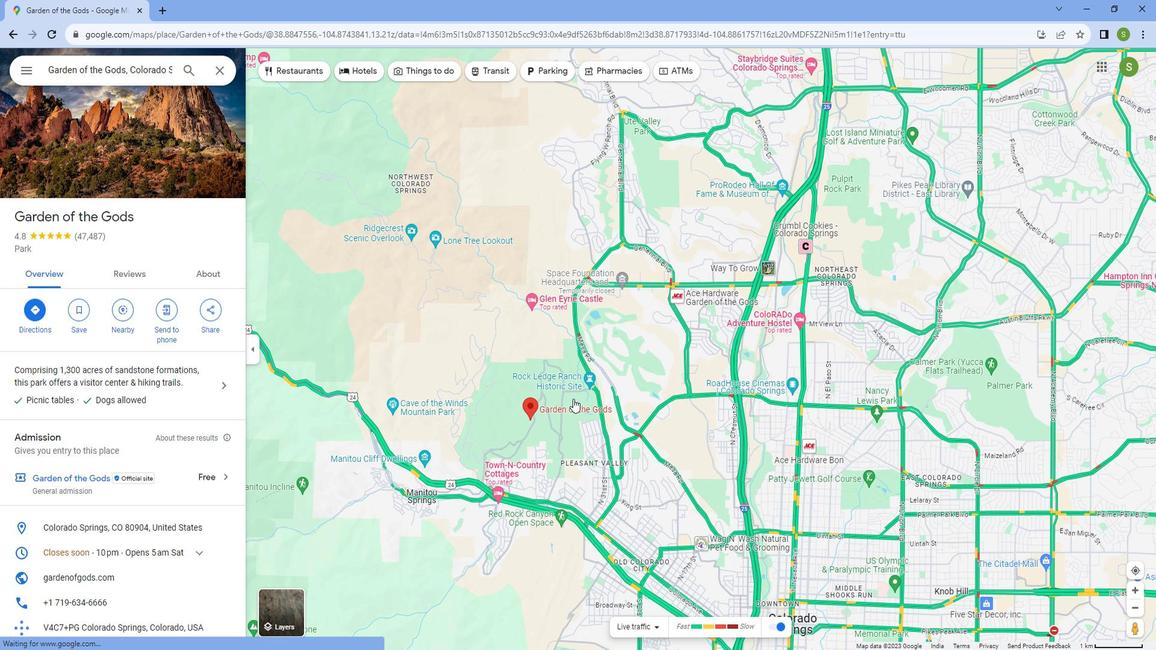 
Action: Mouse scrolled (569, 401) with delta (0, 0)
Screenshot: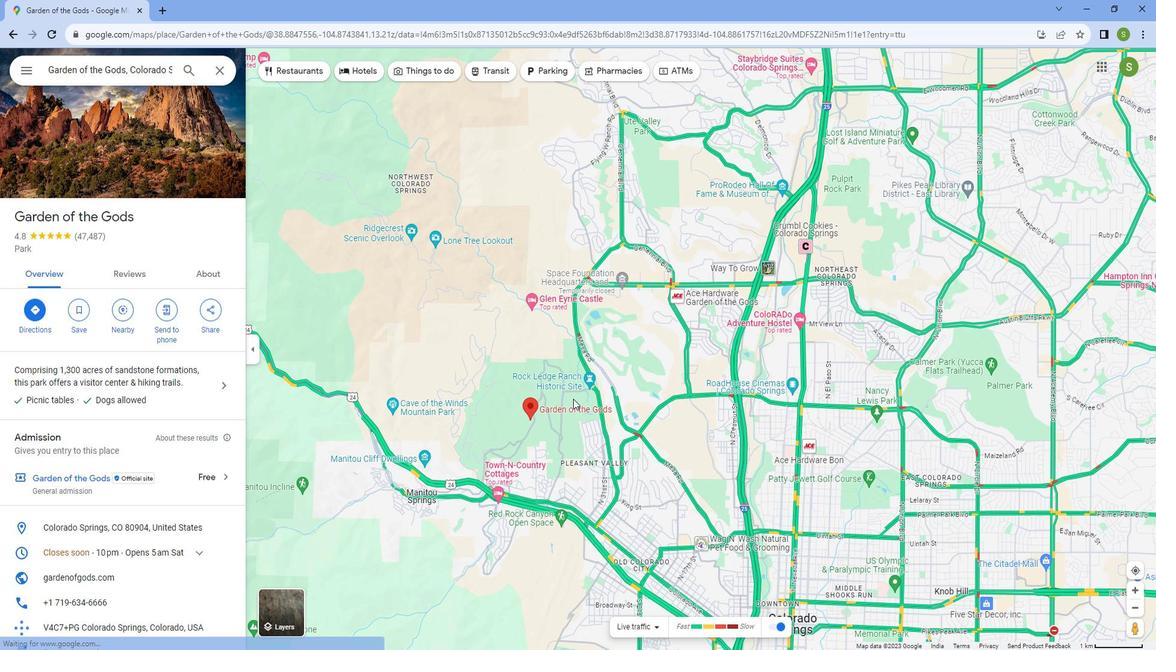 
Action: Mouse scrolled (569, 401) with delta (0, 0)
Screenshot: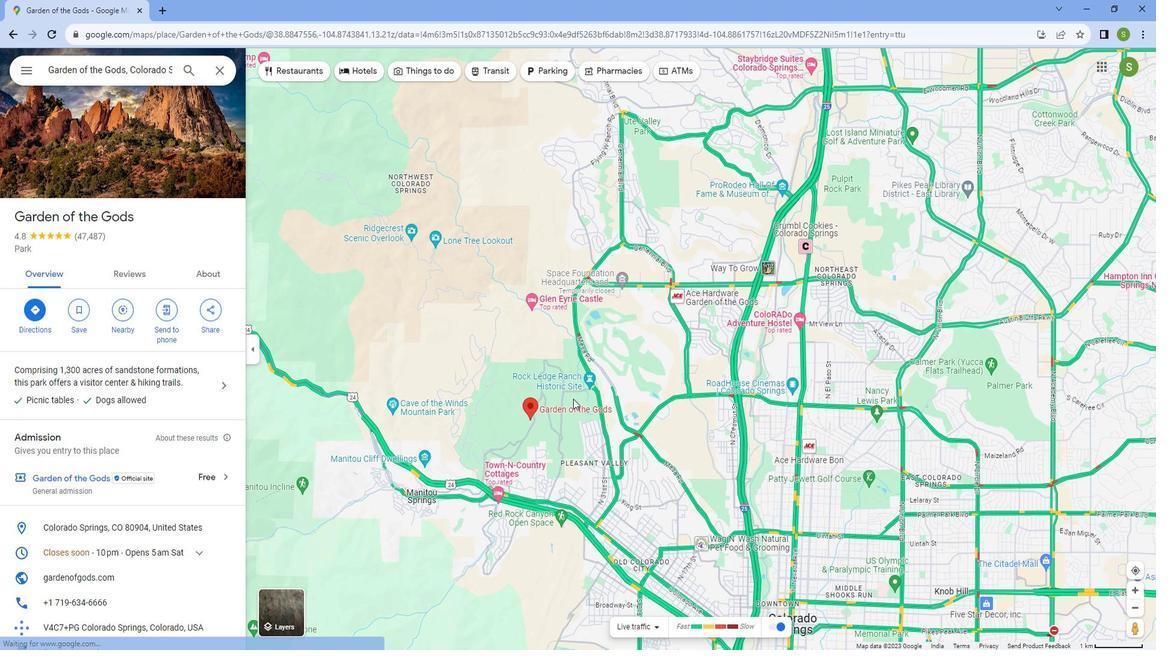 
Action: Mouse scrolled (569, 402) with delta (0, 0)
Screenshot: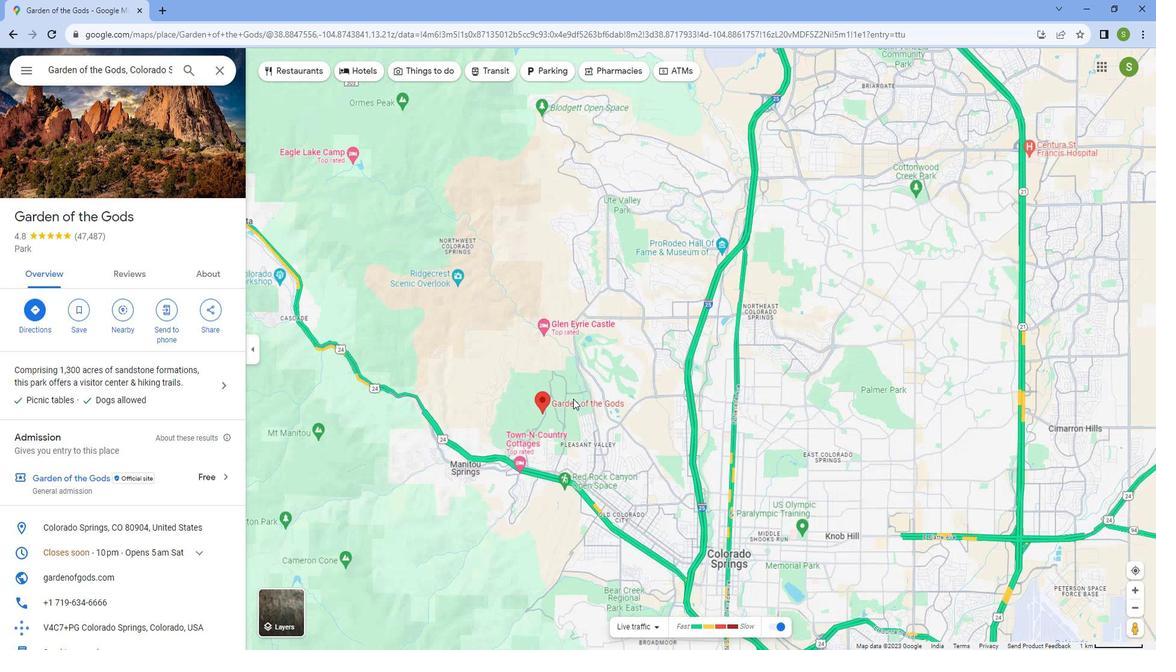 
Action: Mouse moved to (620, 542)
Screenshot: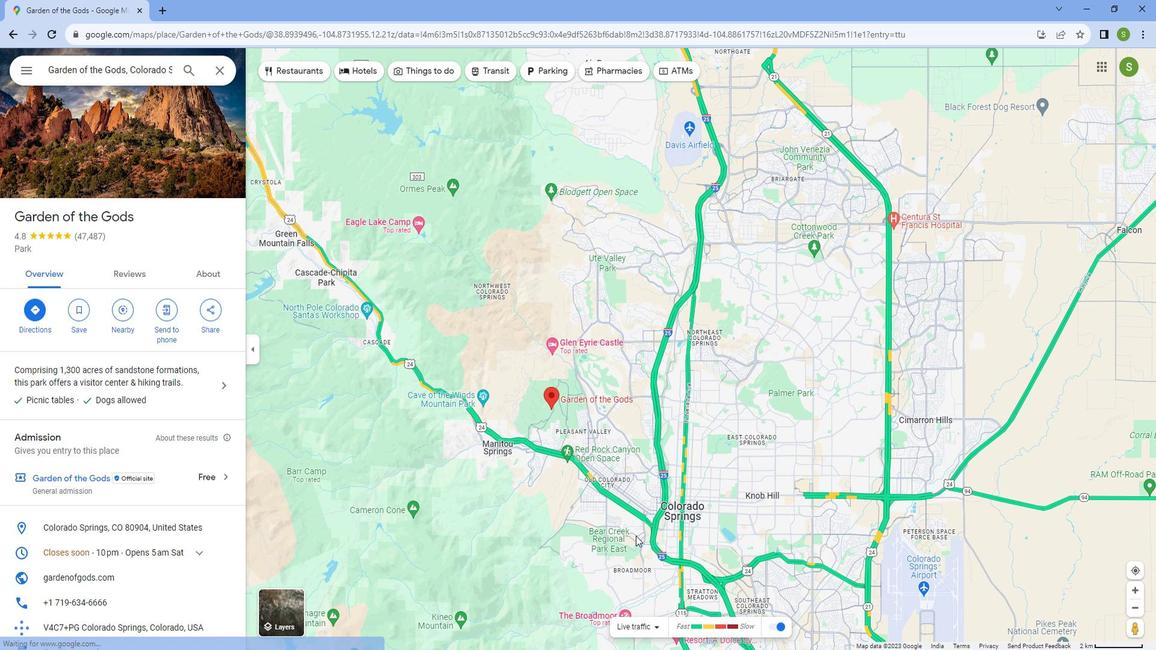 
Action: Mouse scrolled (620, 543) with delta (0, 0)
Screenshot: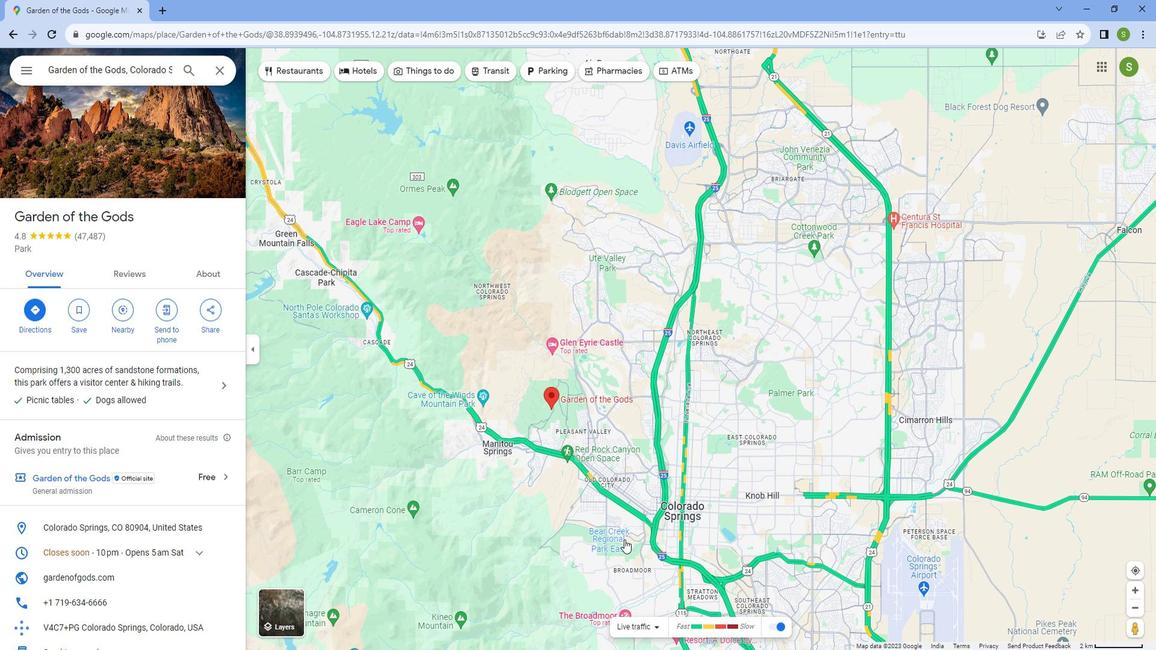 
Action: Mouse scrolled (620, 543) with delta (0, 0)
Screenshot: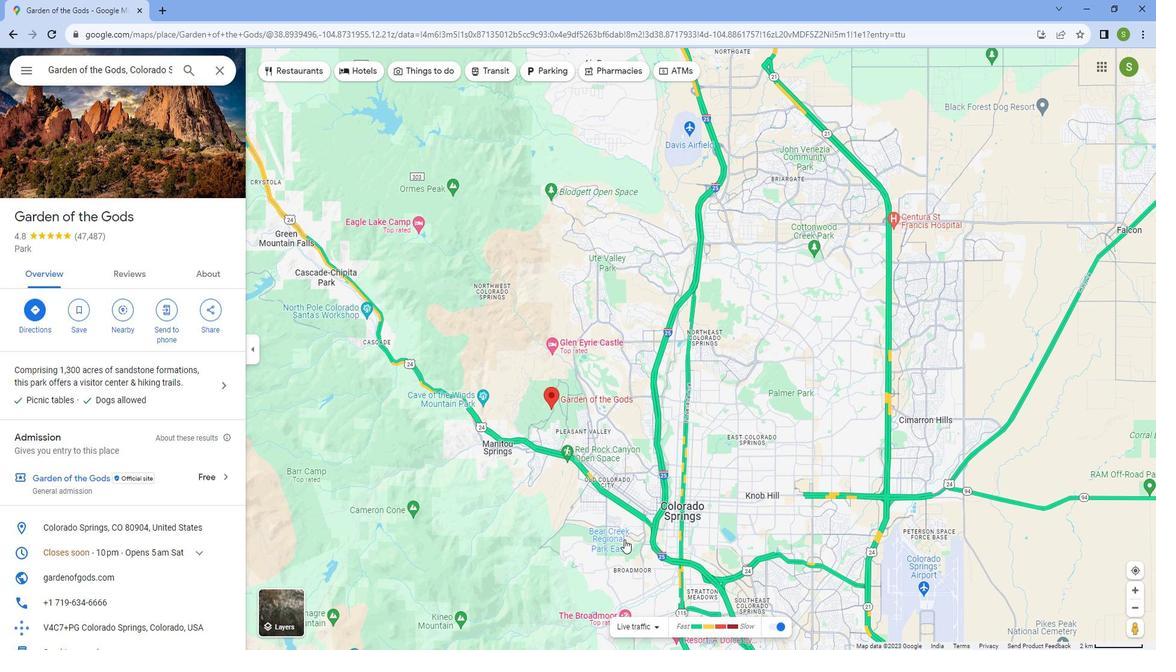 
Action: Mouse scrolled (620, 543) with delta (0, 0)
Screenshot: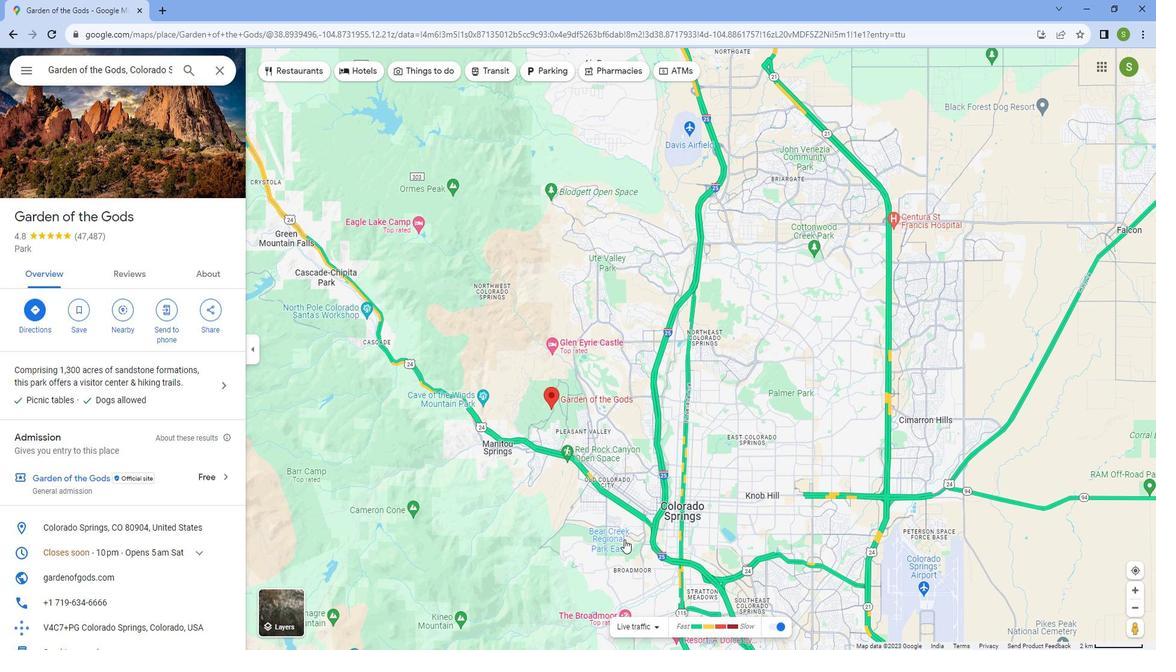 
Action: Mouse moved to (619, 542)
Screenshot: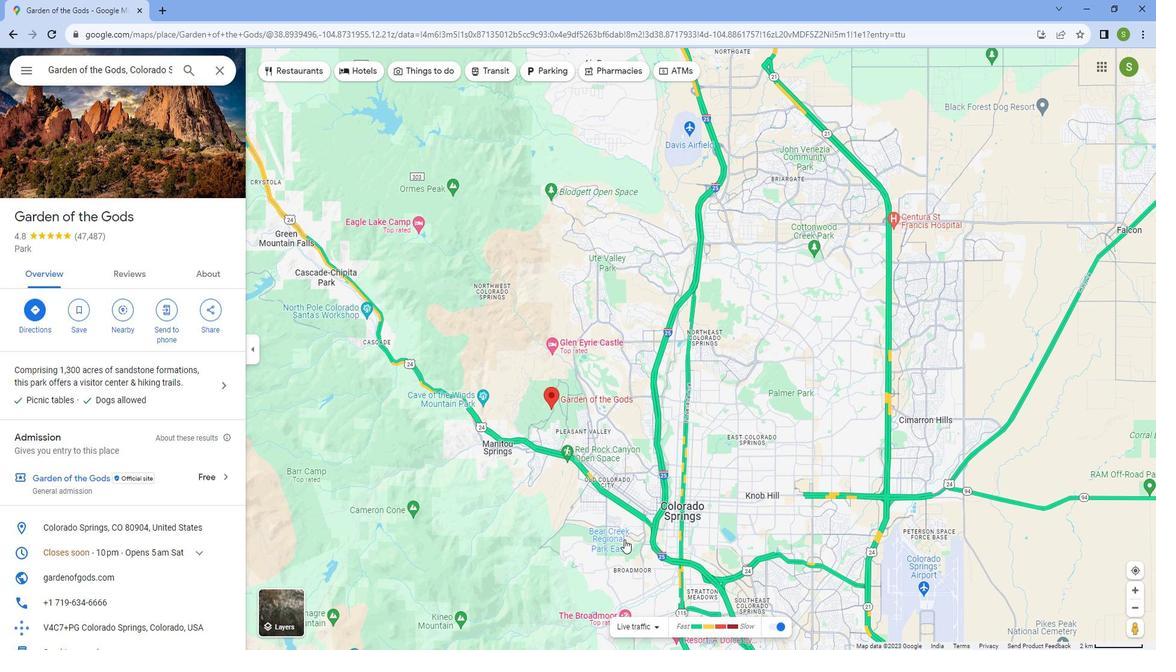 
Action: Mouse scrolled (619, 543) with delta (0, 0)
Screenshot: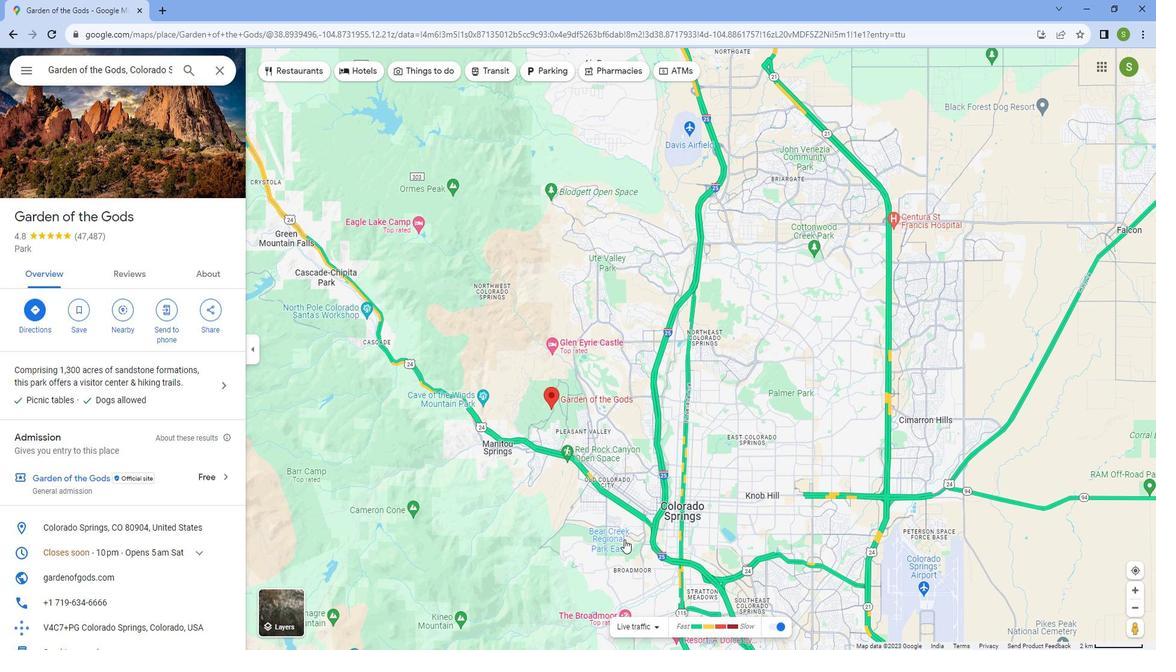 
Action: Mouse moved to (616, 541)
Screenshot: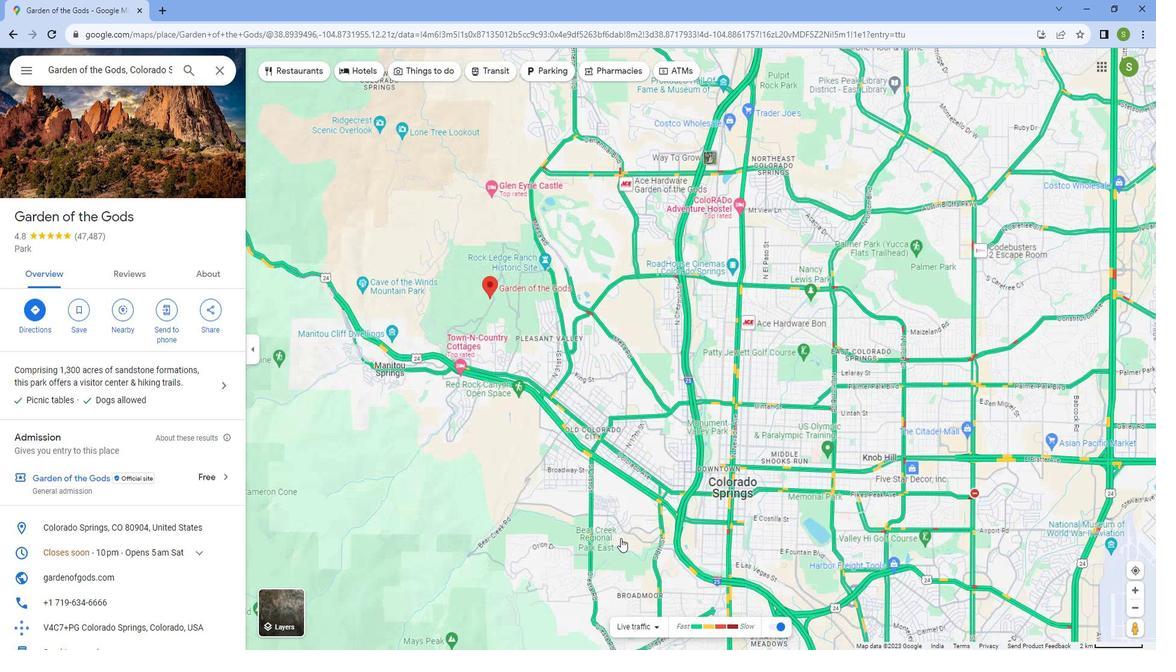 
Action: Mouse scrolled (616, 542) with delta (0, 0)
Screenshot: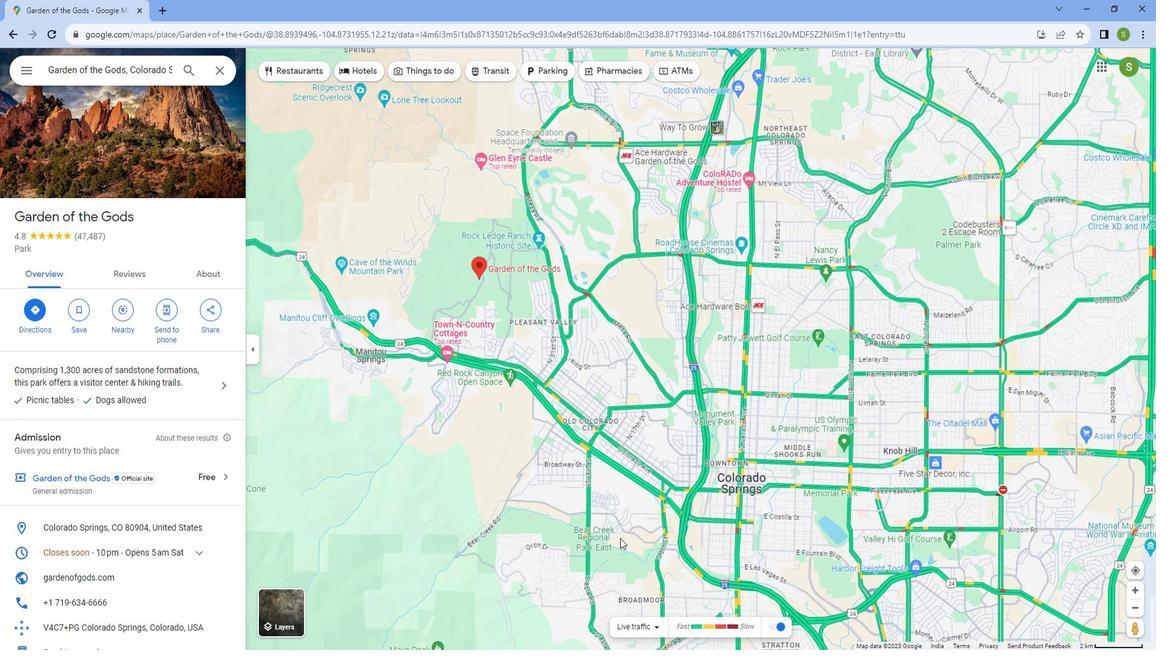 
Action: Mouse scrolled (616, 542) with delta (0, 0)
Screenshot: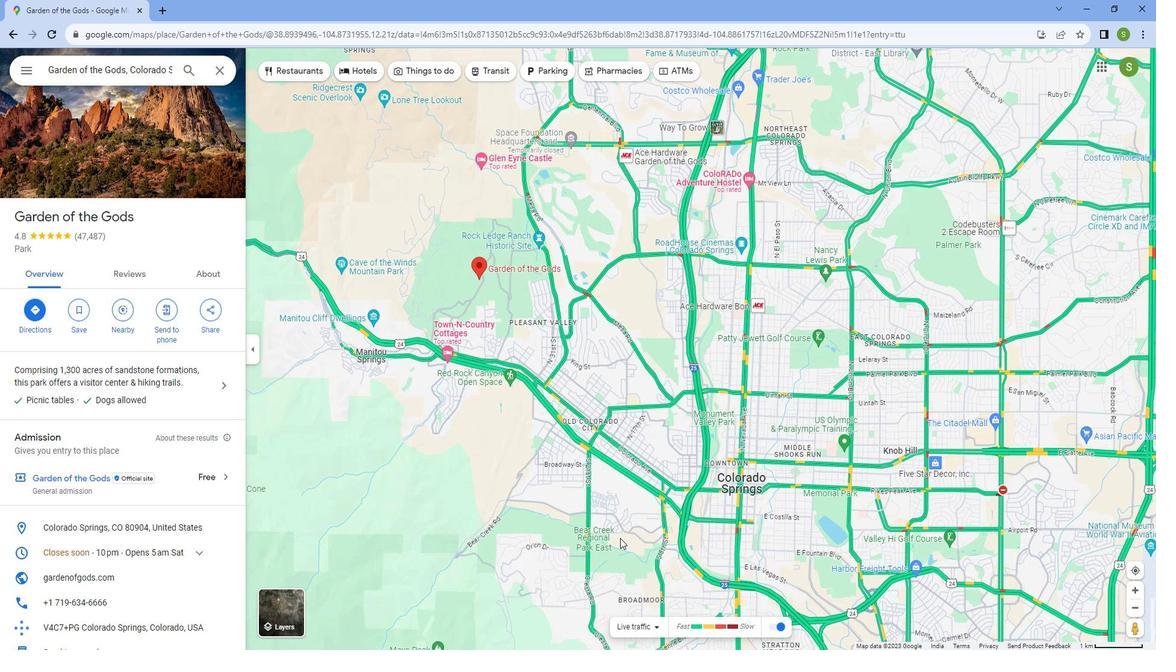 
Action: Mouse scrolled (616, 542) with delta (0, 0)
Screenshot: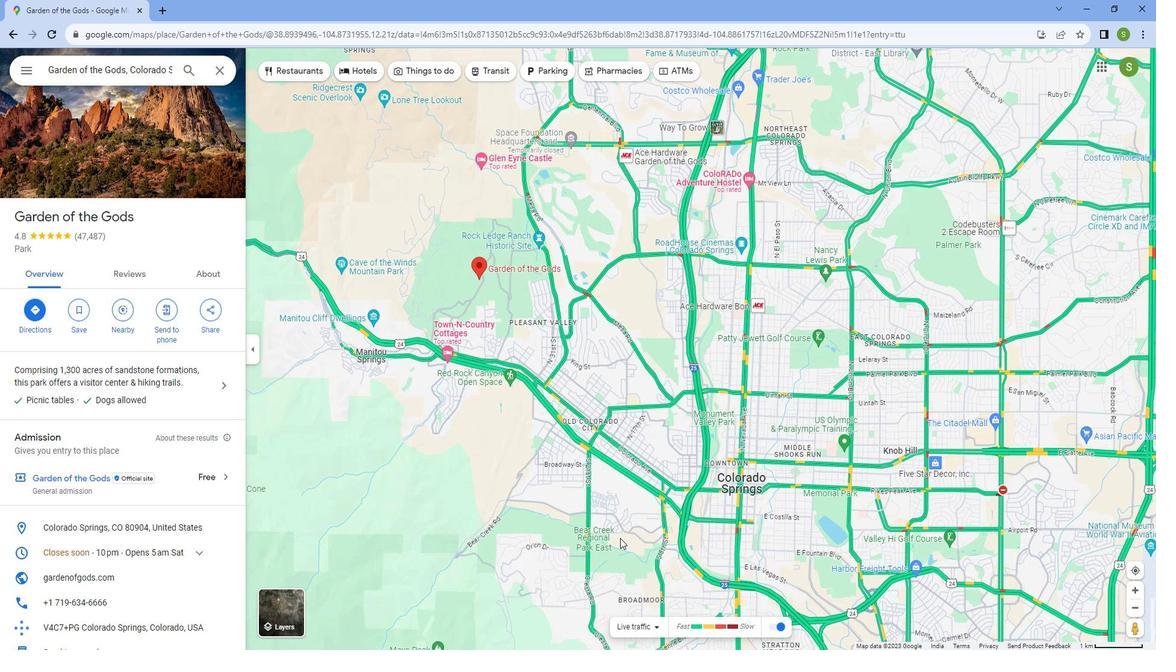 
Action: Mouse scrolled (616, 542) with delta (0, 0)
Screenshot: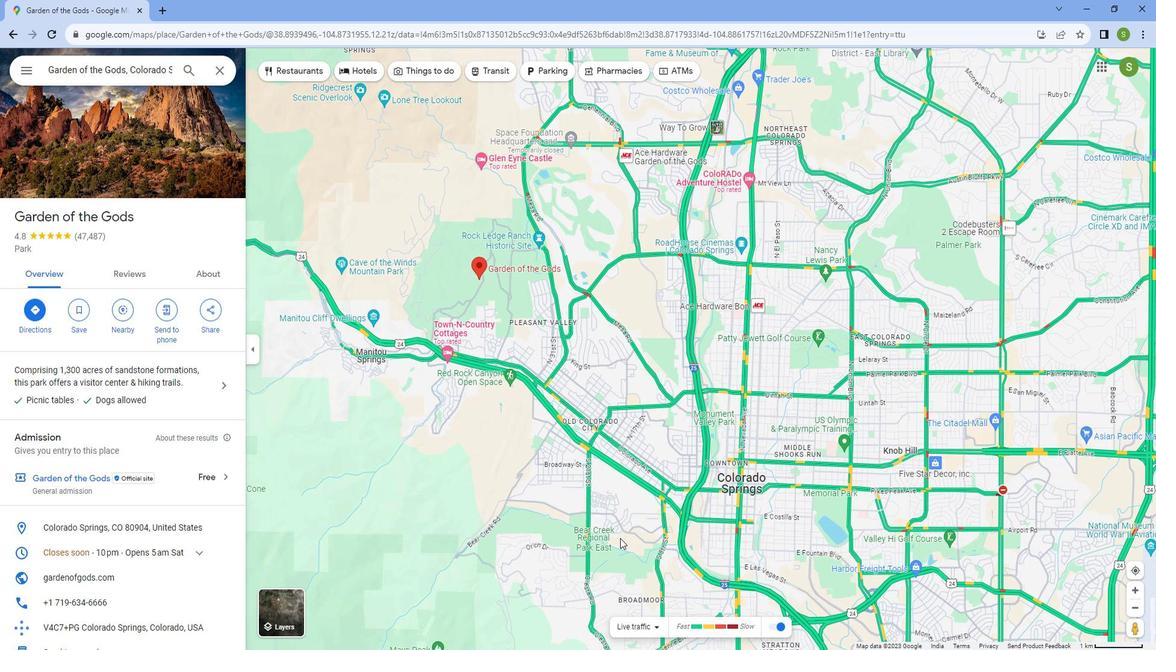 
Action: Mouse scrolled (616, 542) with delta (0, 0)
Screenshot: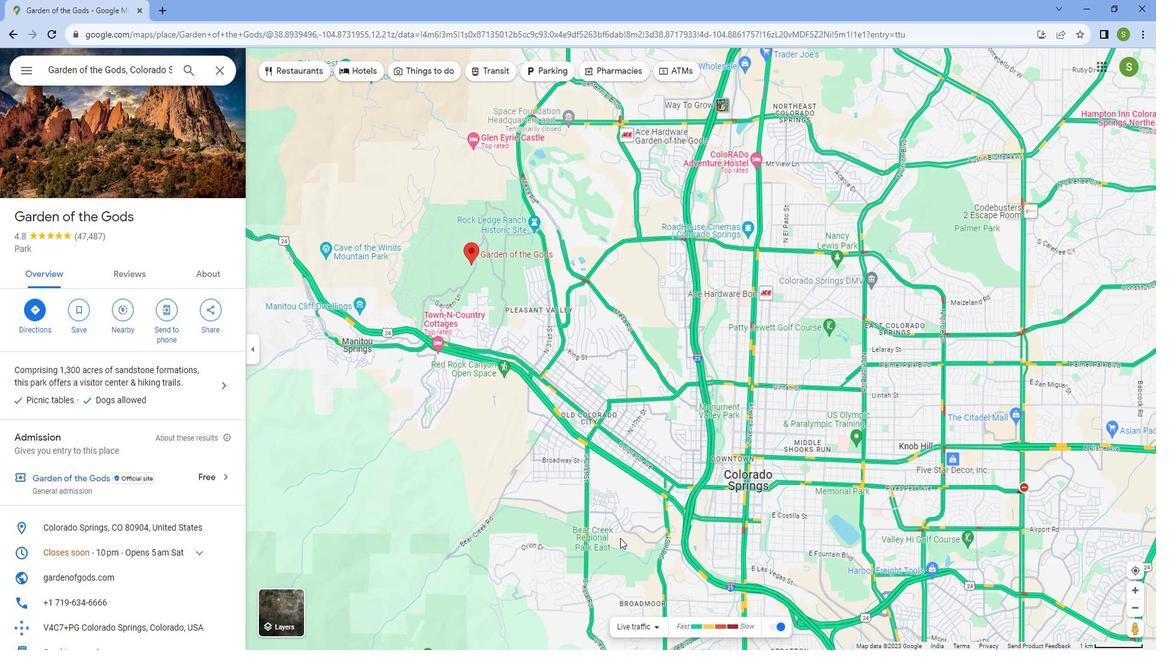 
Action: Mouse moved to (615, 537)
Screenshot: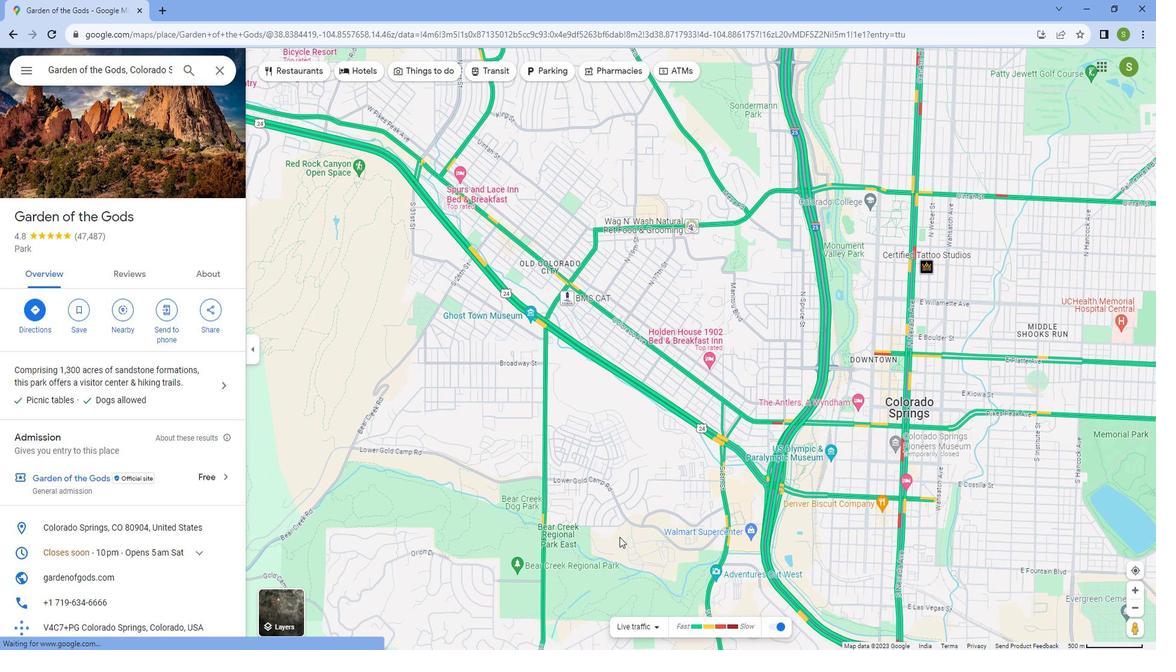 
Action: Mouse scrolled (615, 538) with delta (0, 0)
Screenshot: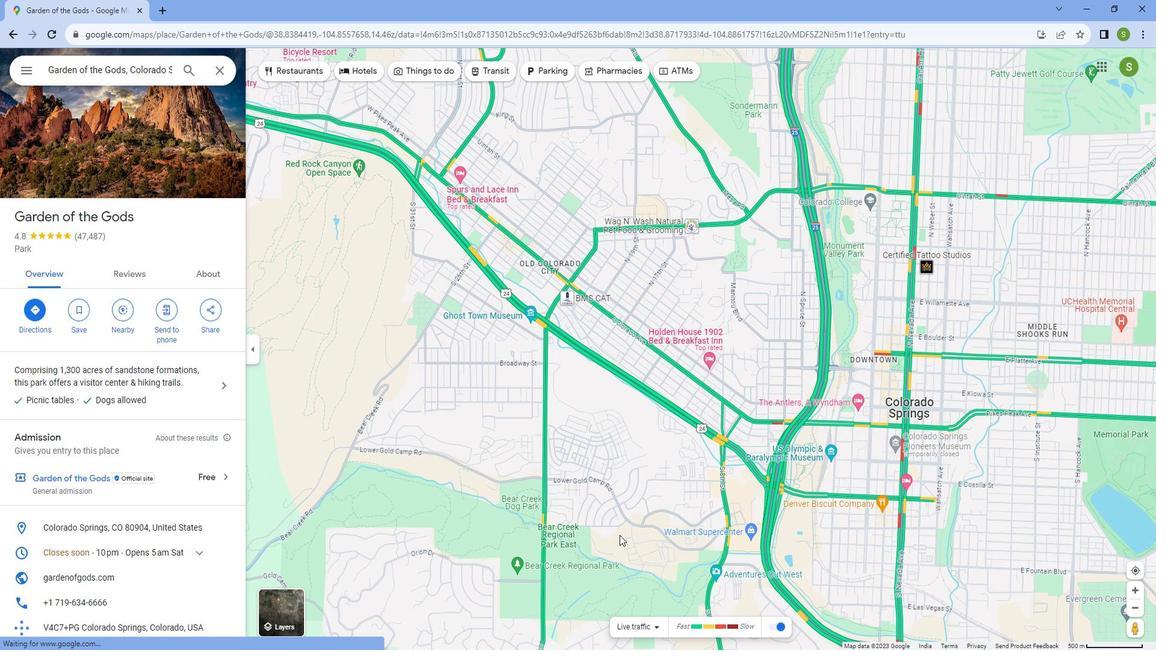 
Action: Mouse scrolled (615, 538) with delta (0, 0)
Screenshot: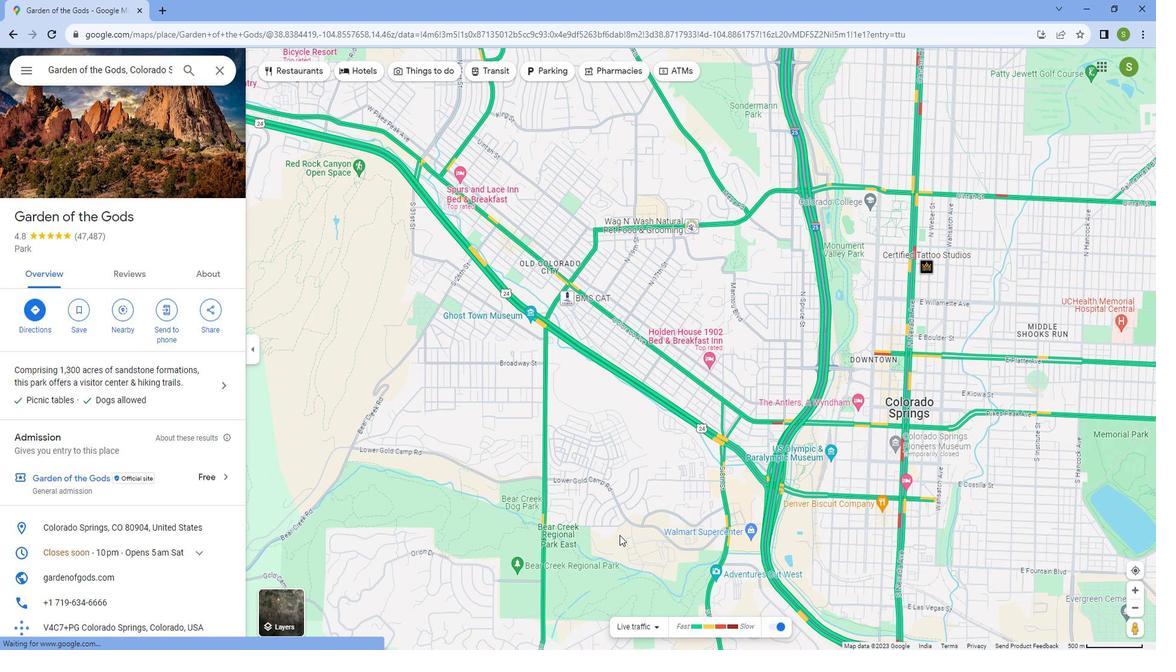 
Action: Mouse scrolled (615, 538) with delta (0, 0)
Screenshot: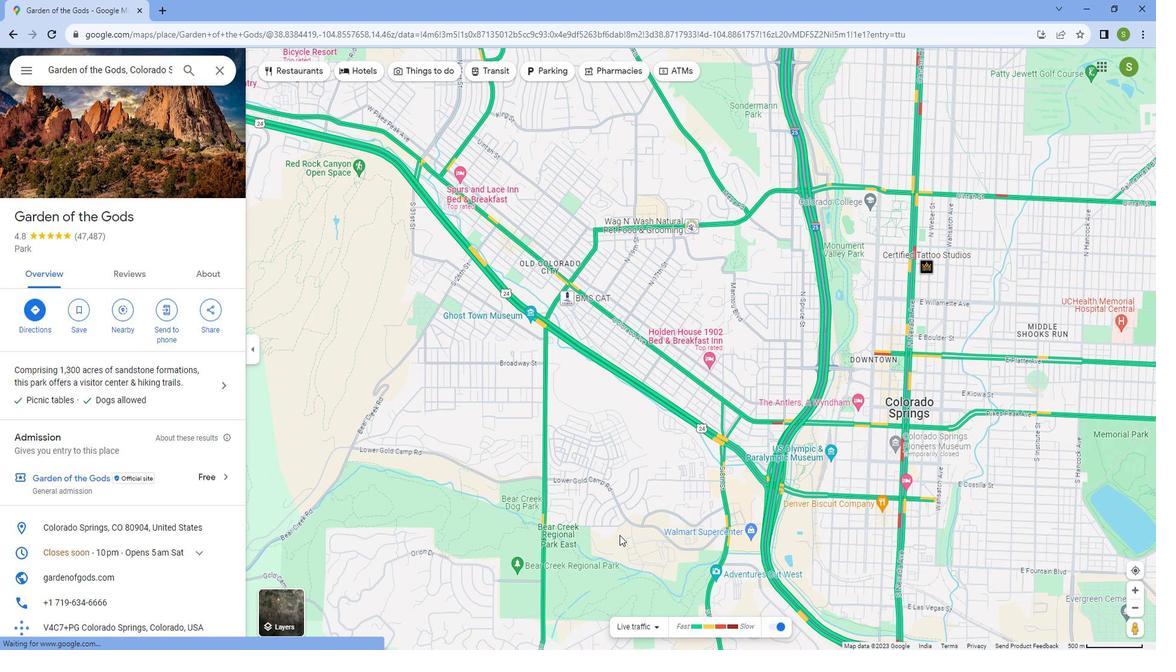 
Action: Mouse scrolled (615, 538) with delta (0, 0)
Screenshot: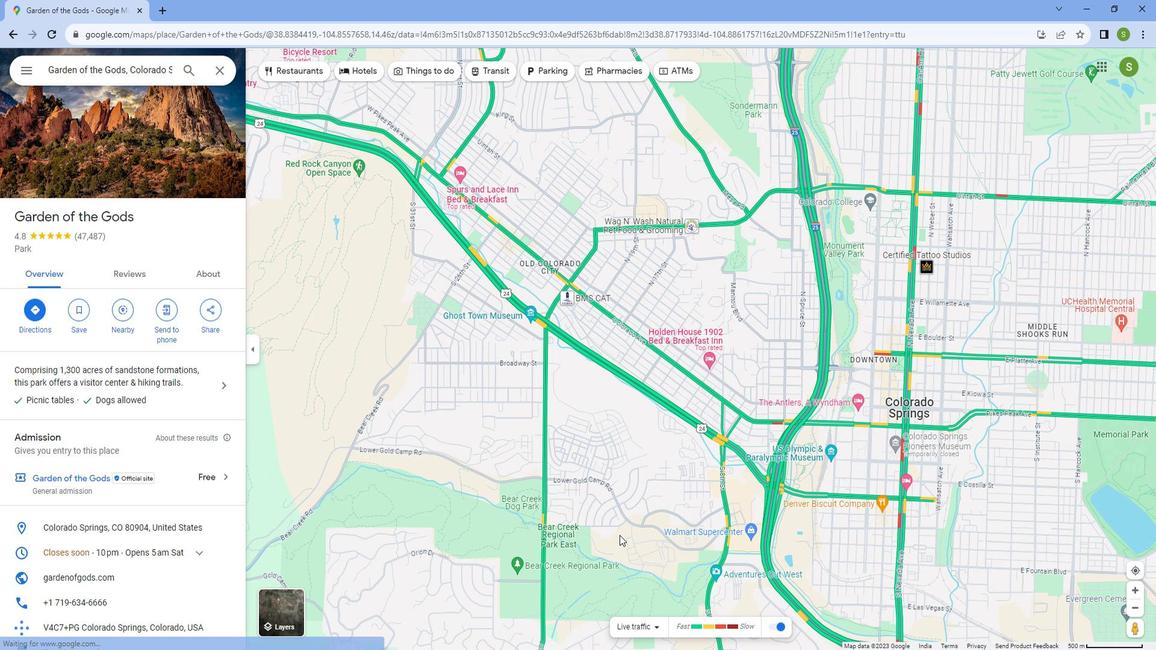 
Action: Mouse scrolled (615, 537) with delta (0, 0)
Screenshot: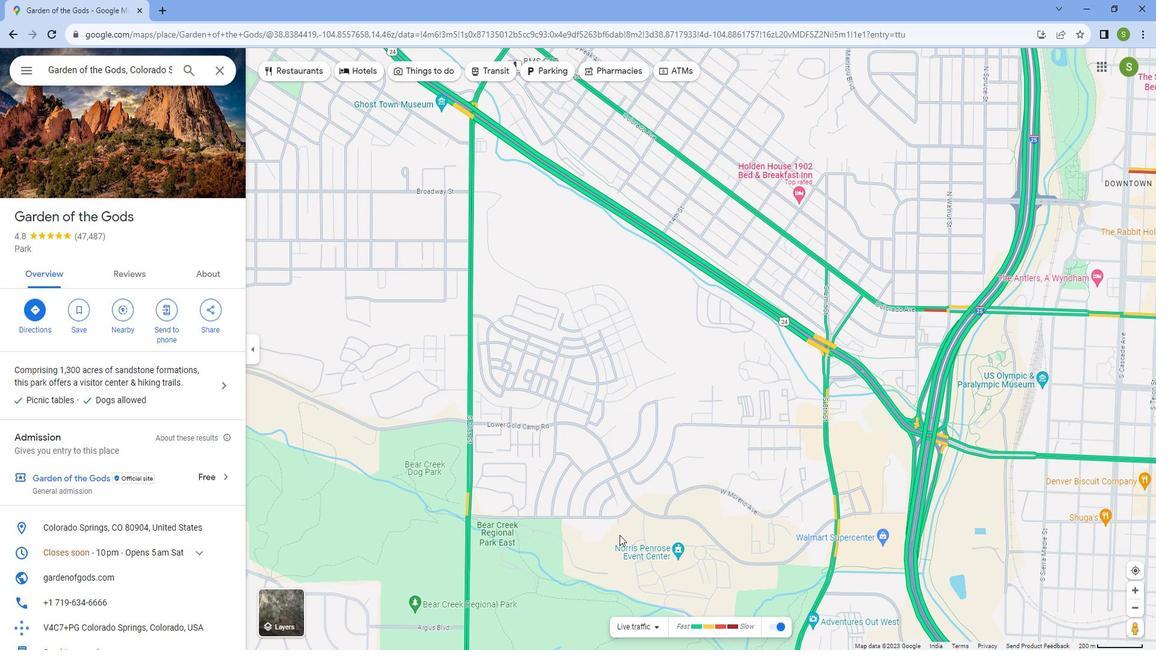 
Action: Mouse scrolled (615, 537) with delta (0, 0)
Screenshot: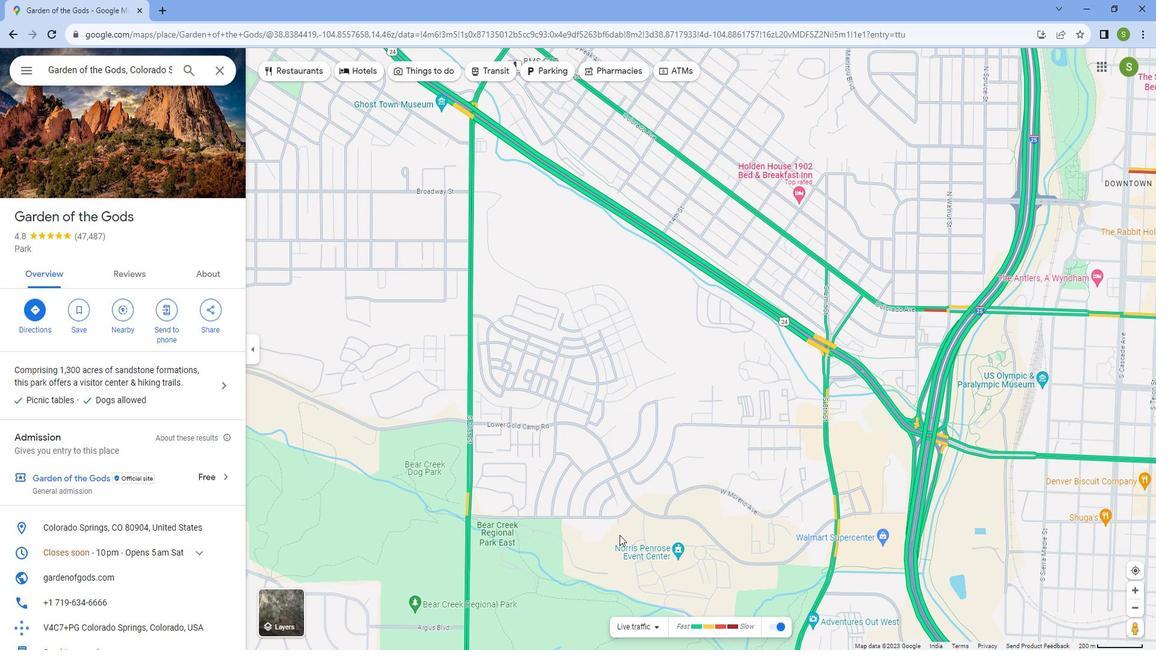 
Action: Mouse scrolled (615, 537) with delta (0, 0)
Screenshot: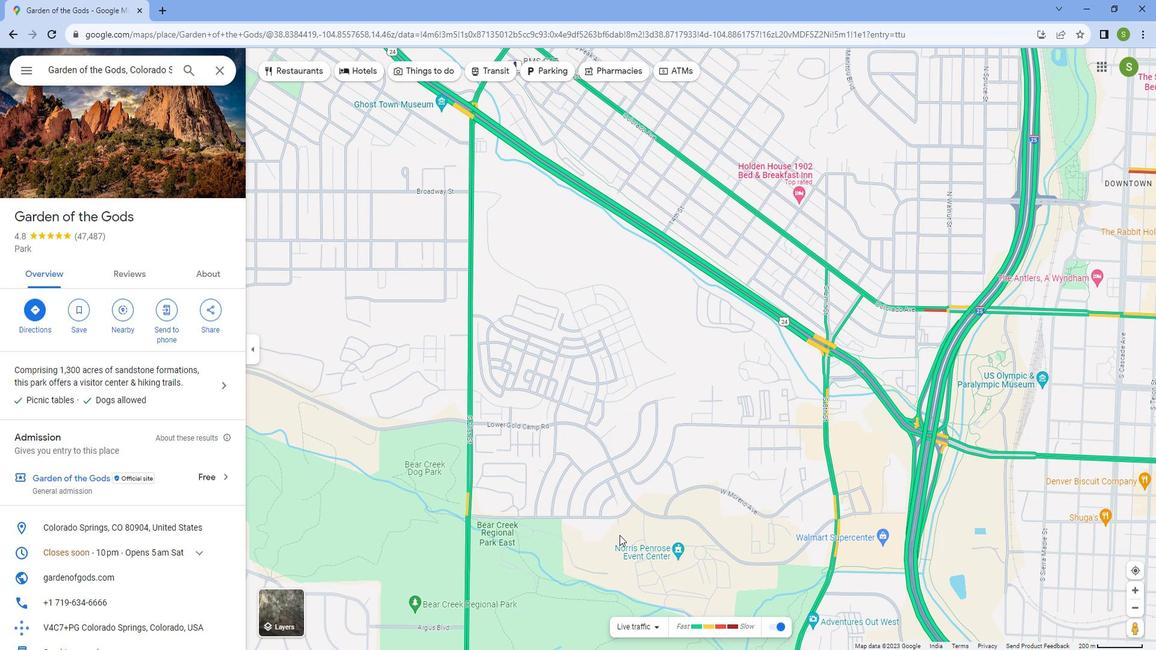 
Action: Mouse scrolled (615, 537) with delta (0, 0)
Screenshot: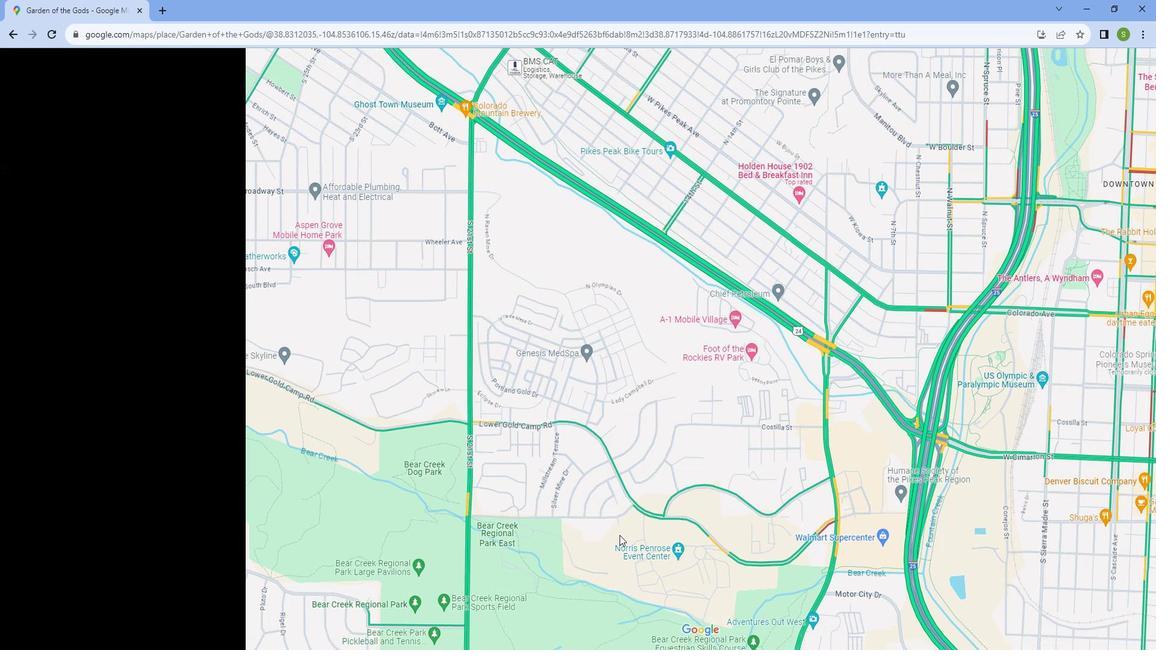 
Action: Mouse scrolled (615, 537) with delta (0, 0)
Screenshot: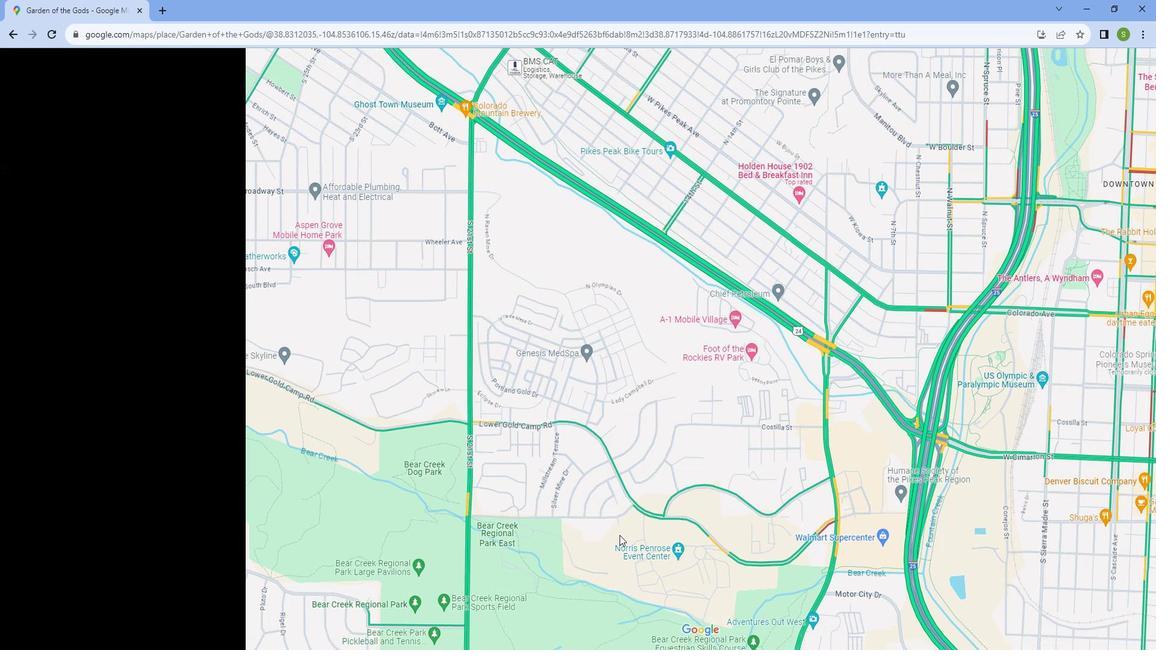 
Action: Mouse scrolled (615, 537) with delta (0, 0)
Screenshot: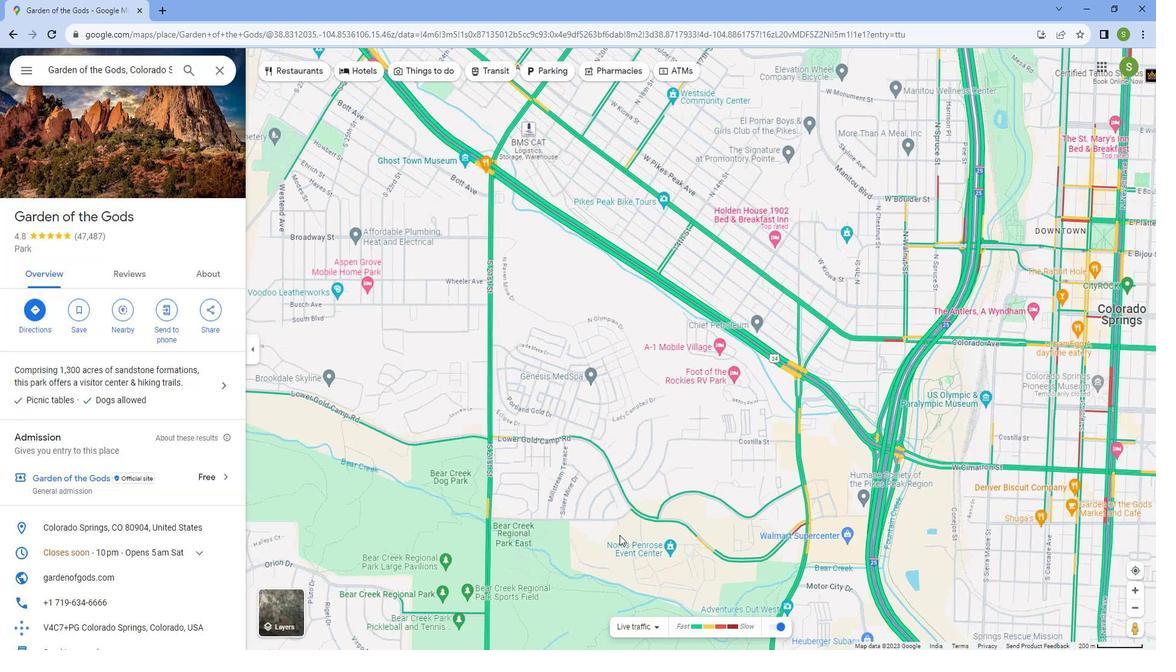 
Action: Mouse moved to (614, 537)
Screenshot: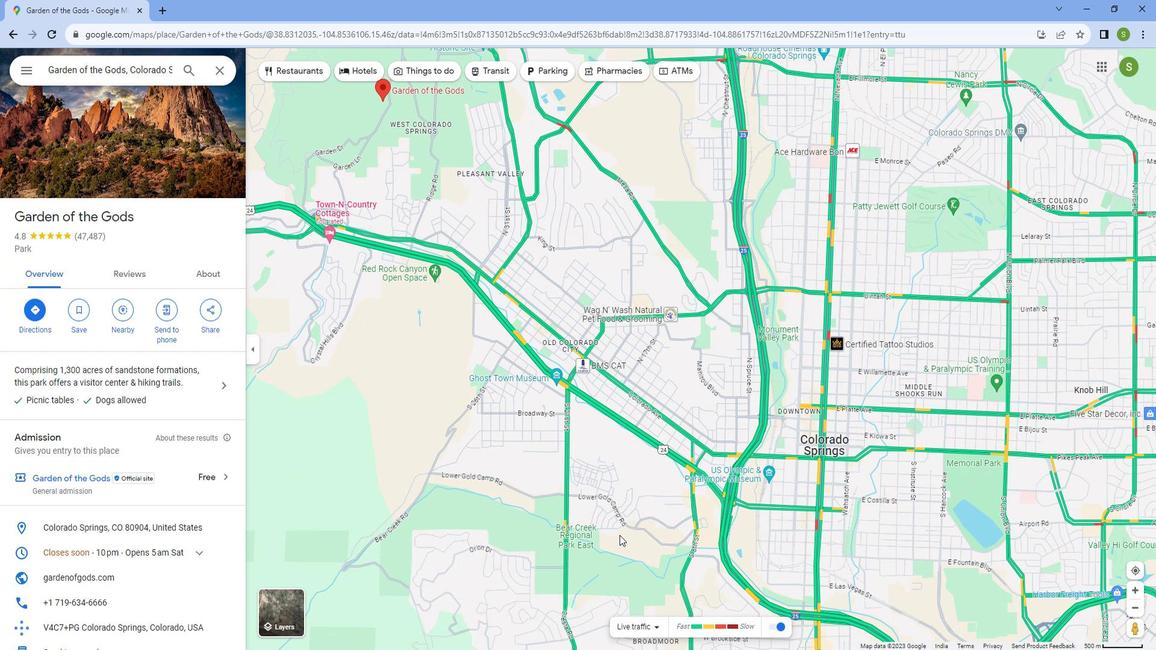 
Action: Mouse scrolled (614, 536) with delta (0, 0)
Screenshot: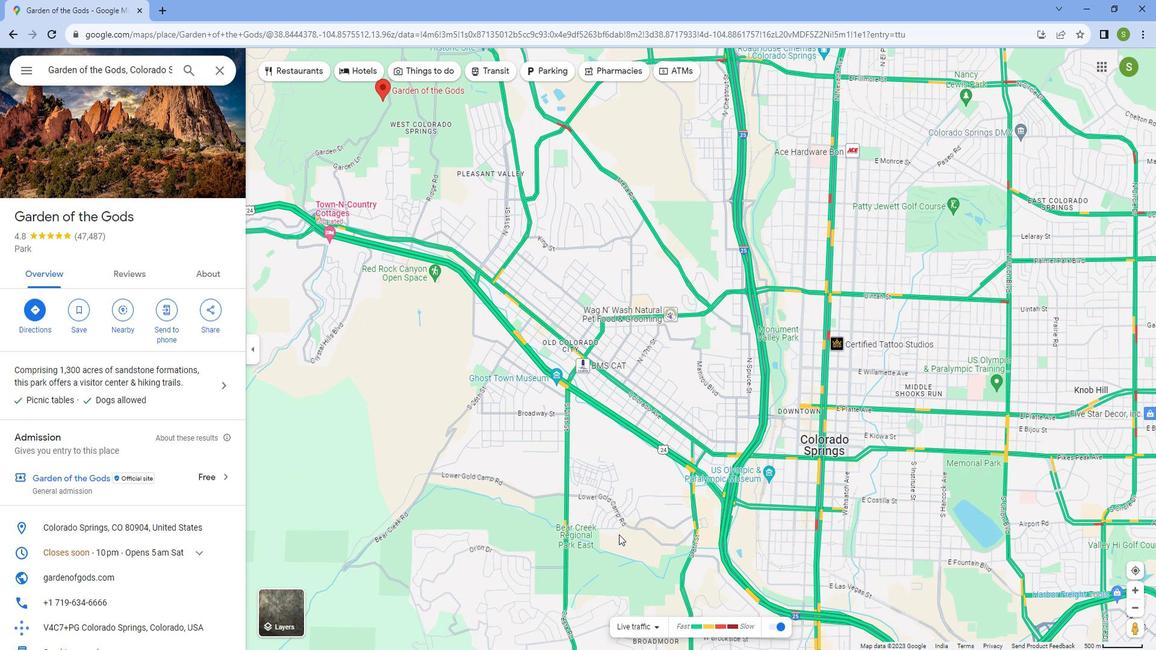 
Action: Mouse scrolled (614, 536) with delta (0, 0)
Screenshot: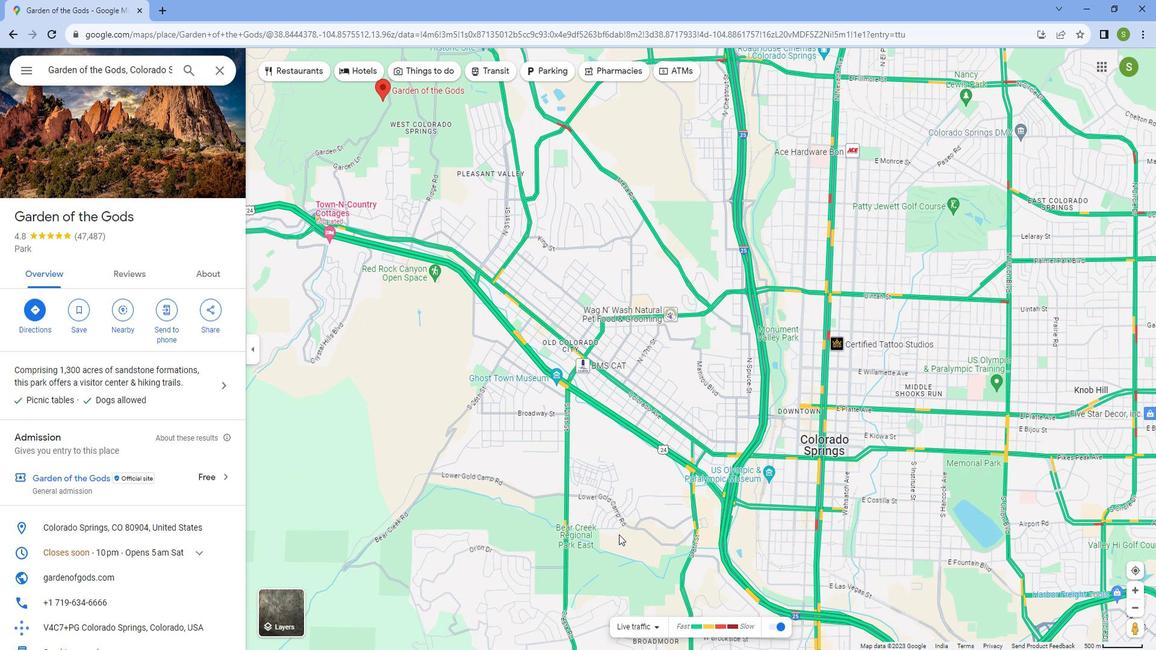 
Action: Mouse scrolled (614, 536) with delta (0, 0)
Screenshot: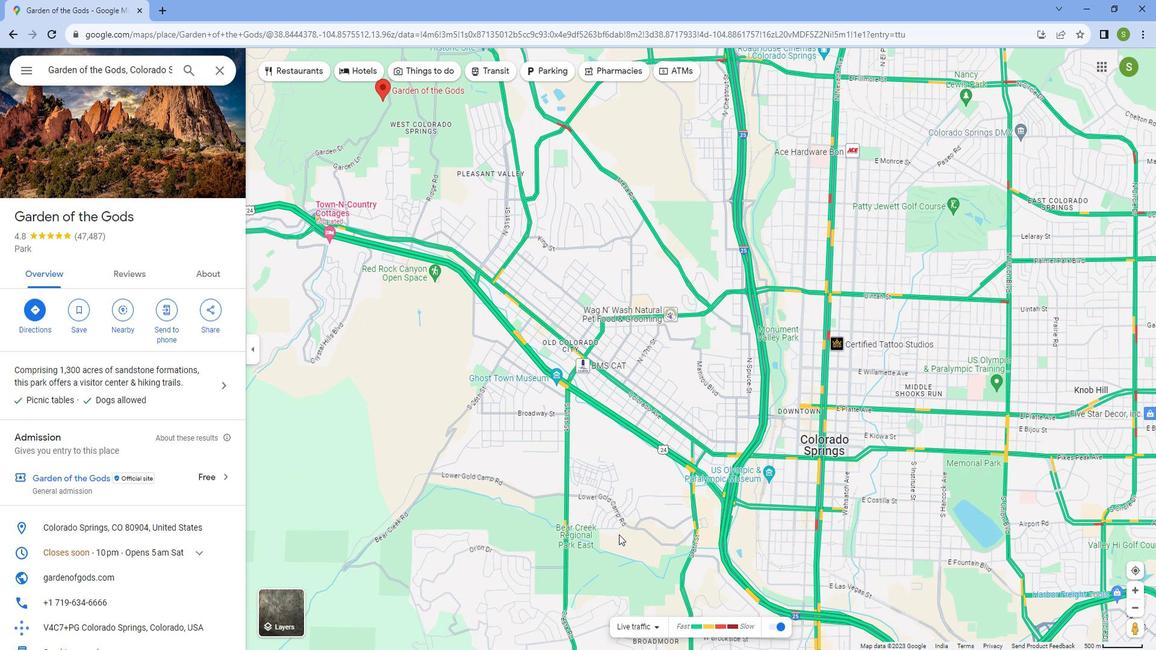 
Action: Mouse scrolled (614, 536) with delta (0, 0)
Screenshot: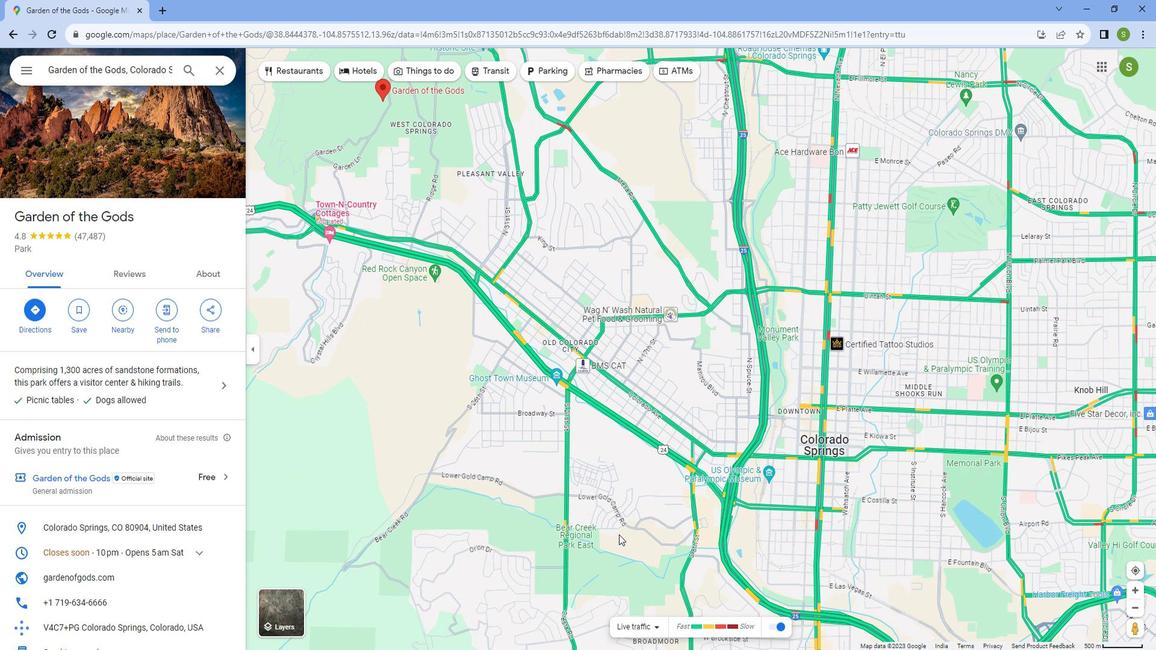 
Action: Mouse scrolled (614, 536) with delta (0, 0)
Screenshot: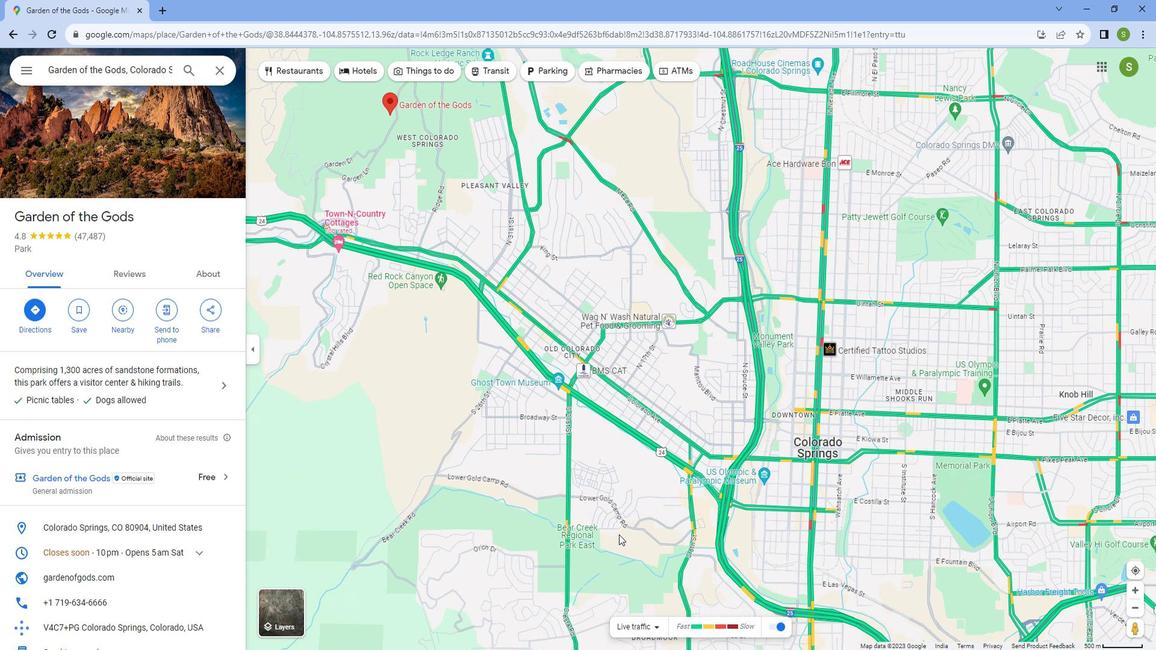 
Action: Mouse scrolled (614, 536) with delta (0, 0)
Screenshot: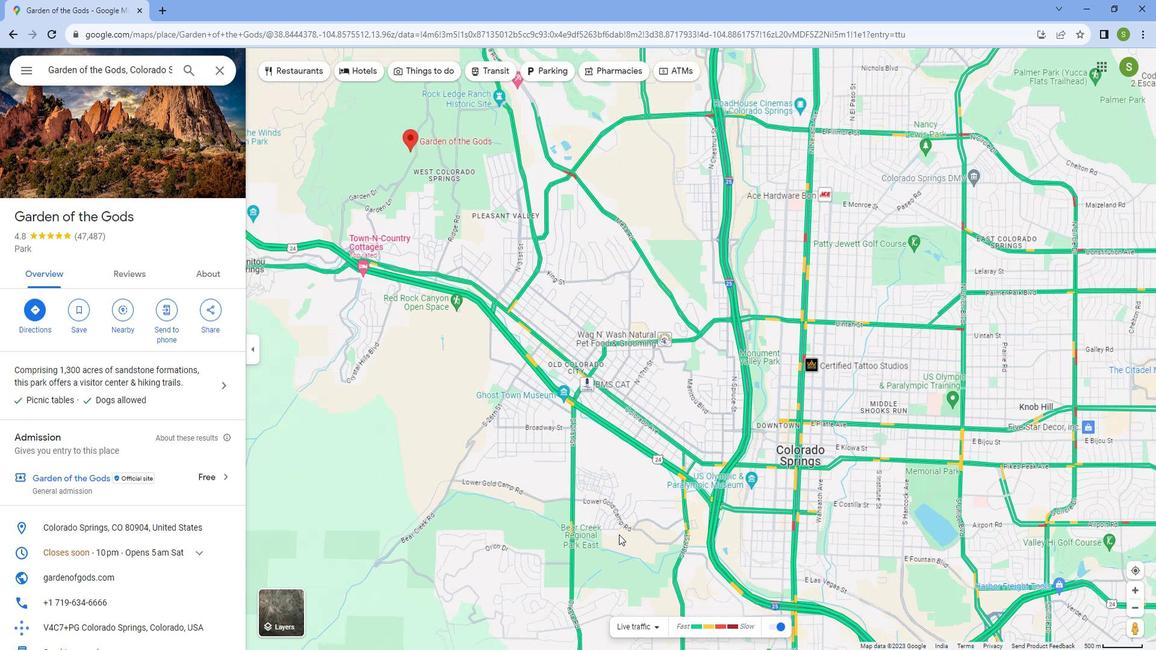 
Action: Mouse scrolled (614, 536) with delta (0, 0)
Screenshot: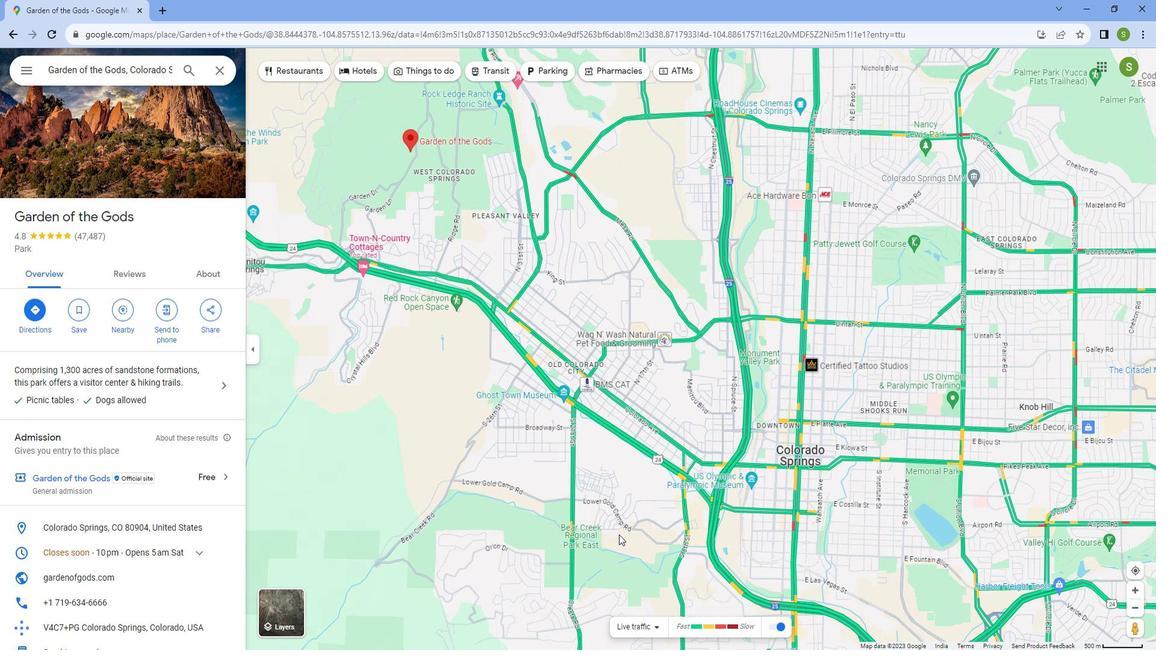 
Action: Mouse moved to (430, 420)
Screenshot: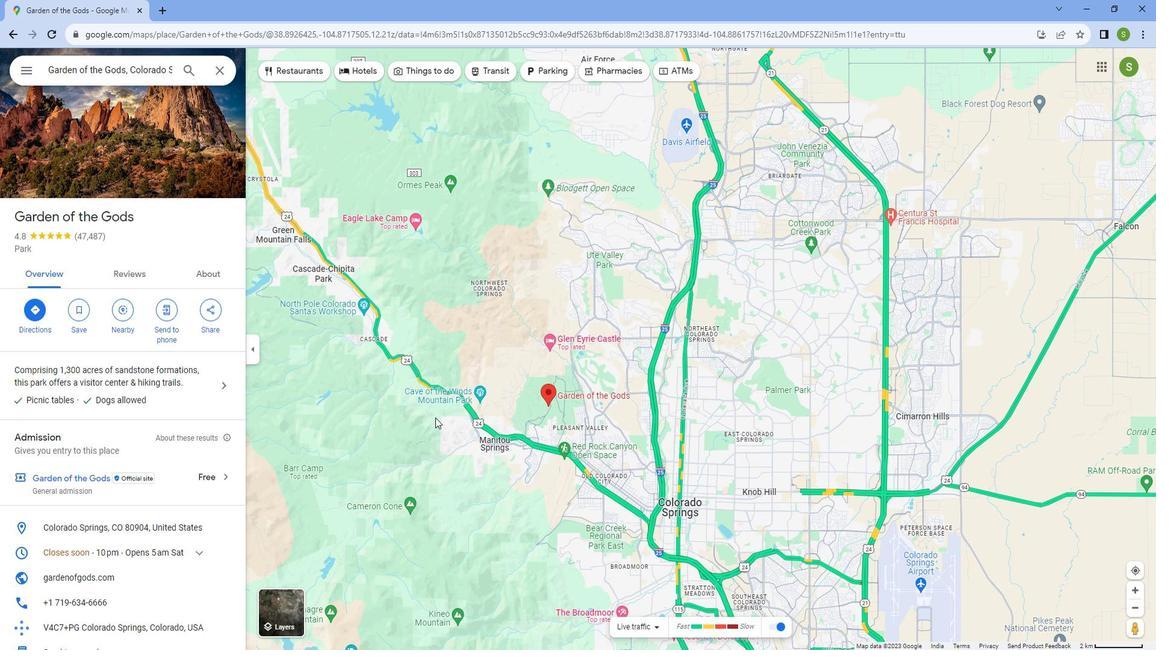 
Action: Mouse scrolled (430, 421) with delta (0, 0)
Screenshot: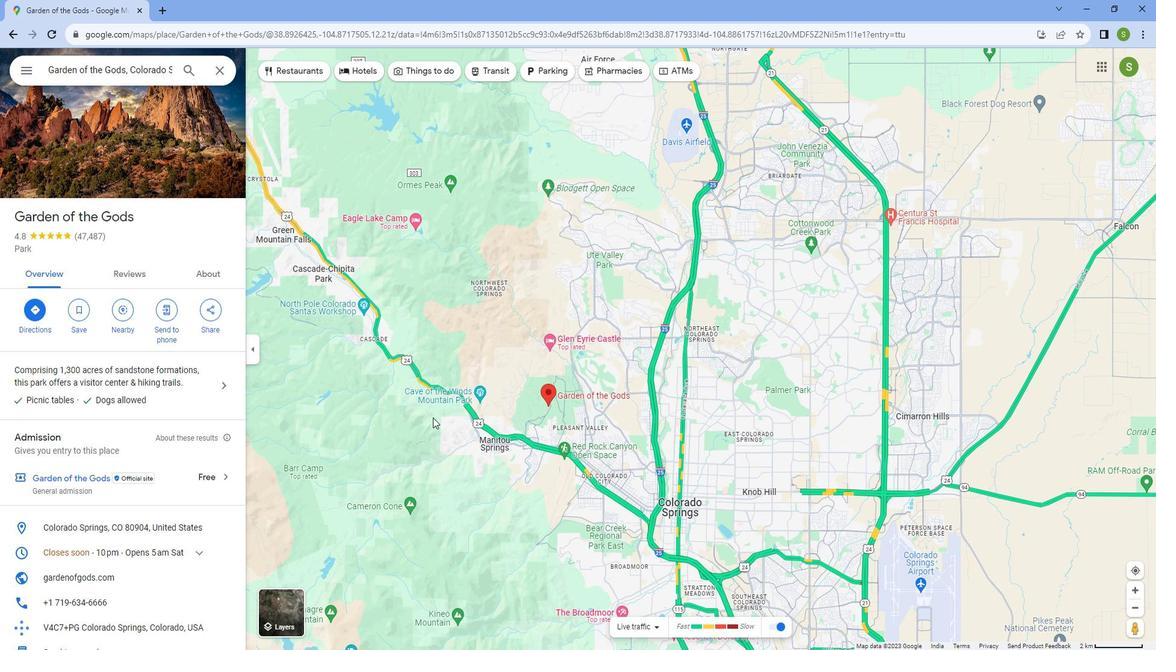 
Action: Mouse scrolled (430, 421) with delta (0, 0)
Screenshot: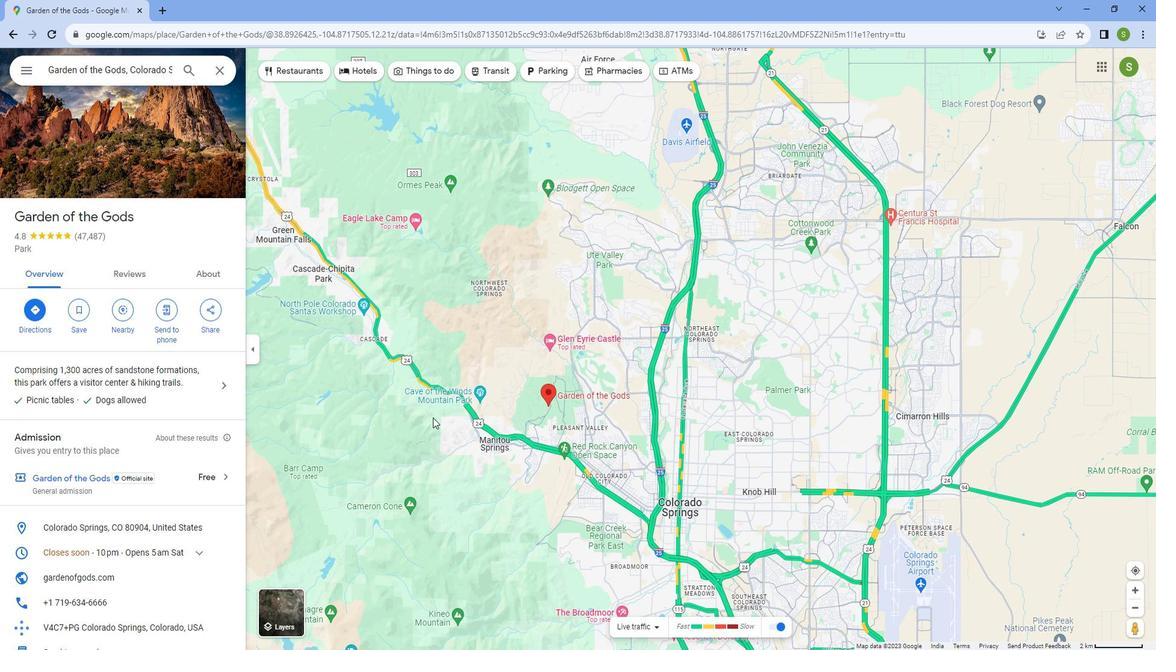 
Action: Mouse scrolled (430, 421) with delta (0, 0)
Screenshot: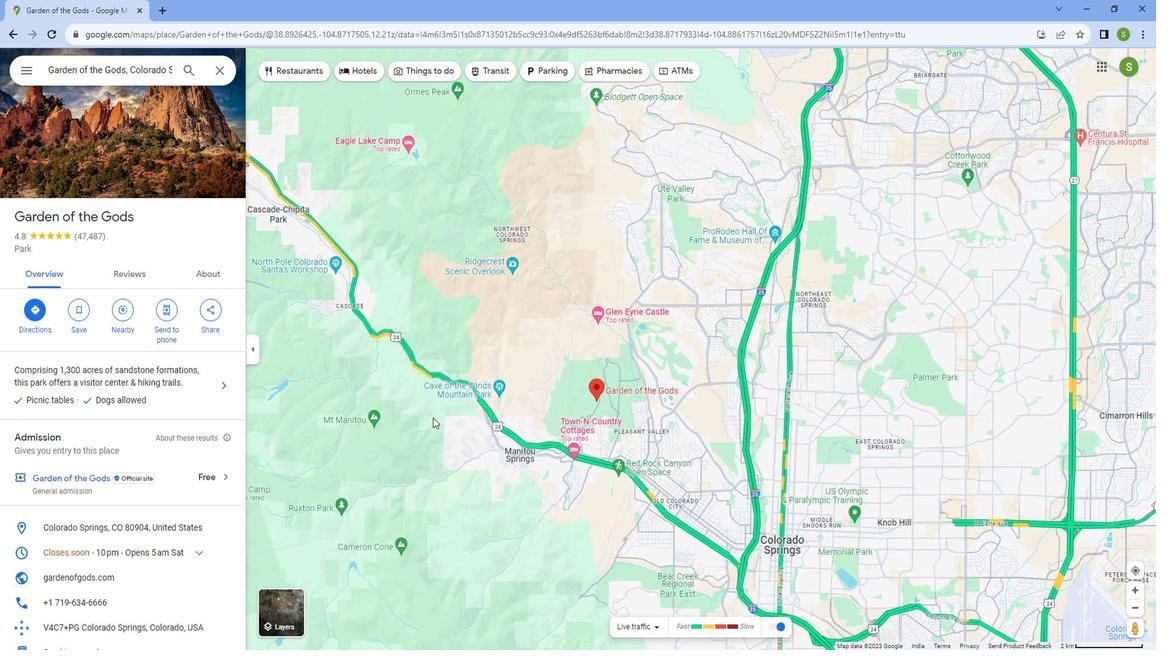 
Action: Mouse scrolled (430, 421) with delta (0, 0)
Screenshot: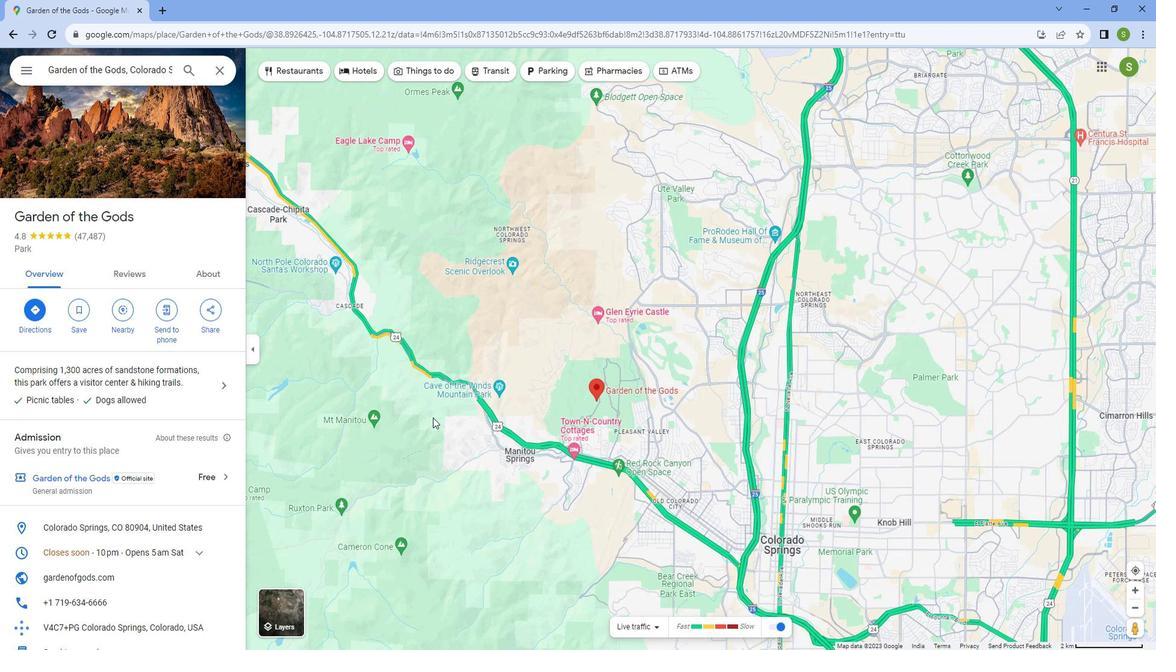 
Action: Mouse scrolled (430, 421) with delta (0, 0)
Screenshot: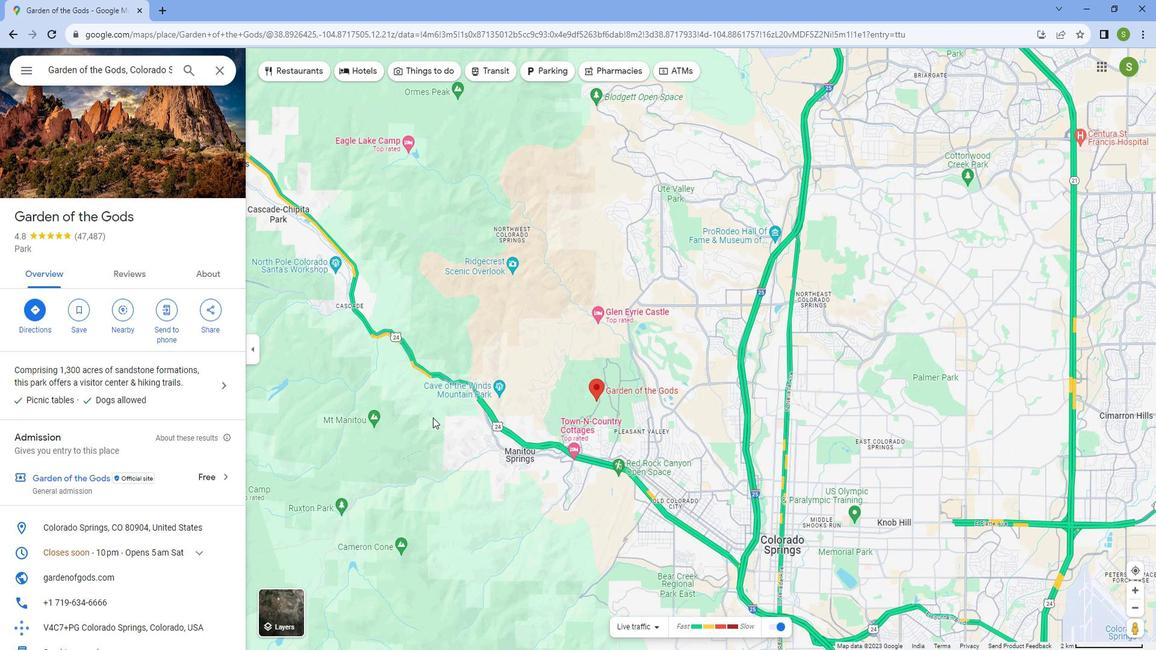 
Action: Mouse scrolled (430, 421) with delta (0, 0)
Screenshot: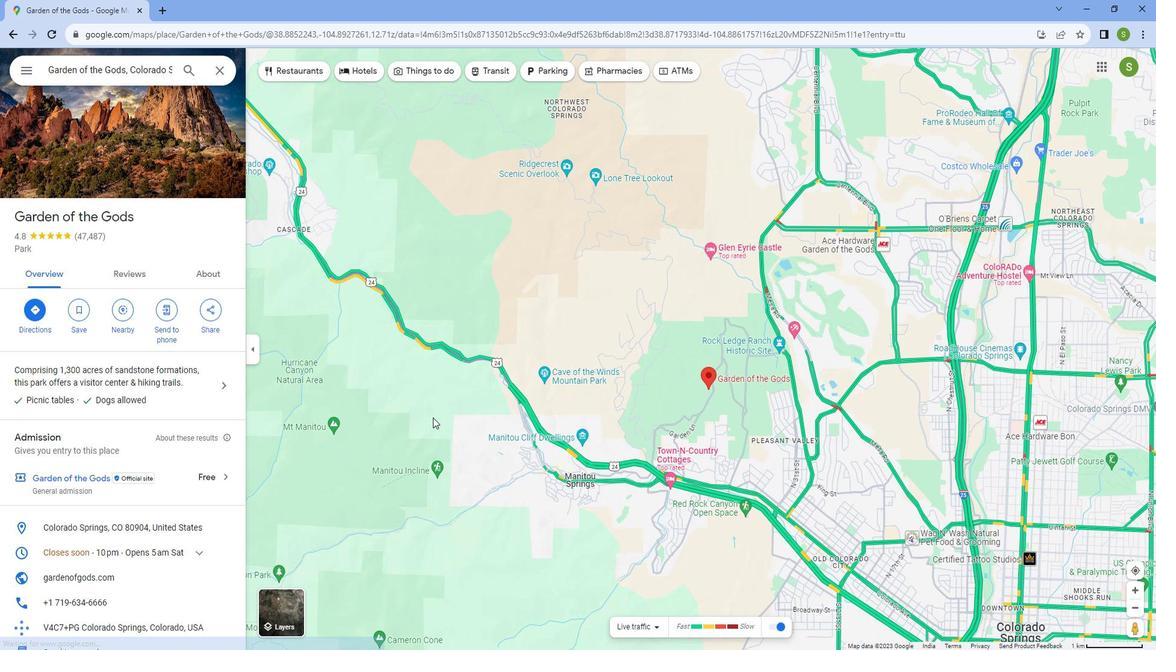 
Action: Mouse scrolled (430, 421) with delta (0, 0)
Screenshot: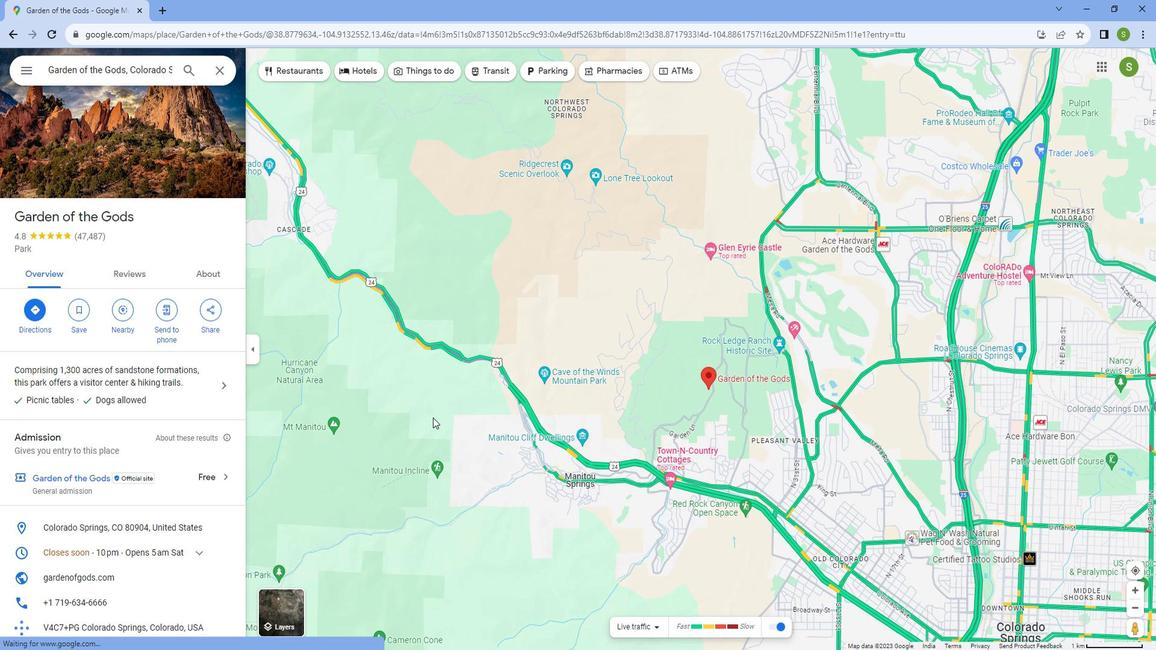 
Action: Mouse scrolled (430, 421) with delta (0, 0)
Screenshot: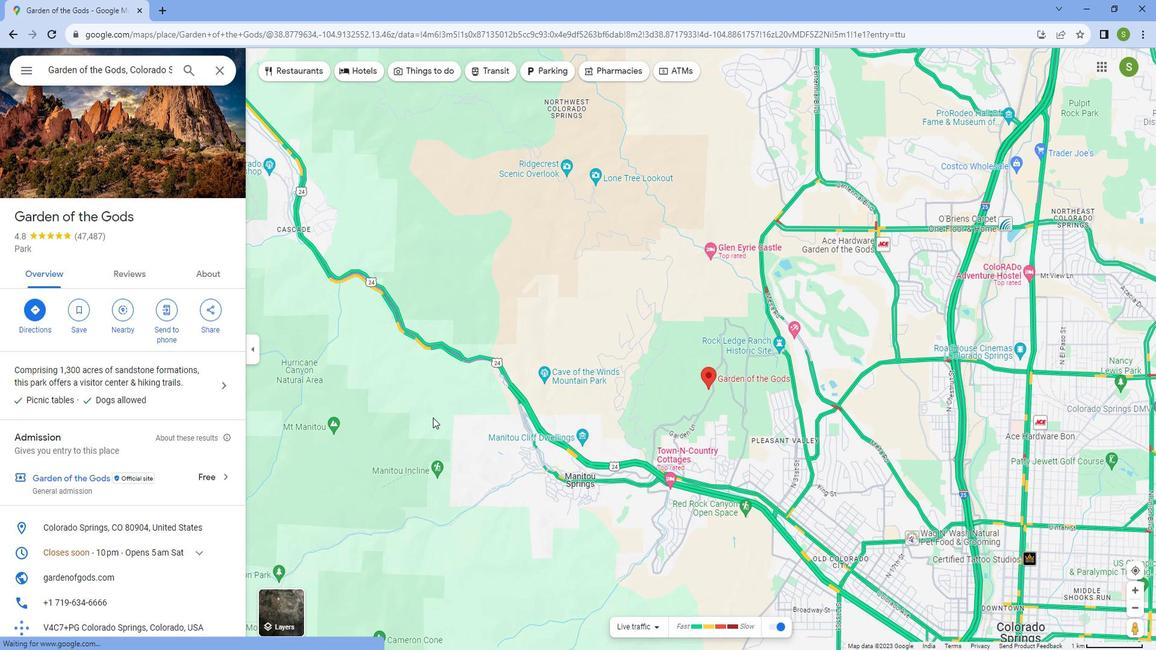 
Action: Mouse scrolled (430, 419) with delta (0, 0)
Screenshot: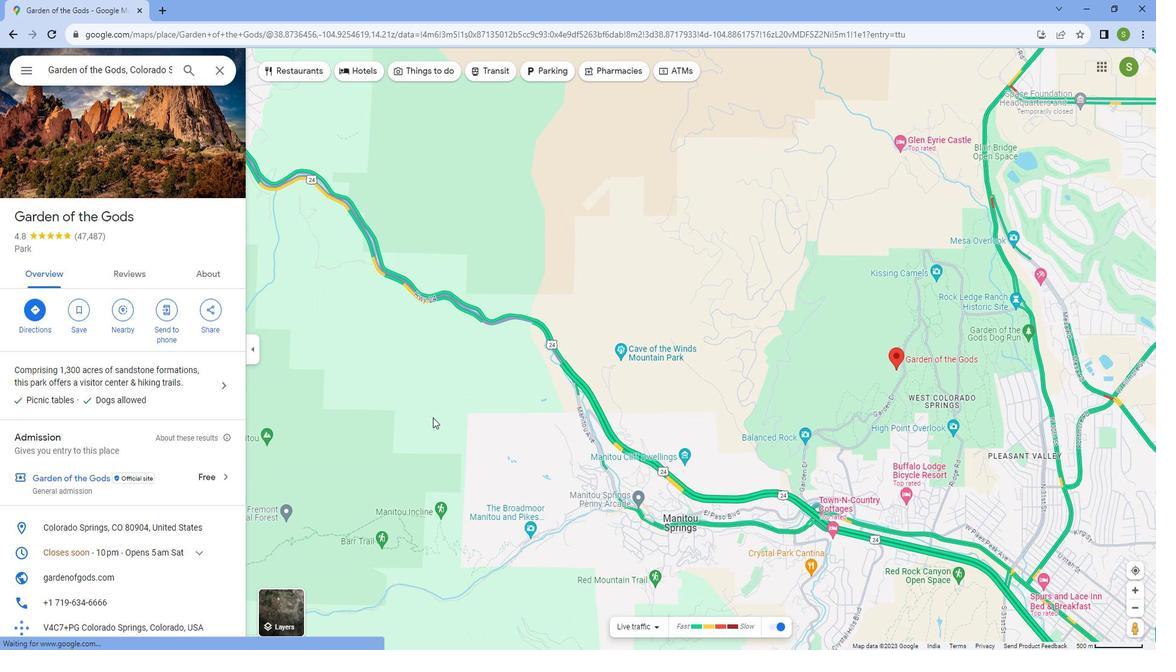 
Action: Mouse scrolled (430, 419) with delta (0, 0)
Screenshot: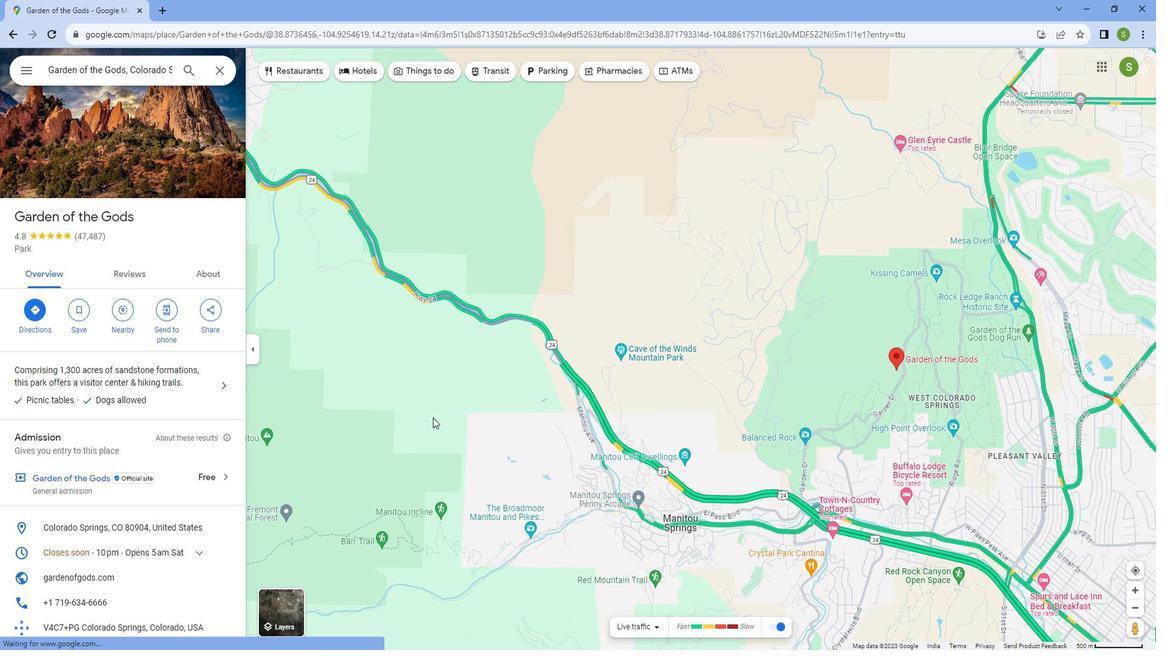 
Action: Mouse scrolled (430, 419) with delta (0, 0)
Screenshot: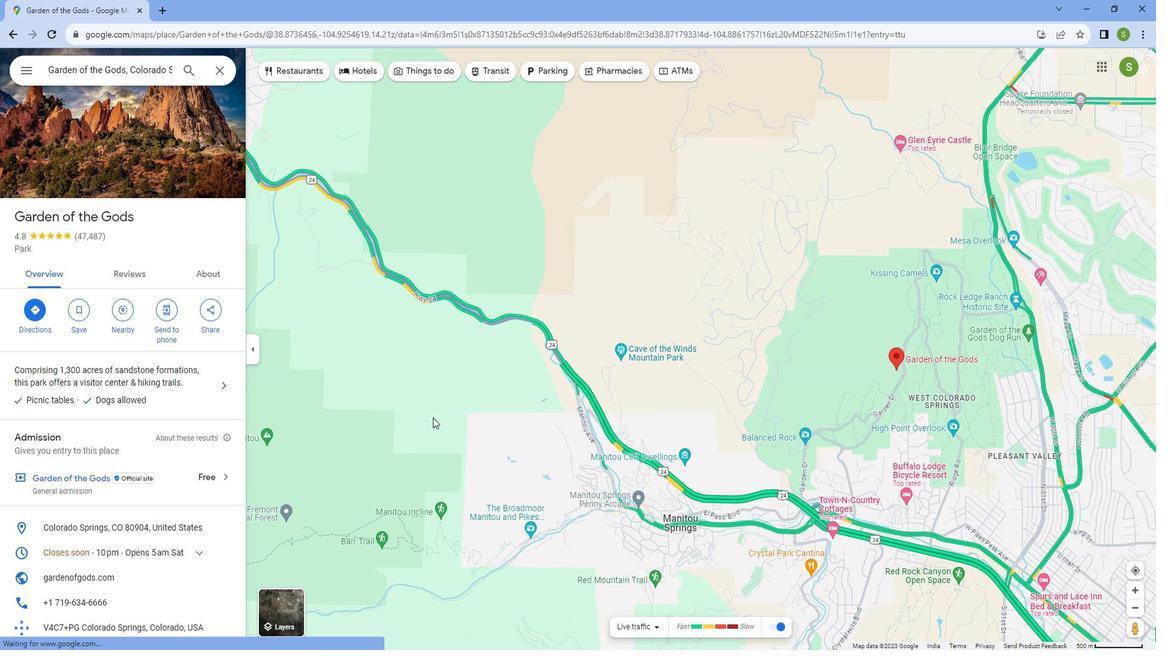 
Action: Mouse scrolled (430, 419) with delta (0, 0)
Screenshot: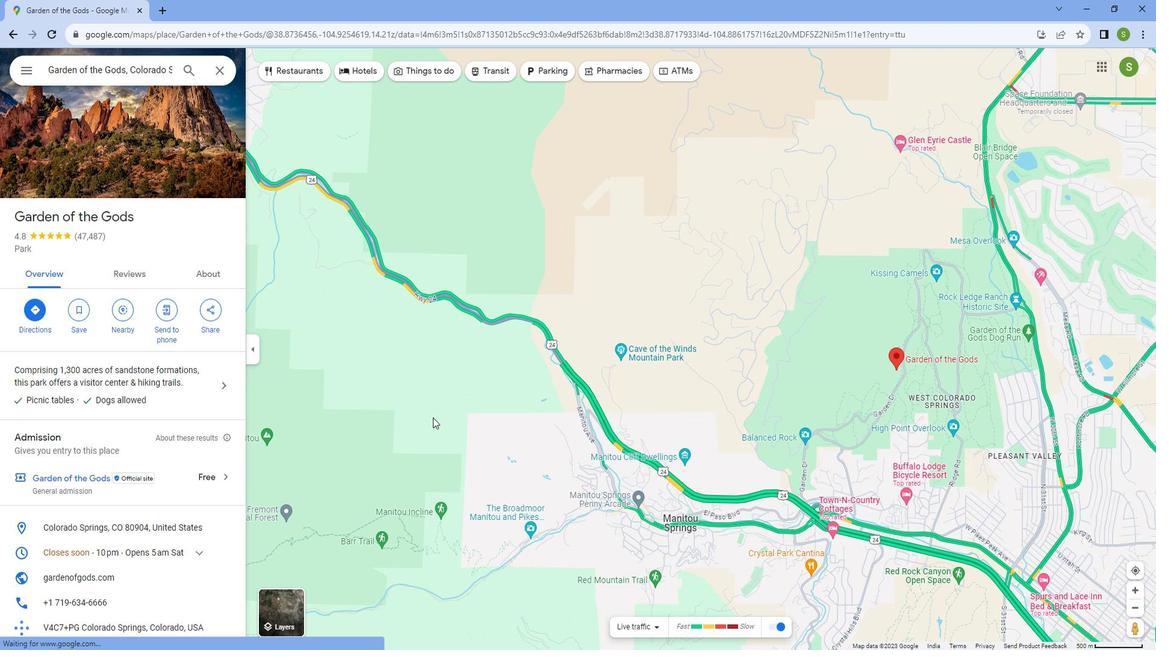 
Action: Mouse scrolled (430, 419) with delta (0, 0)
Screenshot: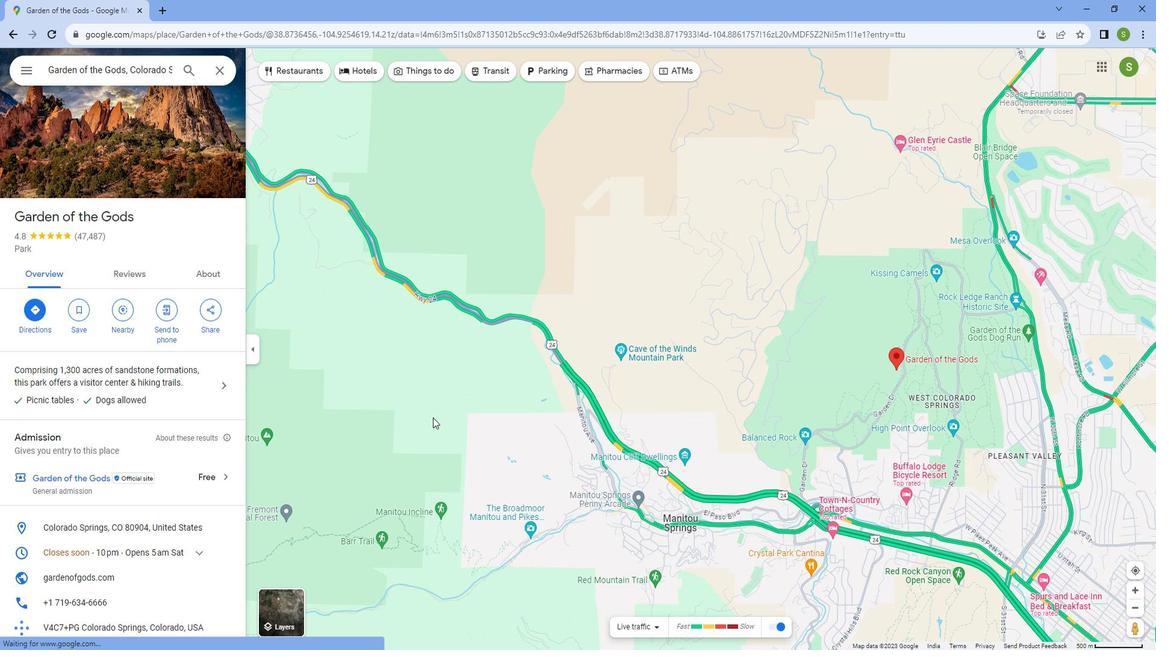 
Action: Mouse scrolled (430, 419) with delta (0, 0)
Screenshot: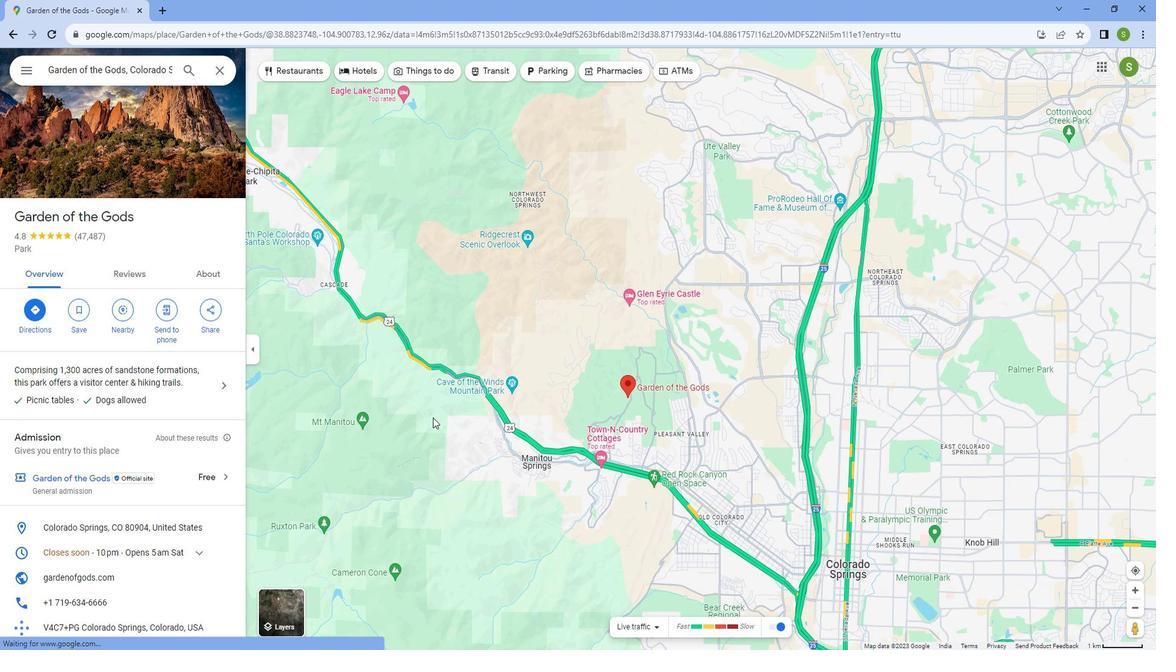
Action: Mouse scrolled (430, 419) with delta (0, 0)
Screenshot: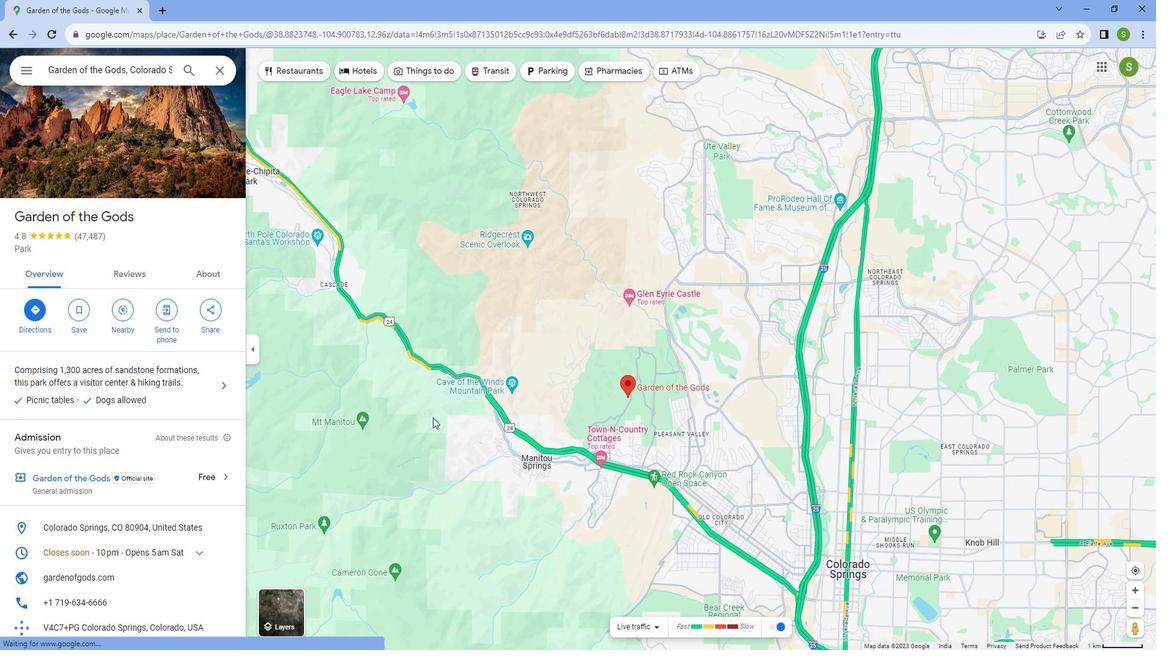
Action: Mouse scrolled (430, 419) with delta (0, 0)
Screenshot: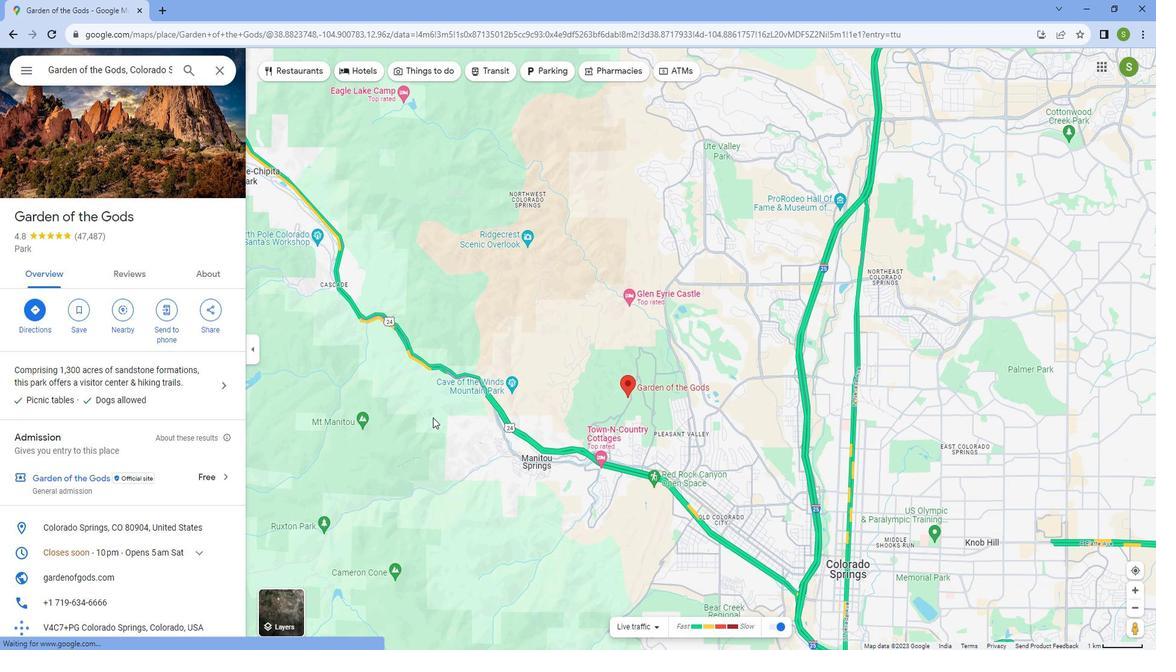 
Action: Mouse scrolled (430, 419) with delta (0, 0)
Screenshot: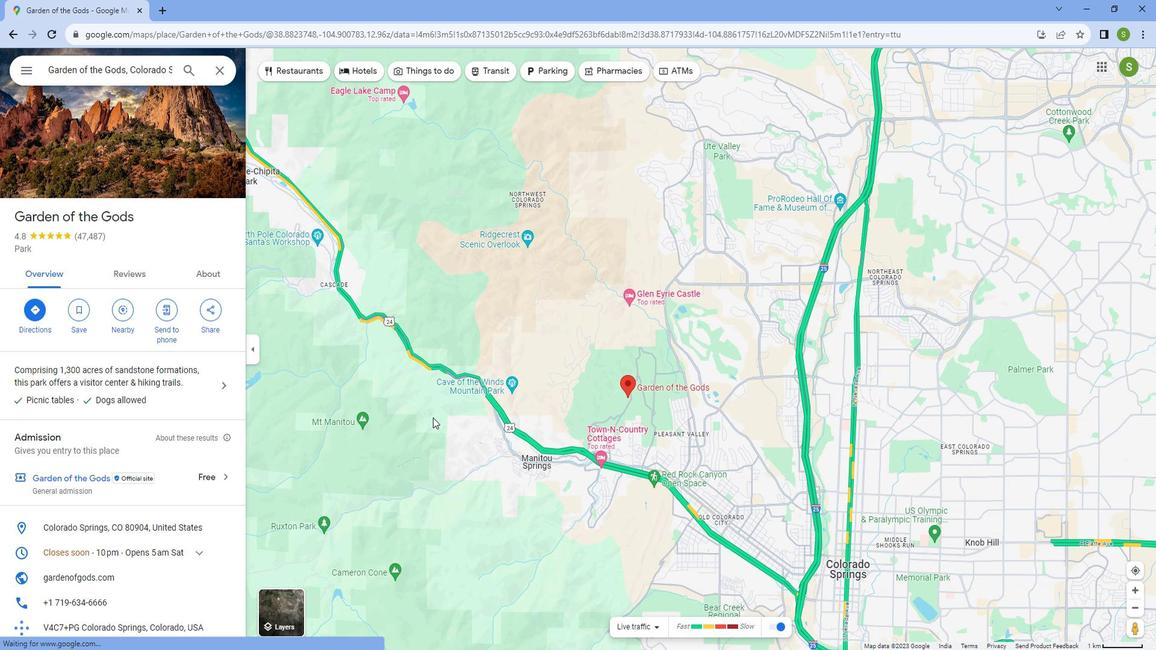 
Action: Mouse scrolled (430, 419) with delta (0, 0)
Screenshot: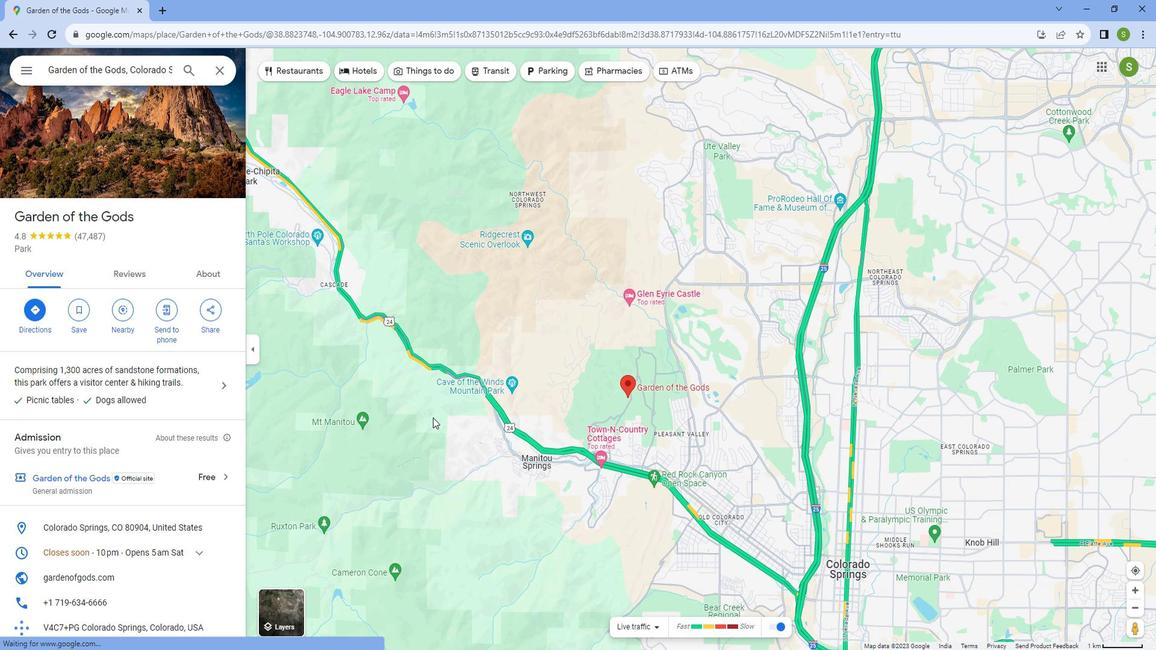 
Action: Mouse scrolled (430, 419) with delta (0, 0)
Screenshot: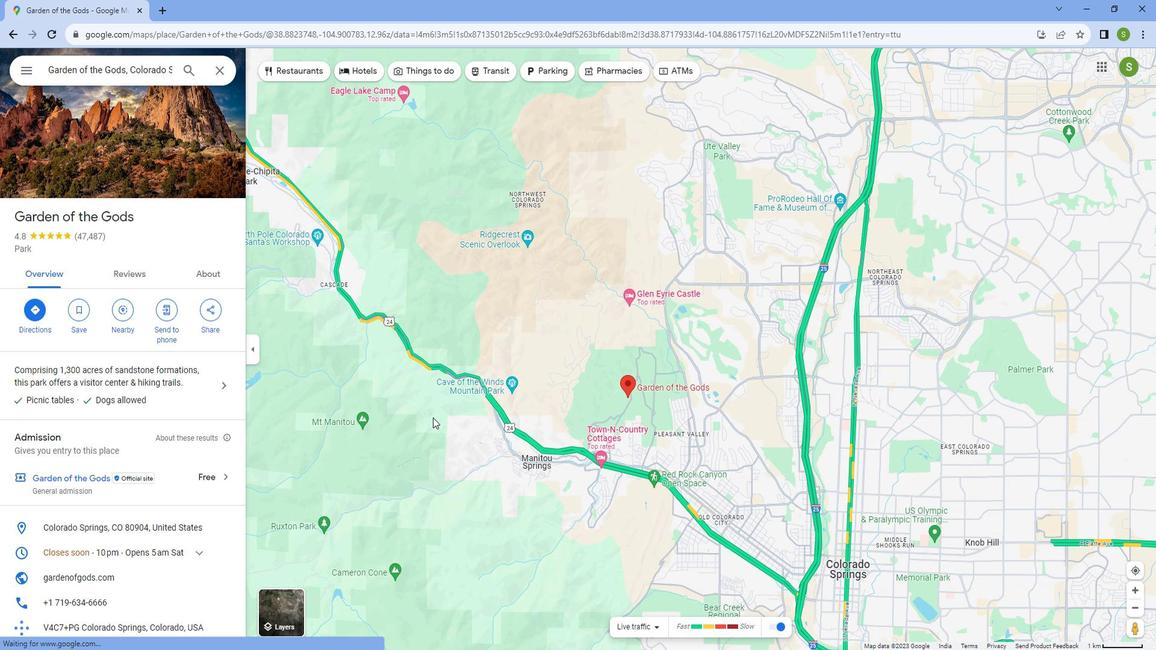 
Action: Mouse scrolled (430, 419) with delta (0, 0)
Screenshot: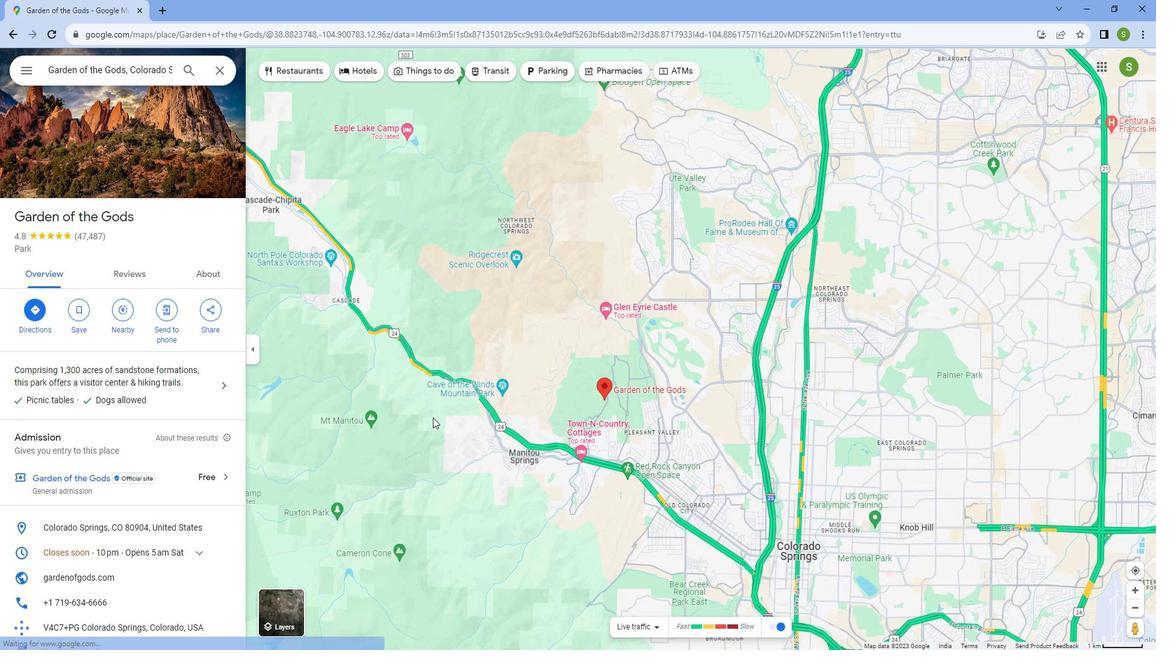 
Action: Mouse scrolled (430, 421) with delta (0, 0)
Screenshot: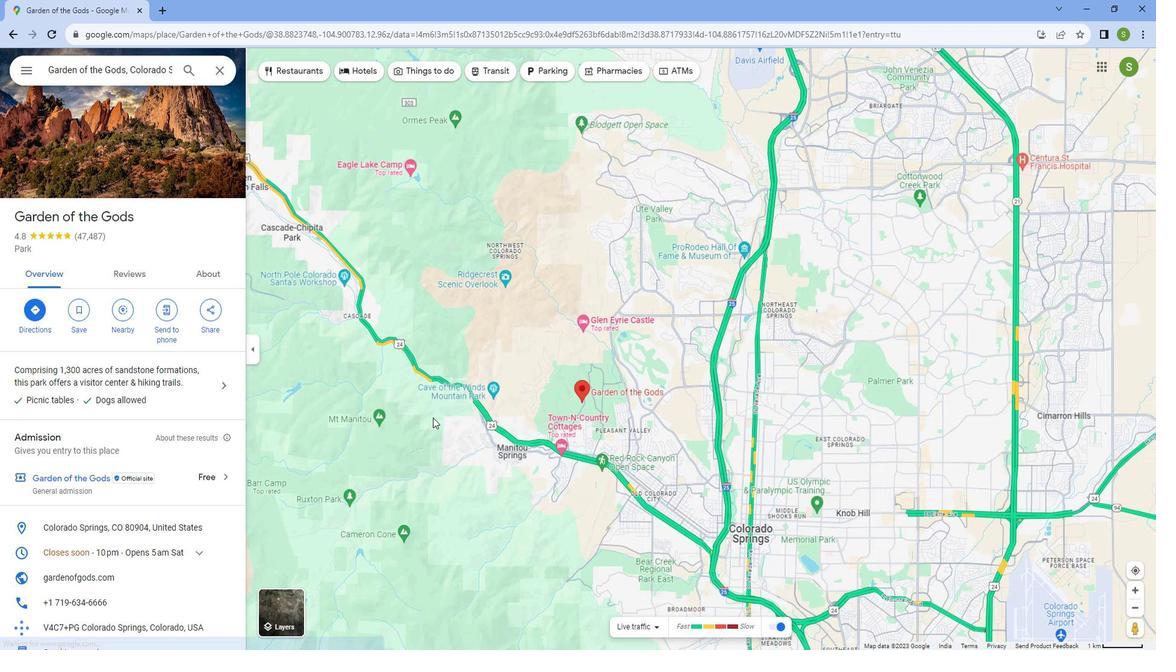
Action: Mouse moved to (625, 296)
Screenshot: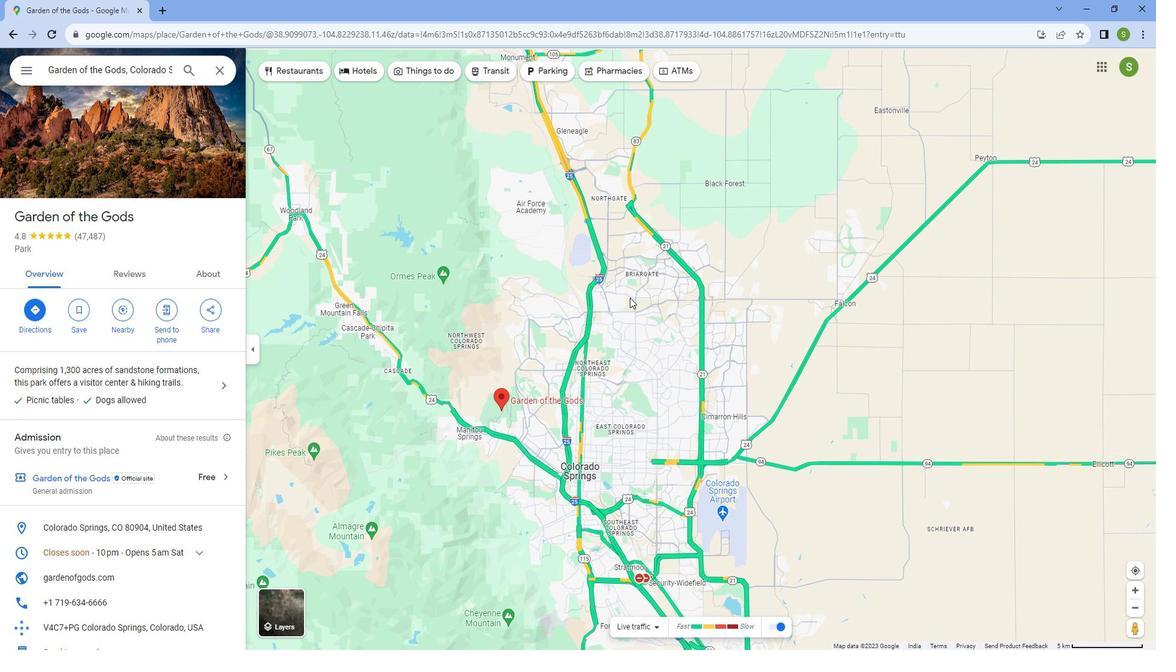 
Action: Mouse scrolled (625, 297) with delta (0, 0)
Screenshot: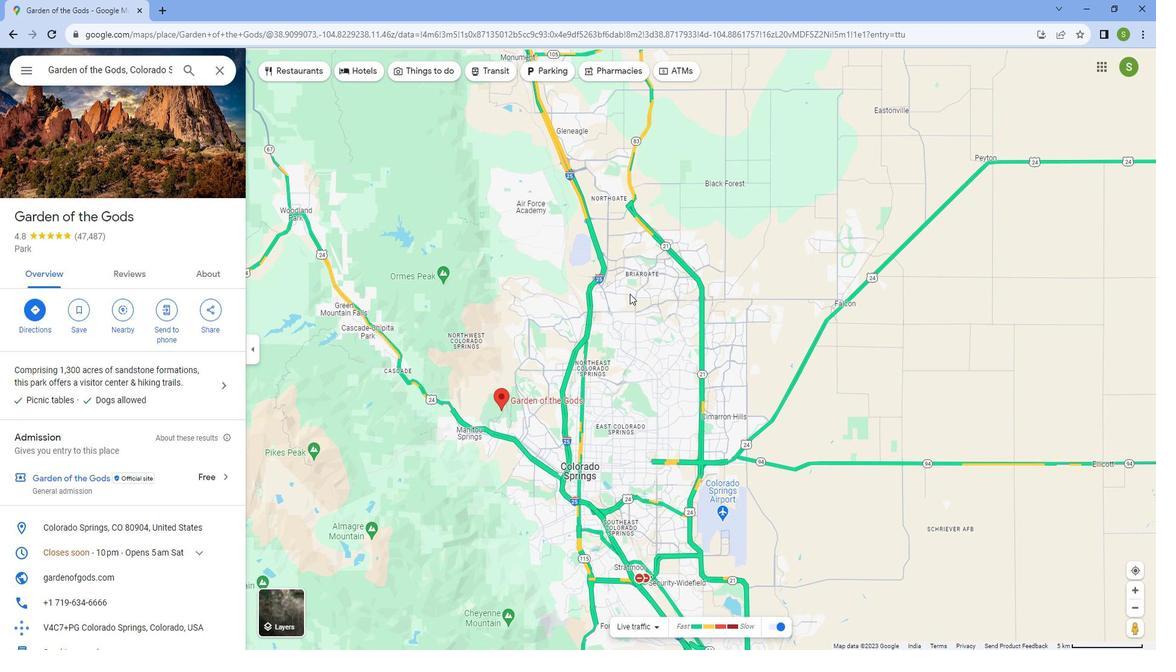
Action: Mouse scrolled (625, 297) with delta (0, 0)
Screenshot: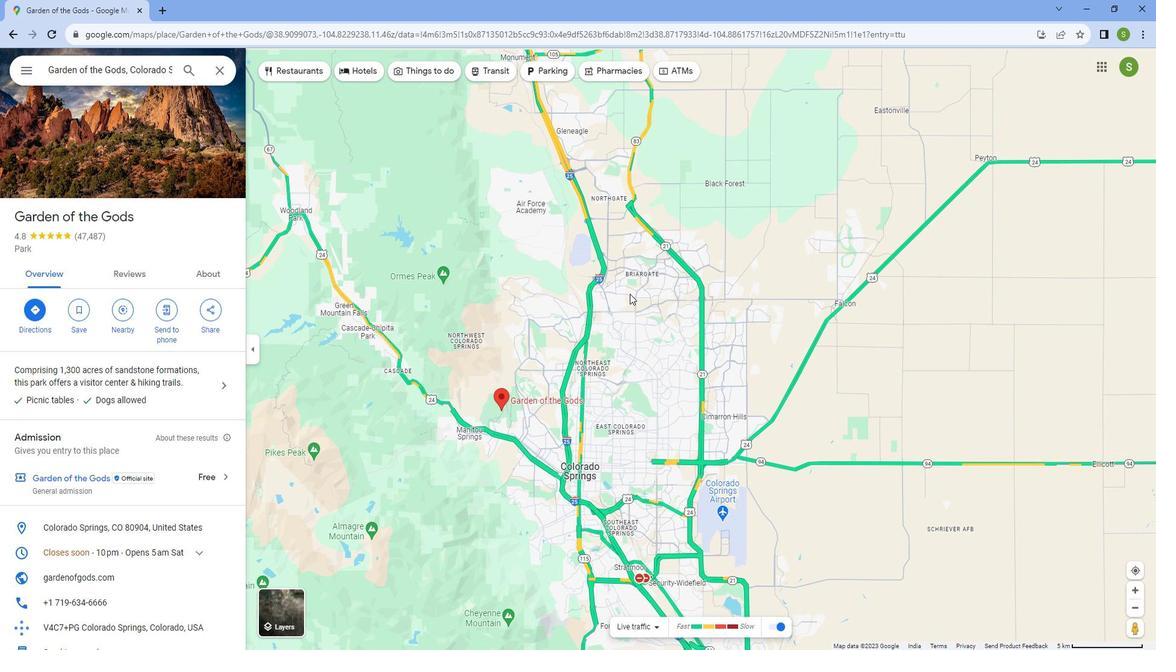 
Action: Mouse moved to (622, 297)
Screenshot: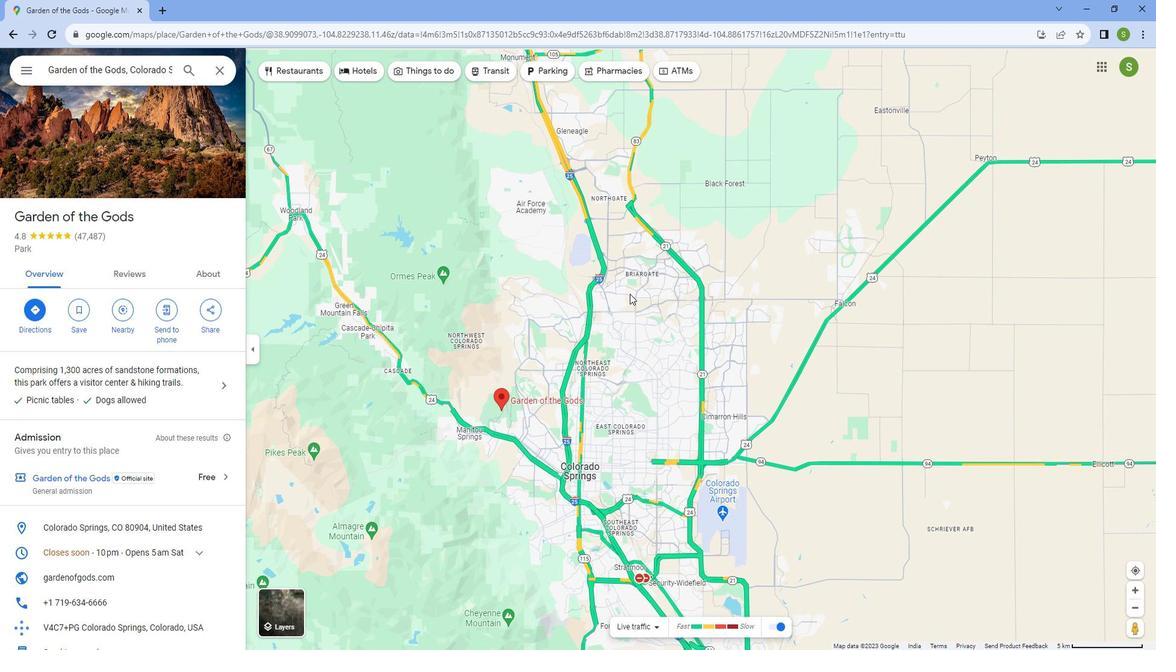 
Action: Mouse scrolled (622, 298) with delta (0, 0)
Screenshot: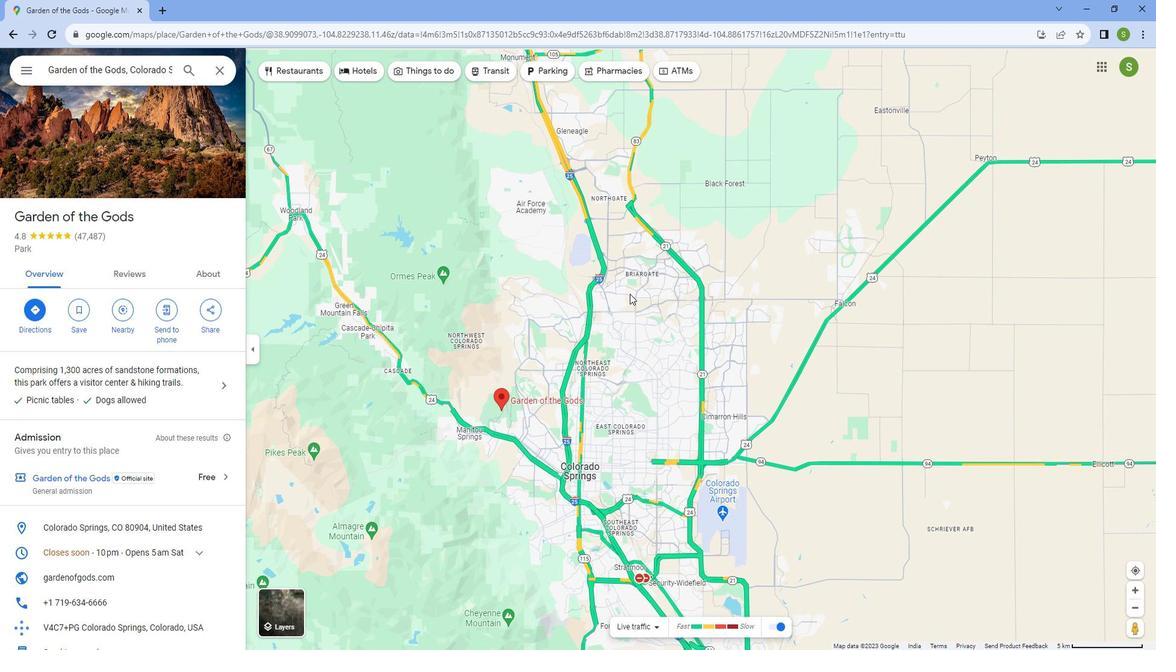 
Action: Mouse moved to (619, 298)
Screenshot: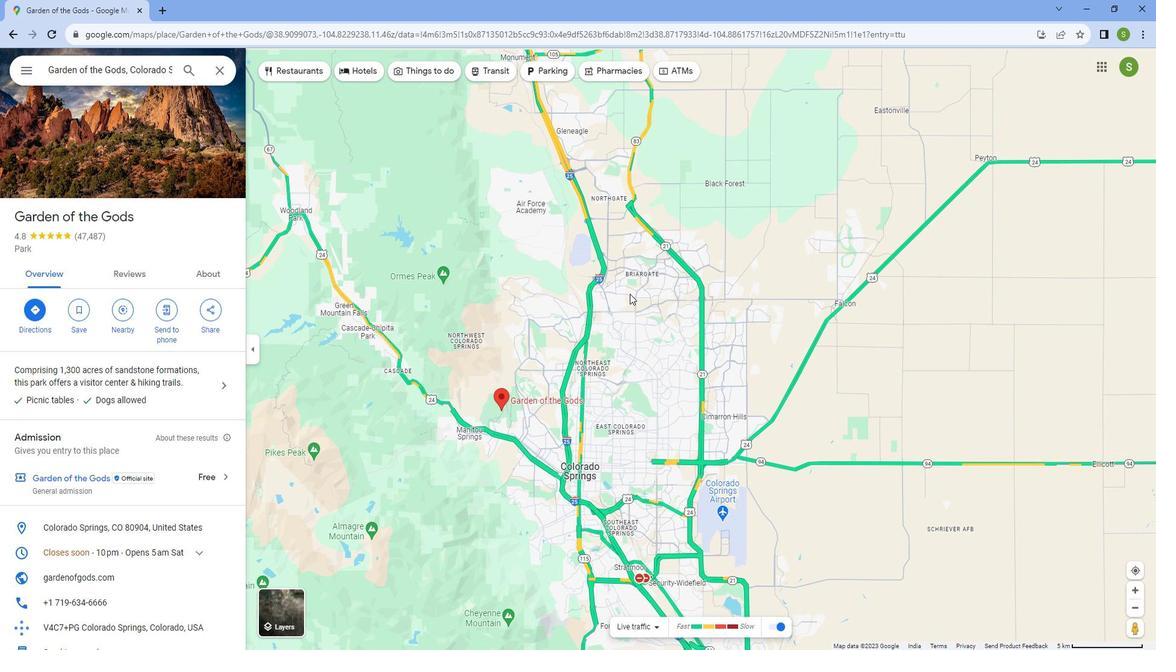 
Action: Mouse scrolled (619, 298) with delta (0, 0)
Screenshot: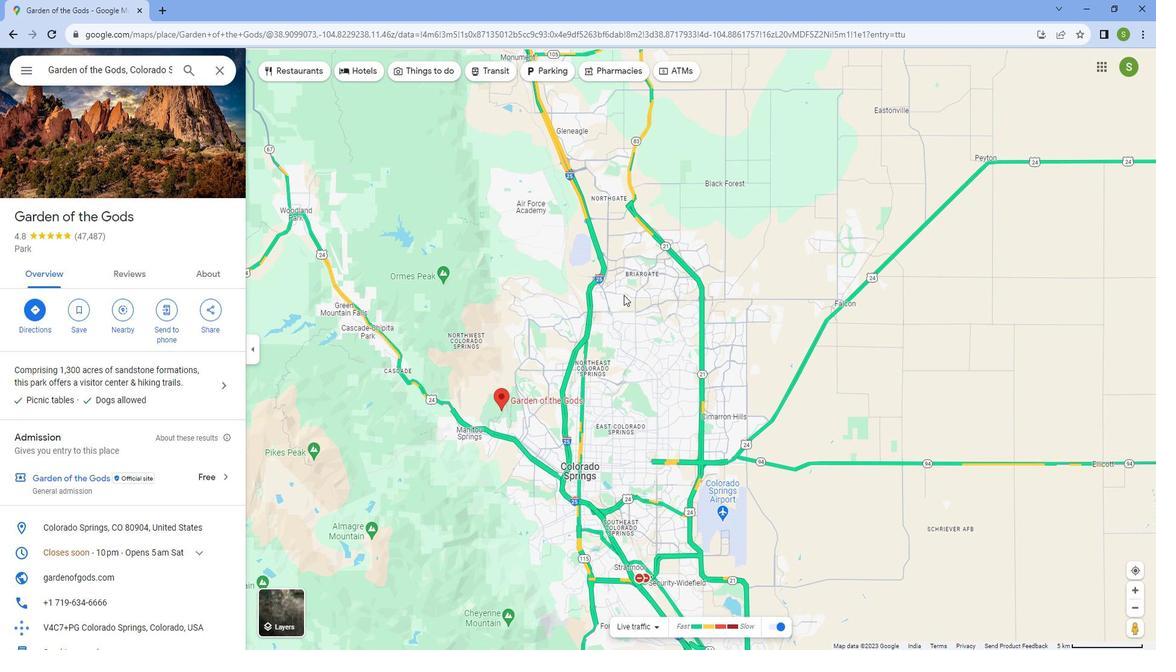 
Action: Mouse moved to (619, 298)
Screenshot: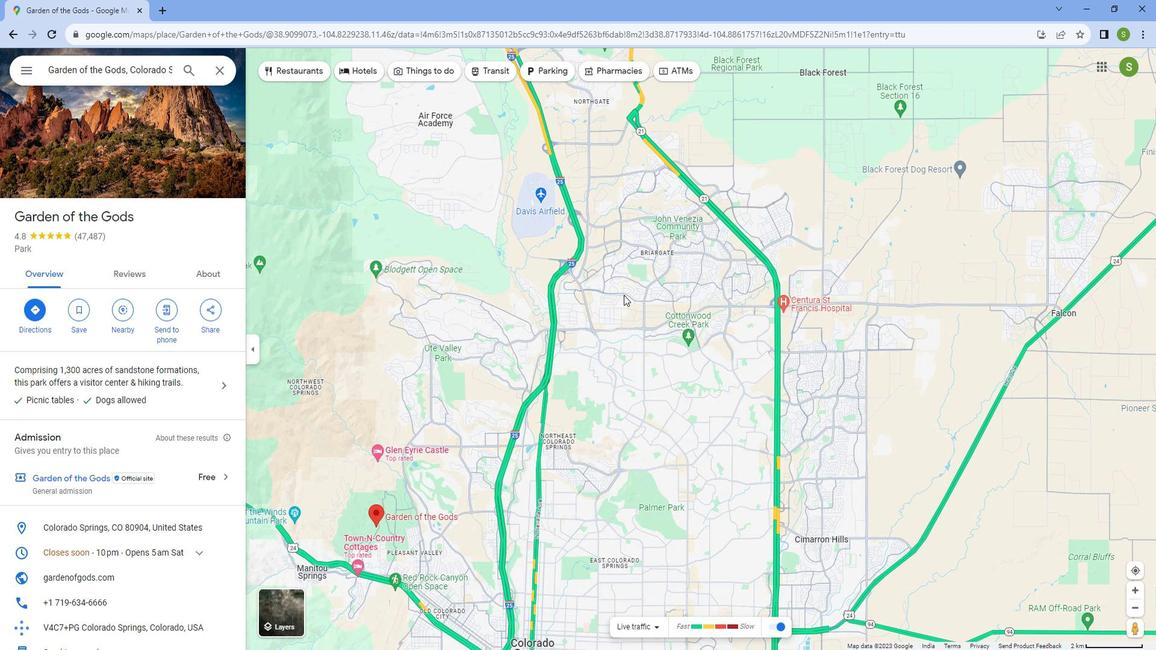 
Action: Mouse scrolled (619, 298) with delta (0, 0)
Screenshot: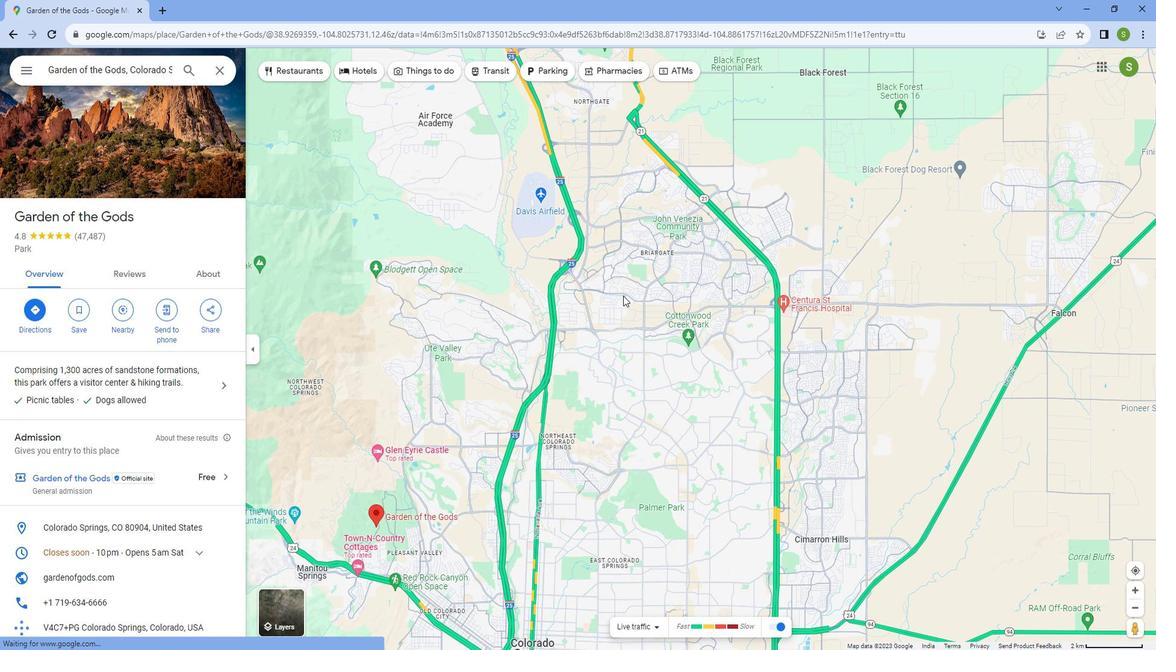 
Action: Mouse scrolled (619, 298) with delta (0, 0)
Screenshot: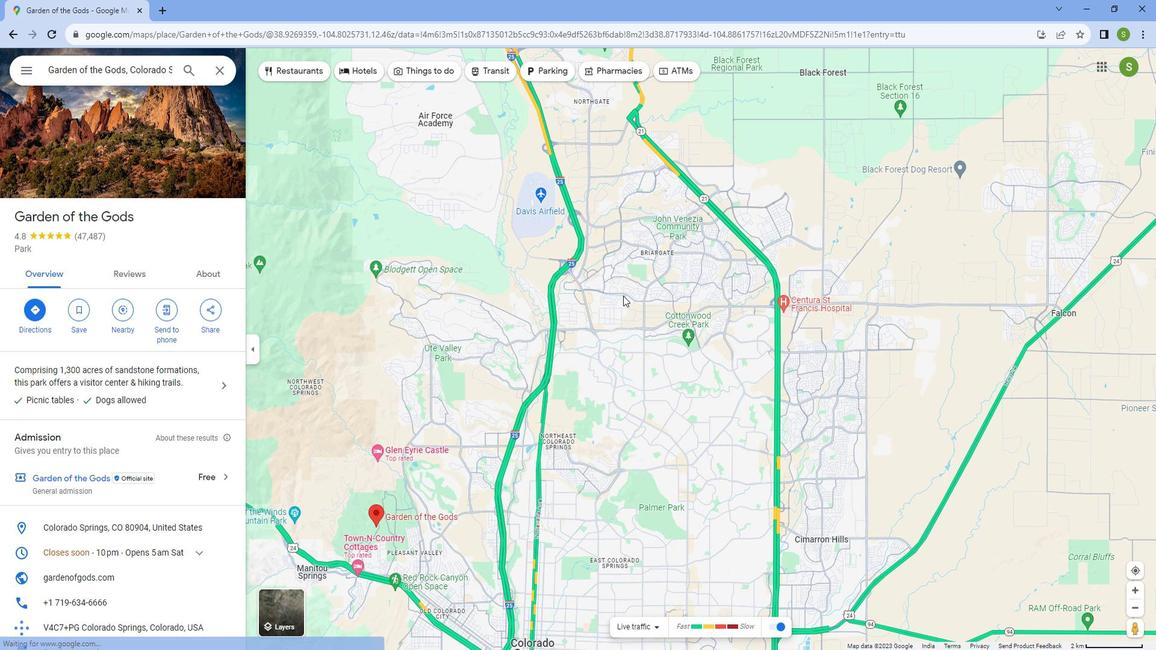 
Action: Mouse scrolled (619, 298) with delta (0, 0)
Screenshot: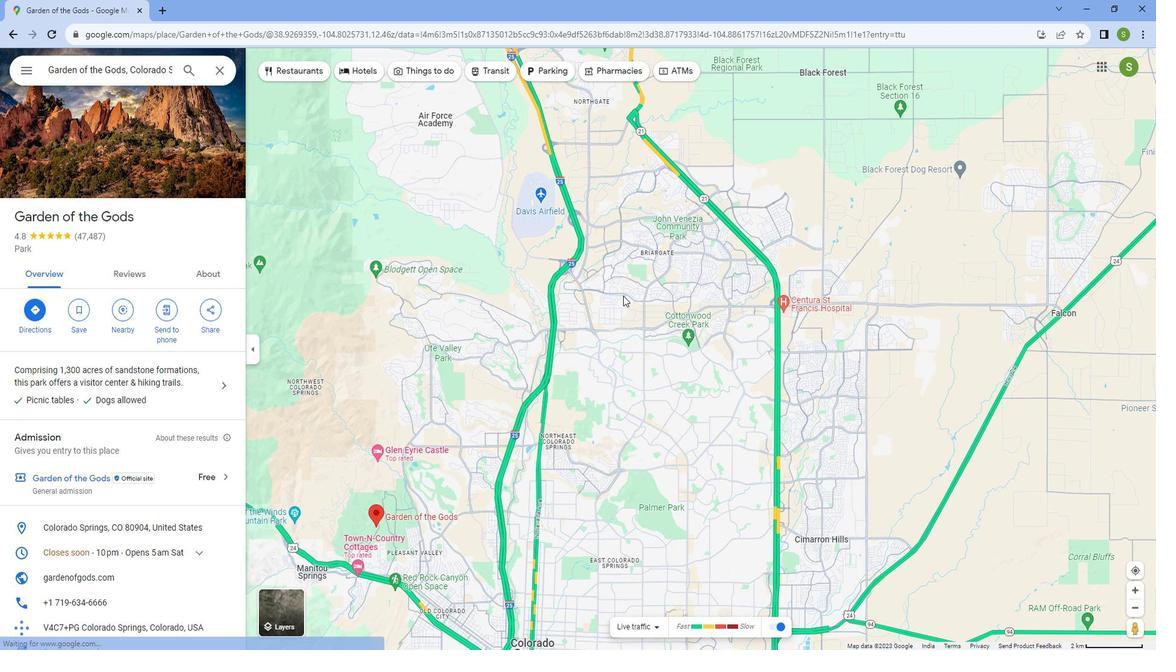 
Action: Mouse scrolled (619, 298) with delta (0, 0)
Screenshot: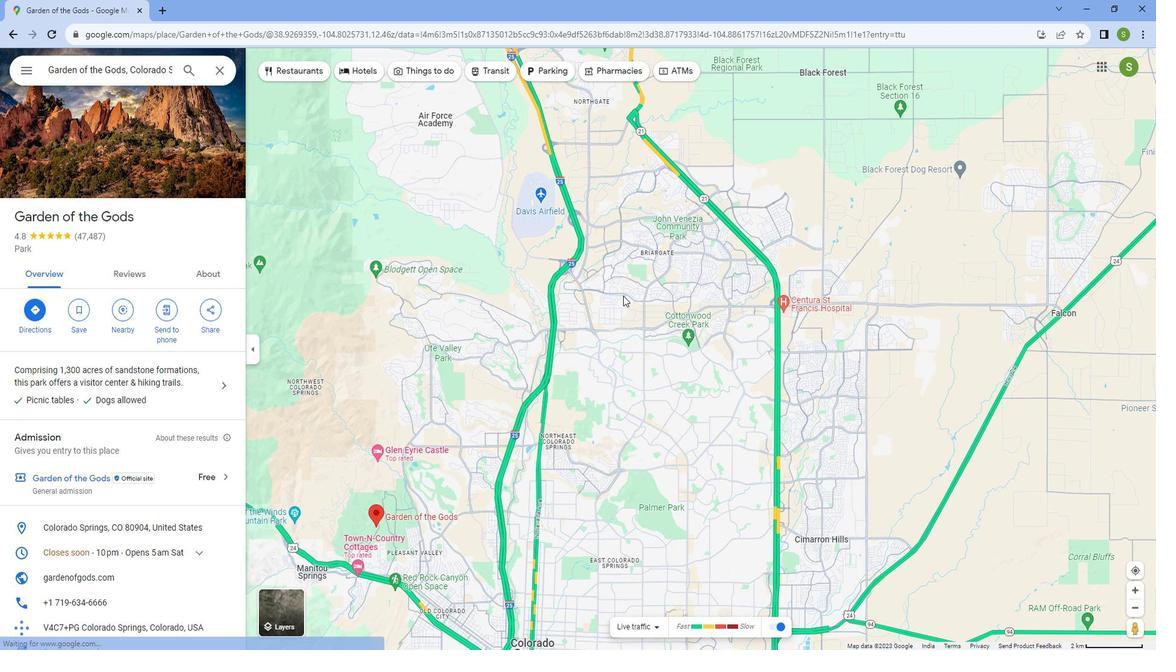 
Action: Mouse scrolled (619, 298) with delta (0, 0)
Screenshot: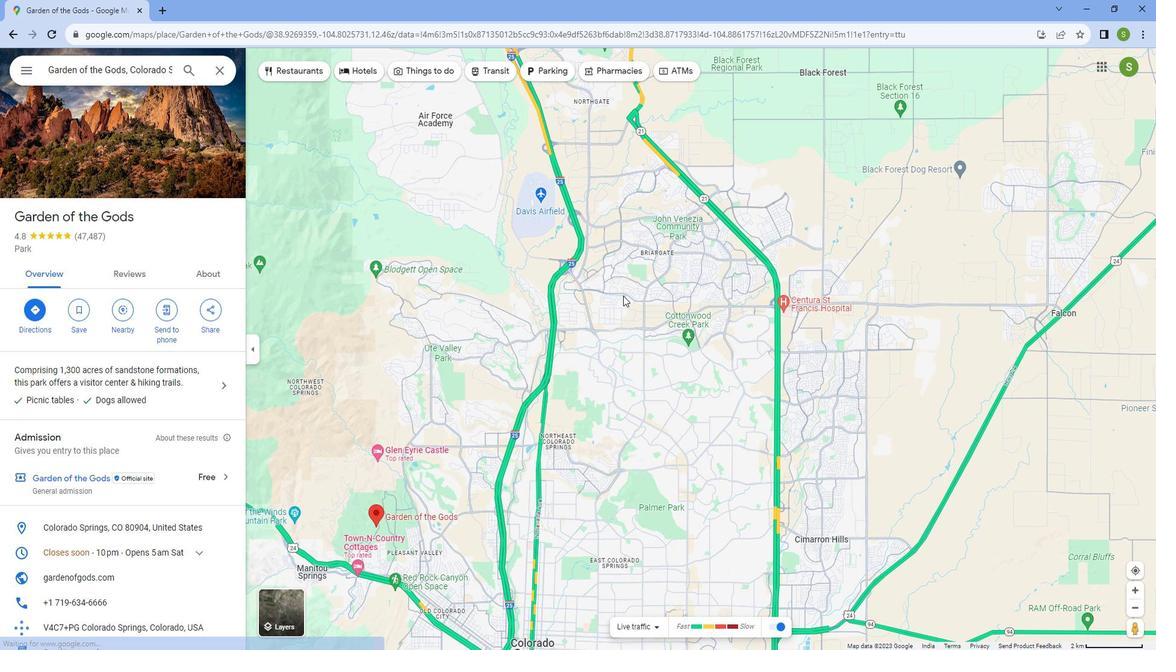 
Action: Mouse moved to (499, 340)
Screenshot: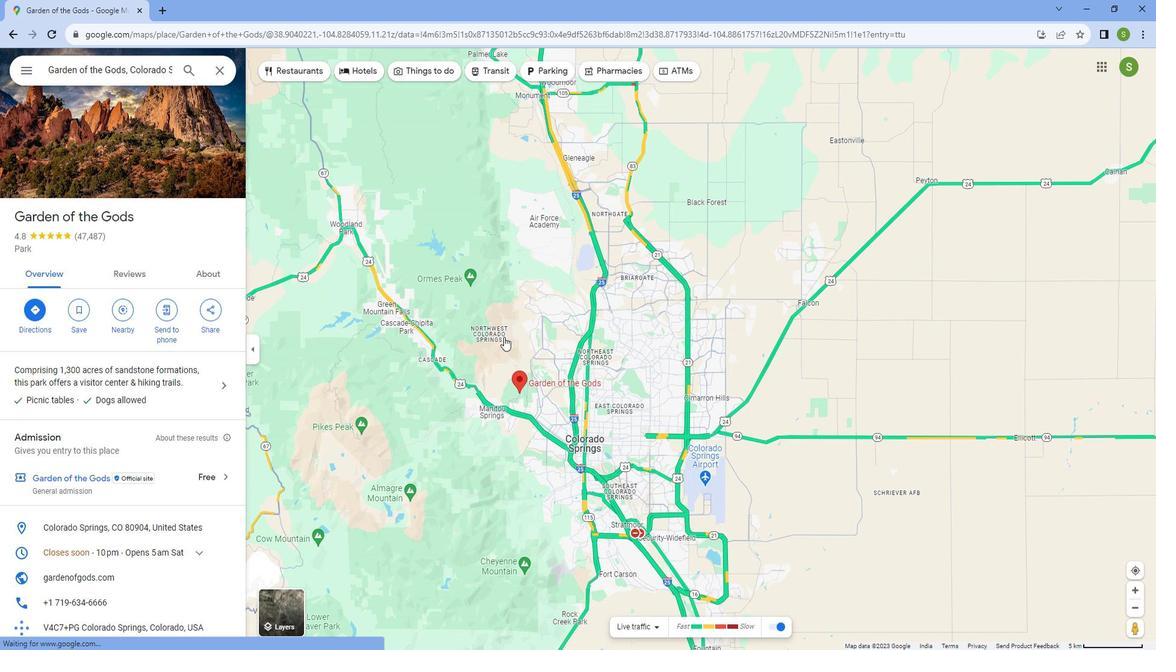 
Action: Mouse scrolled (499, 340) with delta (0, 0)
Screenshot: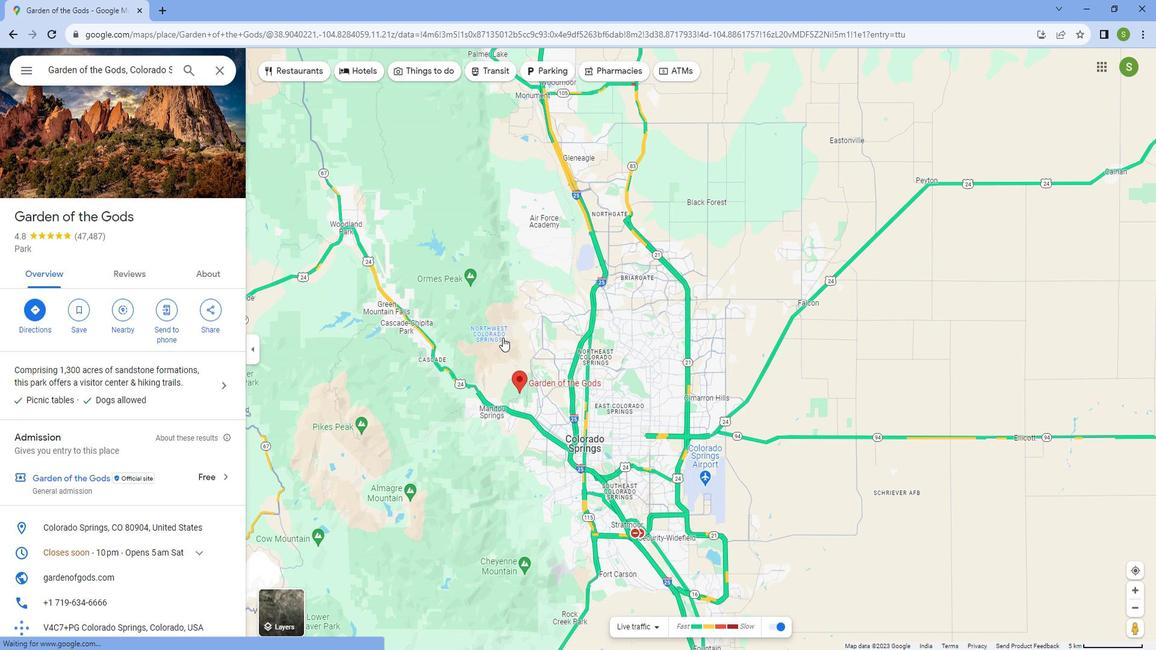 
Action: Mouse scrolled (499, 340) with delta (0, 0)
Screenshot: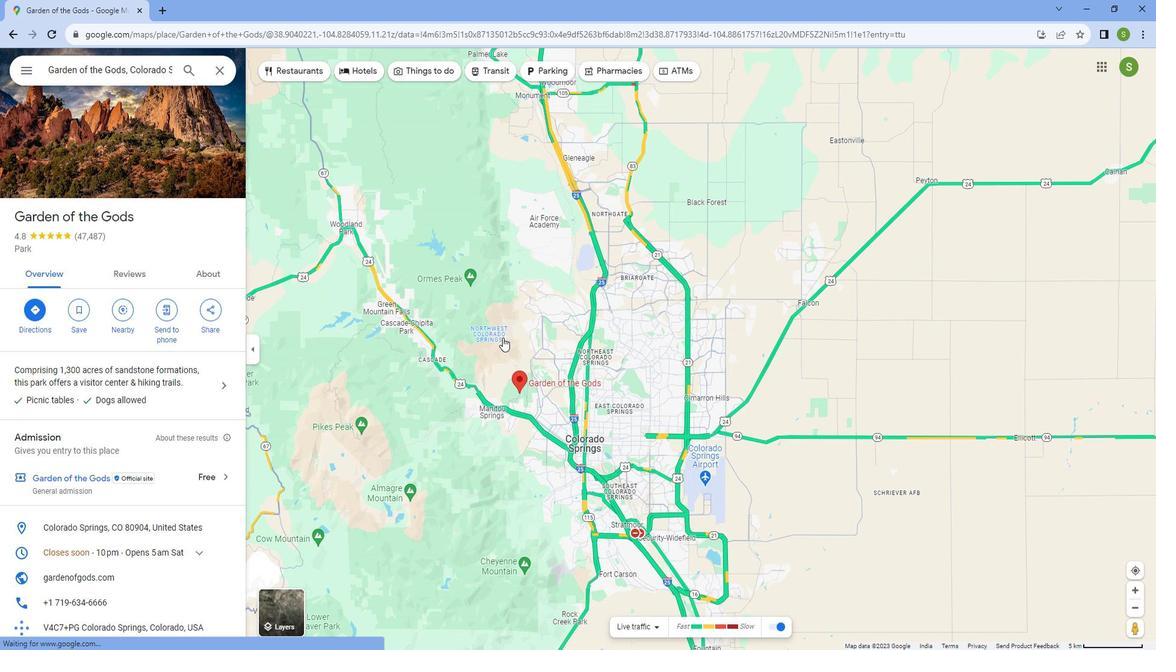 
Action: Mouse scrolled (499, 340) with delta (0, 0)
Screenshot: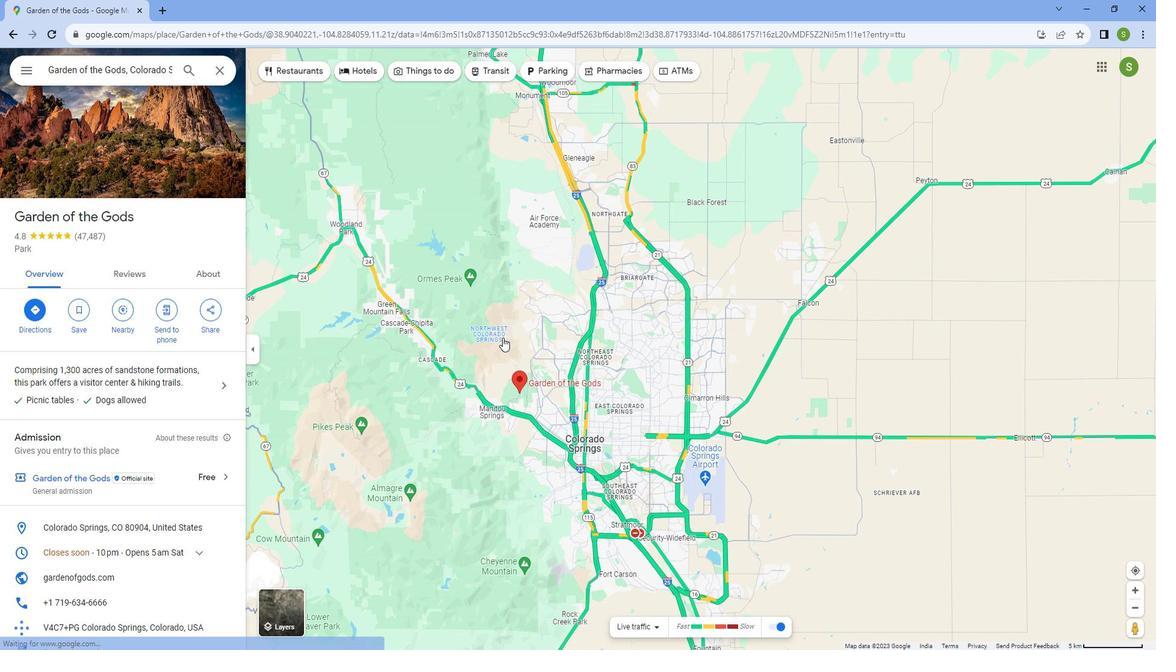 
Action: Mouse scrolled (499, 340) with delta (0, 0)
Screenshot: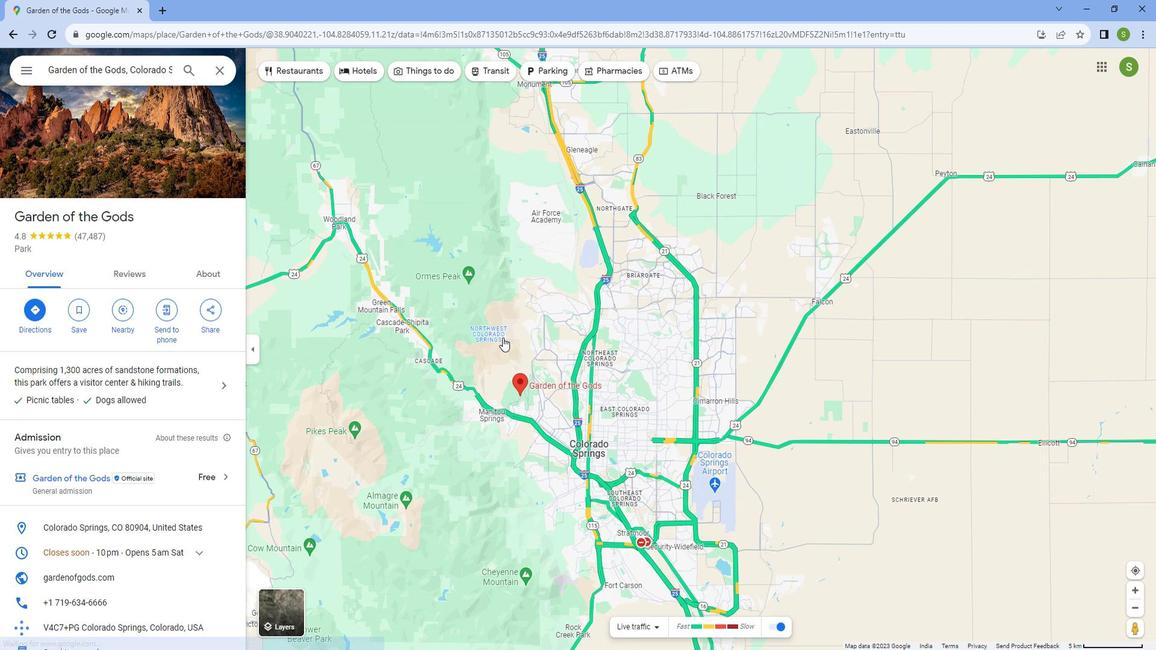 
Action: Mouse scrolled (499, 340) with delta (0, 0)
Screenshot: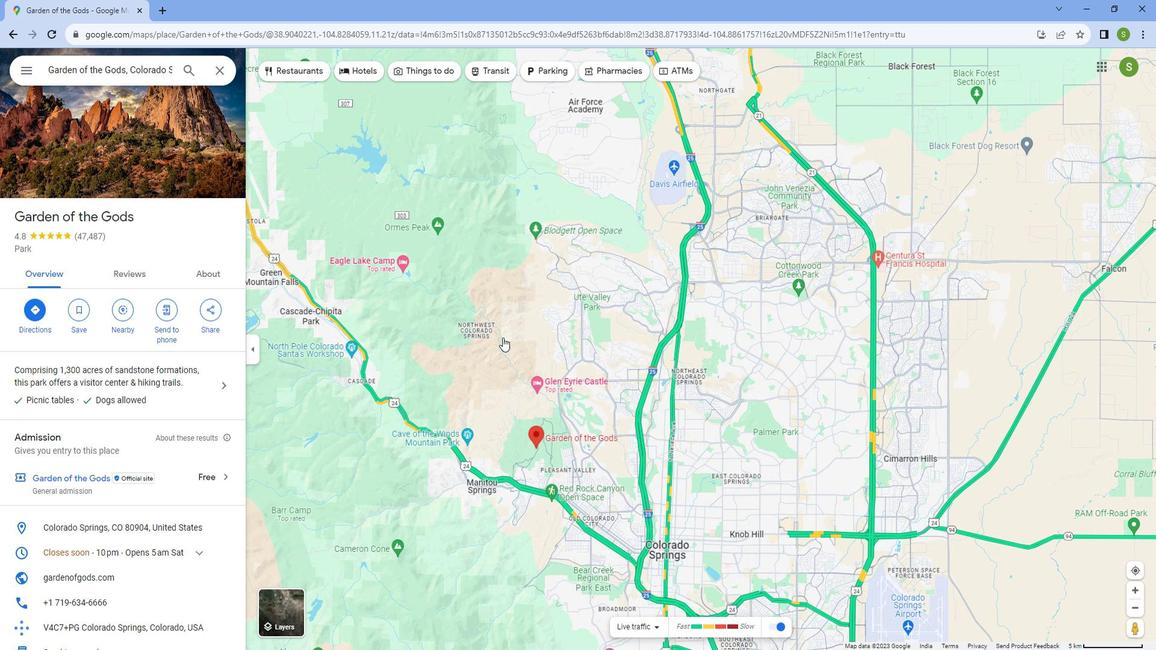 
Action: Mouse scrolled (499, 340) with delta (0, 0)
Screenshot: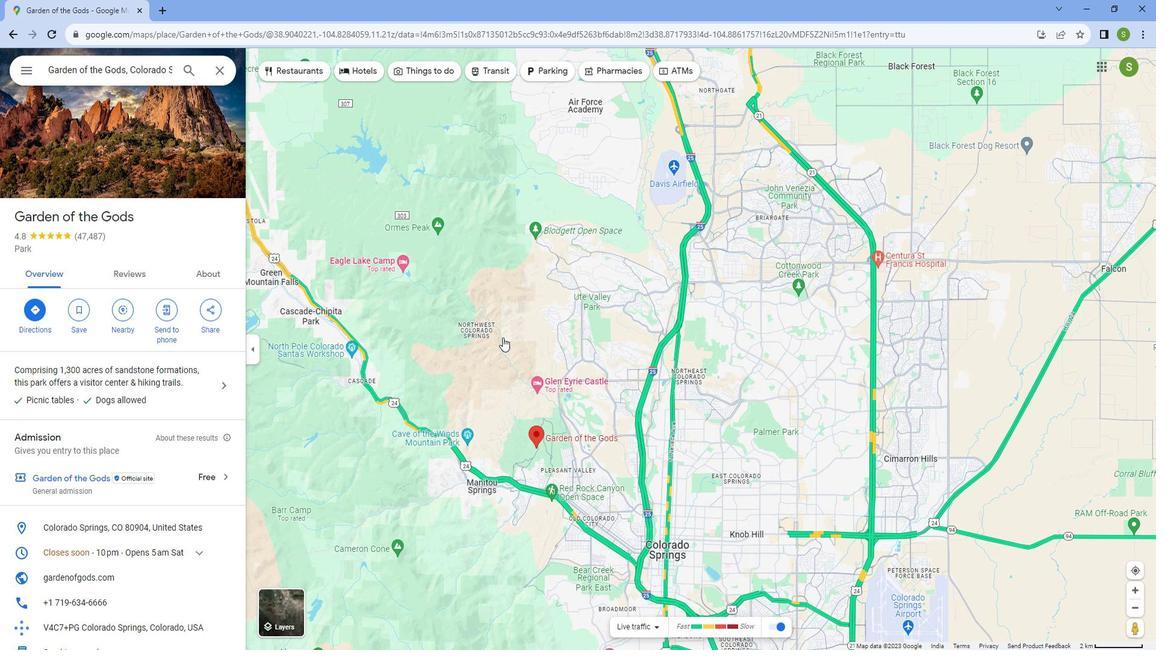 
Action: Mouse scrolled (499, 340) with delta (0, 0)
Screenshot: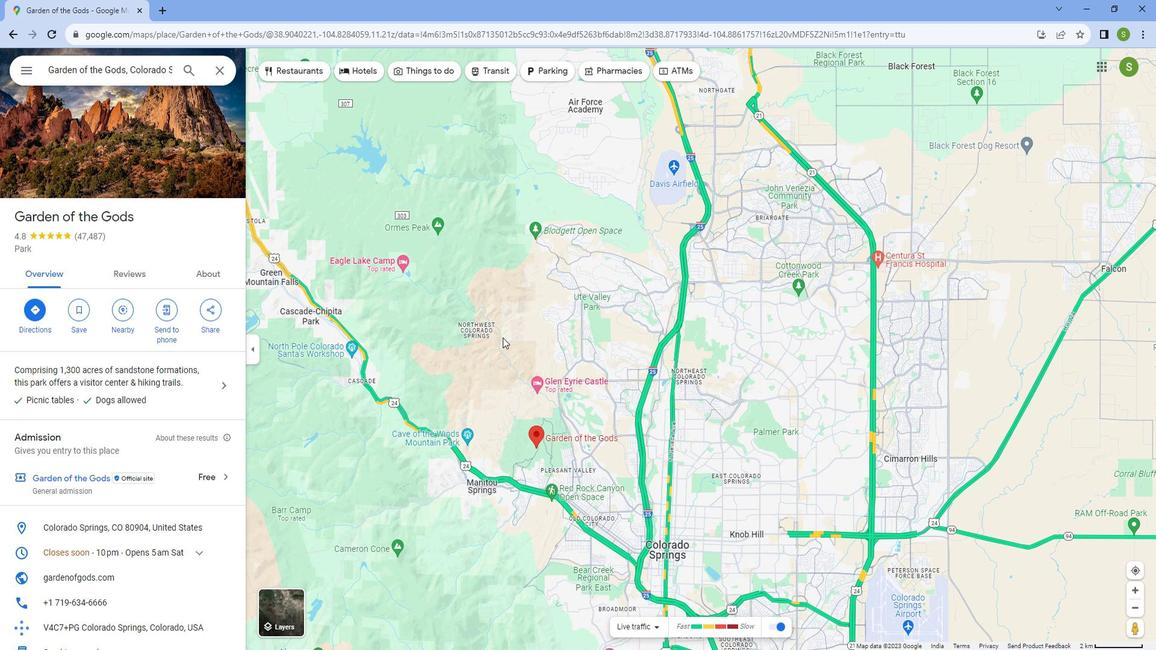 
Action: Mouse moved to (436, 455)
Screenshot: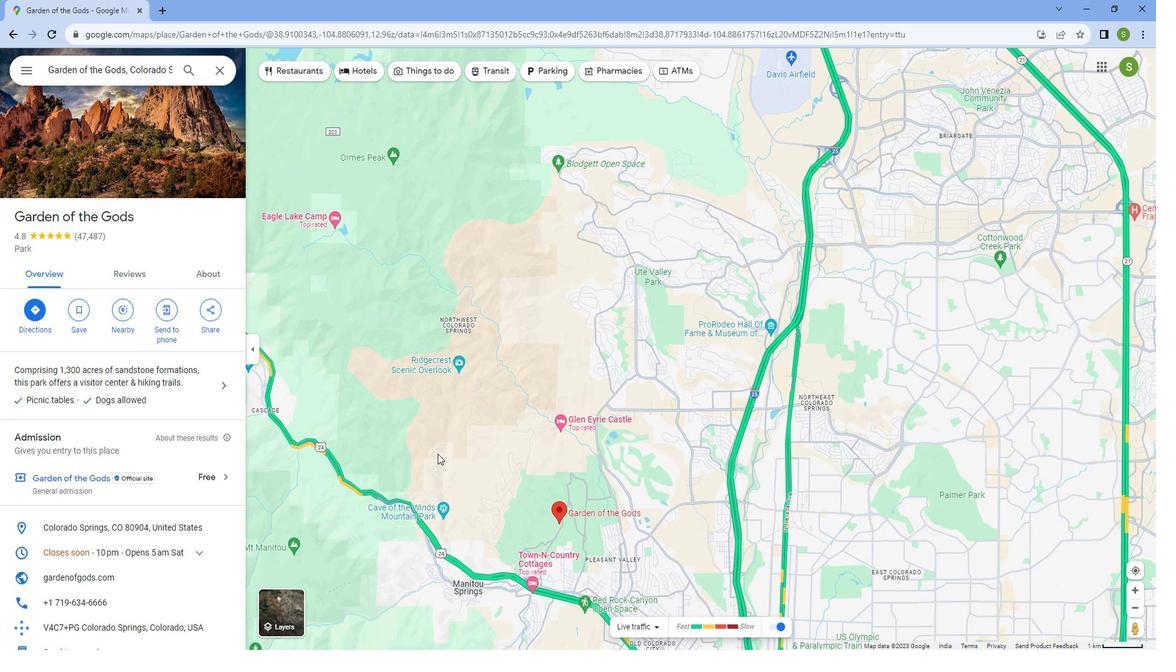 
